Task: Find connections with filter location Chhātak with filter topic #Indiawith filter profile language German with filter current company Russell Reynolds Associates with filter school Rajiv Gandhi University of Knowledge Technologies, RKValley (RAA) with filter industry Human Resources Services with filter service category Family Law with filter keywords title Motion Picture Director
Action: Mouse moved to (612, 123)
Screenshot: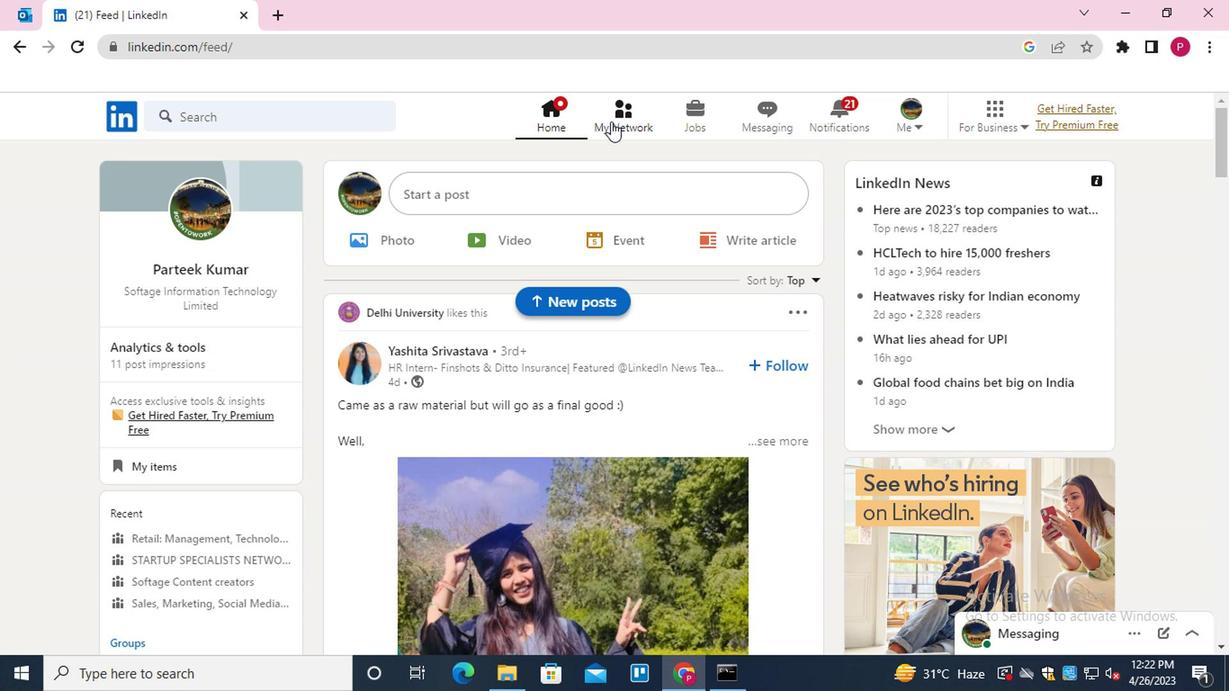 
Action: Mouse pressed left at (612, 123)
Screenshot: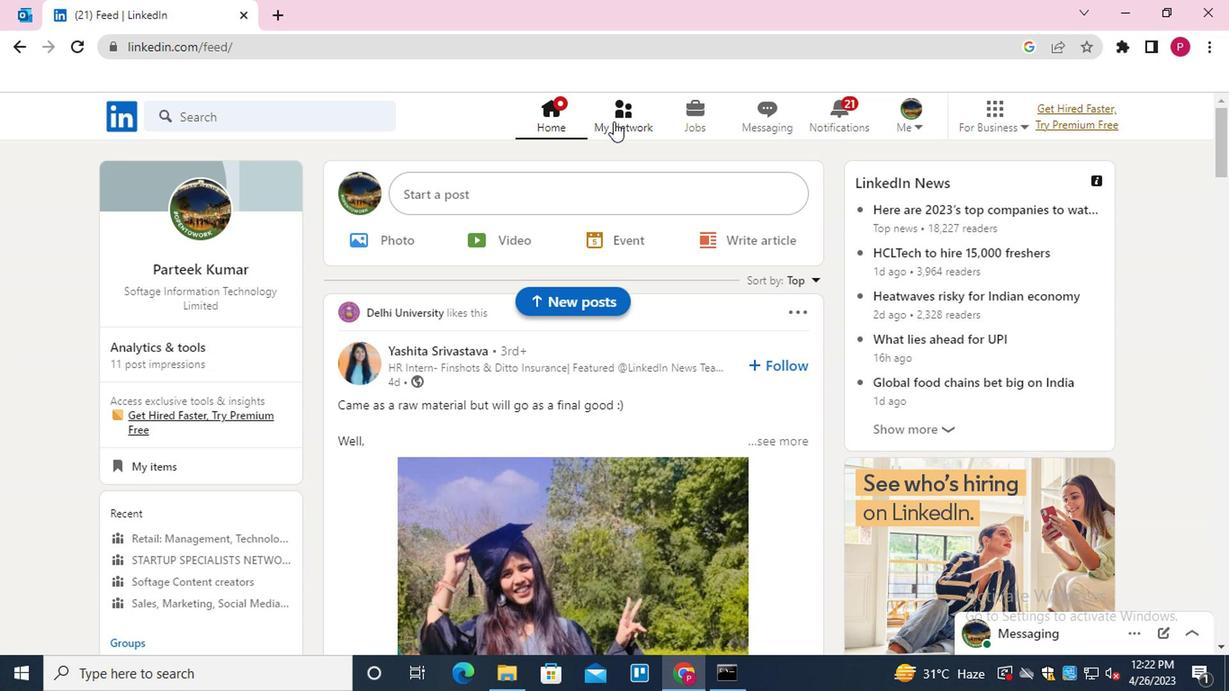 
Action: Mouse moved to (222, 219)
Screenshot: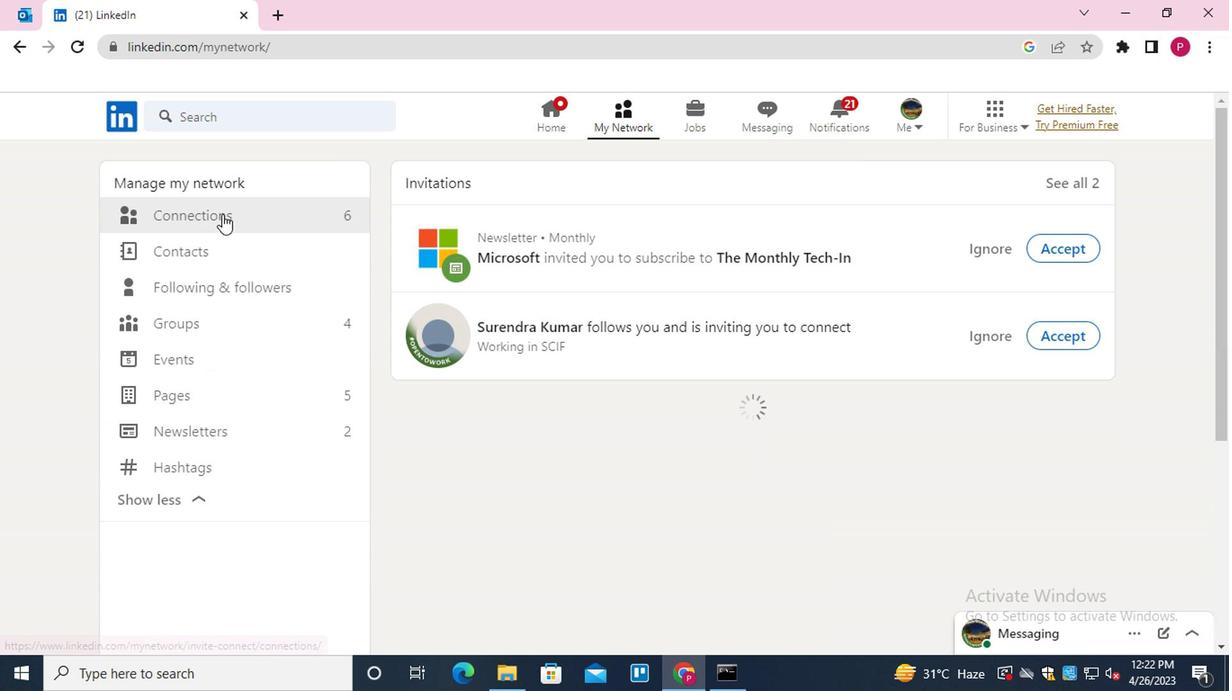 
Action: Mouse pressed left at (222, 219)
Screenshot: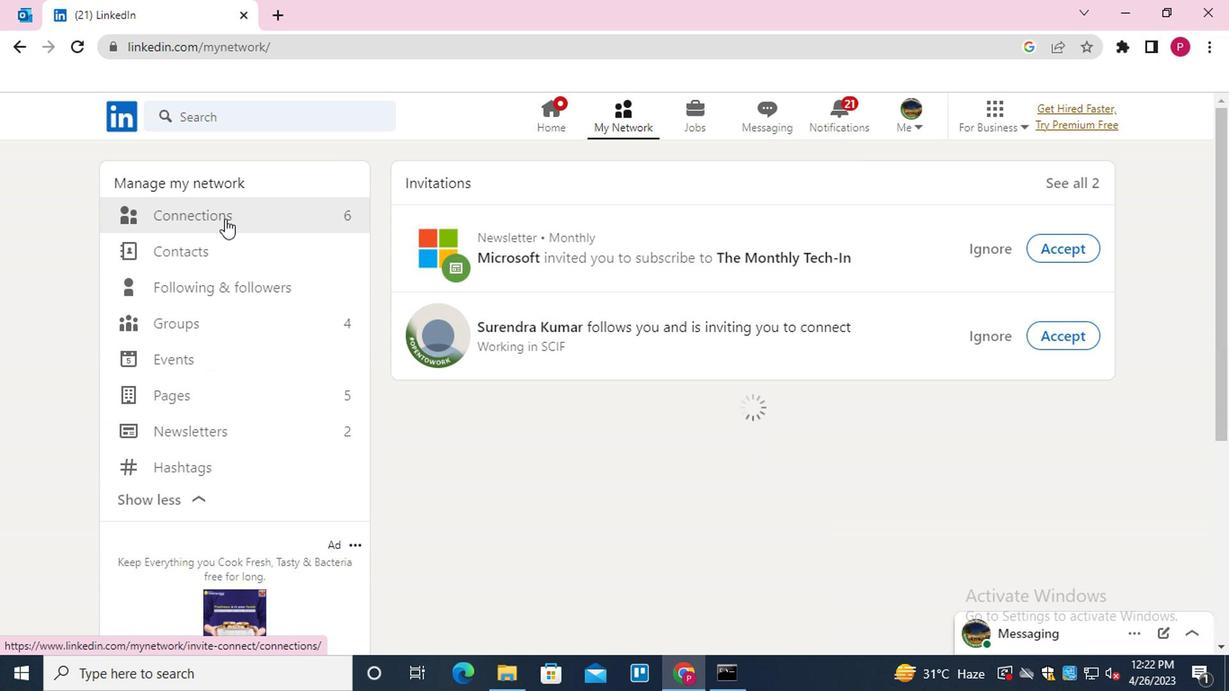 
Action: Mouse moved to (788, 219)
Screenshot: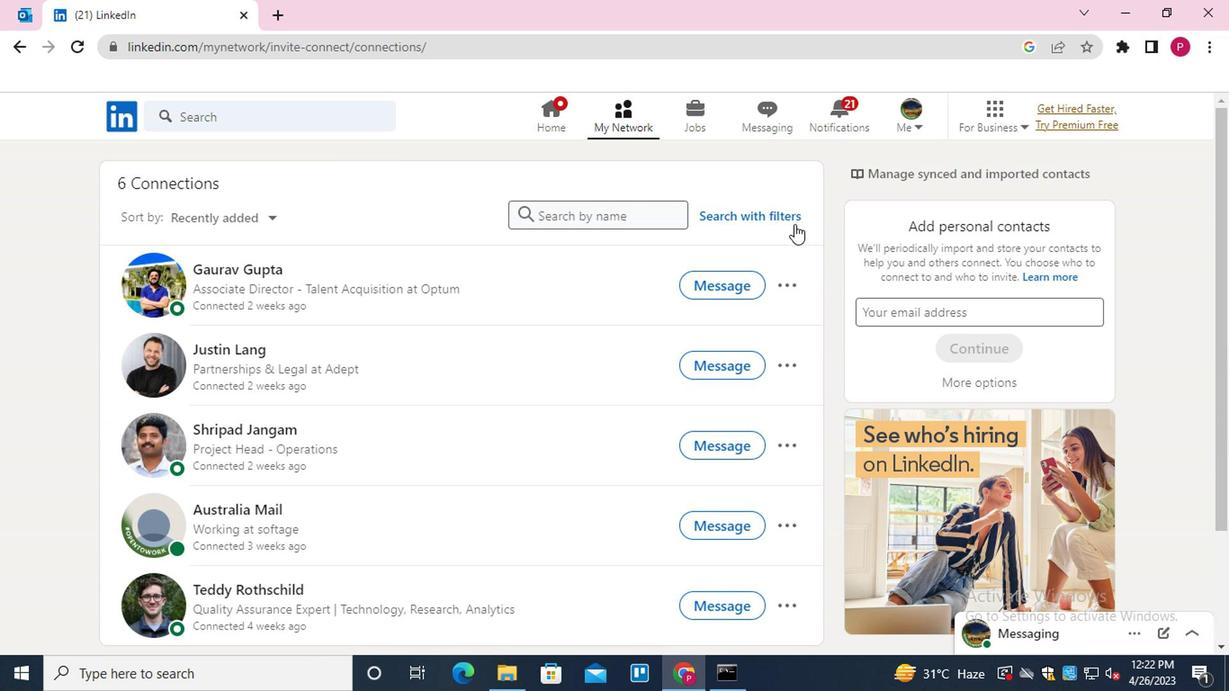 
Action: Mouse pressed left at (788, 219)
Screenshot: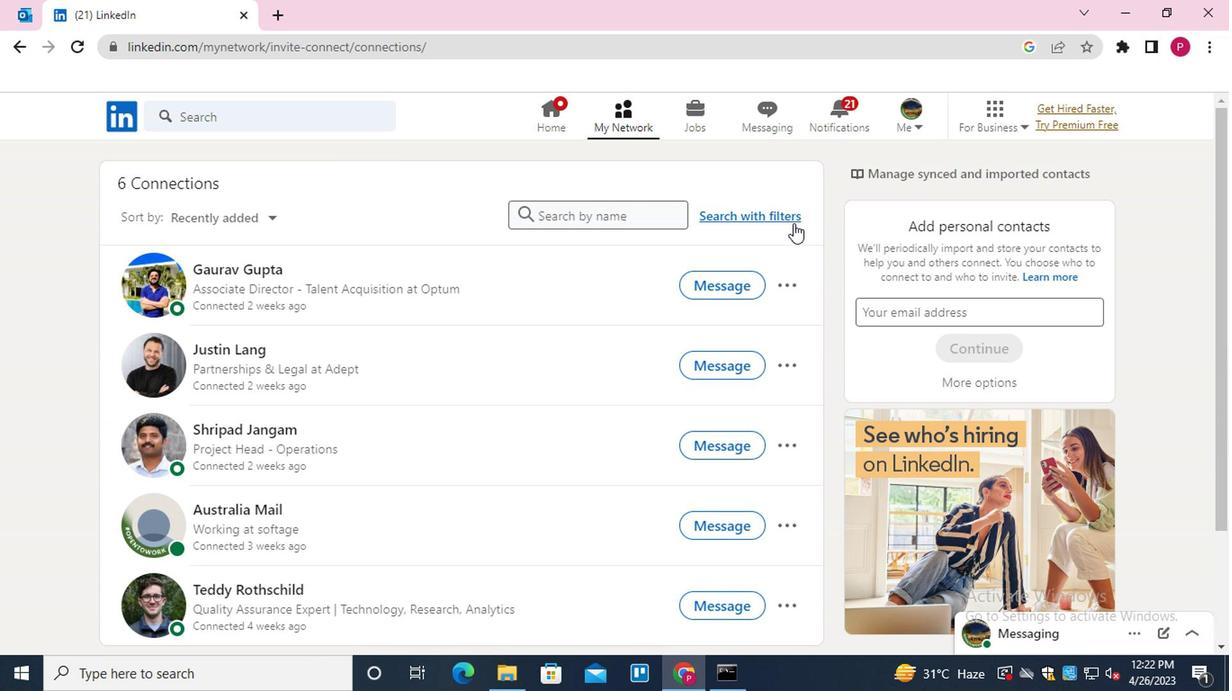 
Action: Mouse moved to (583, 166)
Screenshot: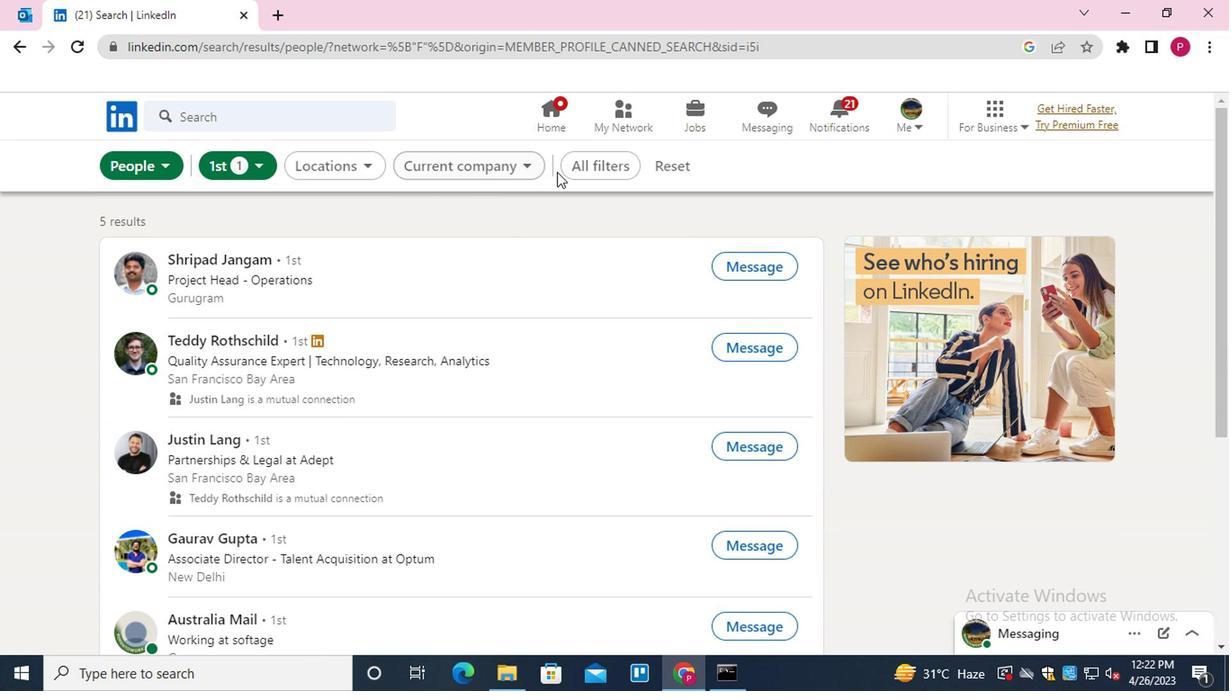 
Action: Mouse pressed left at (583, 166)
Screenshot: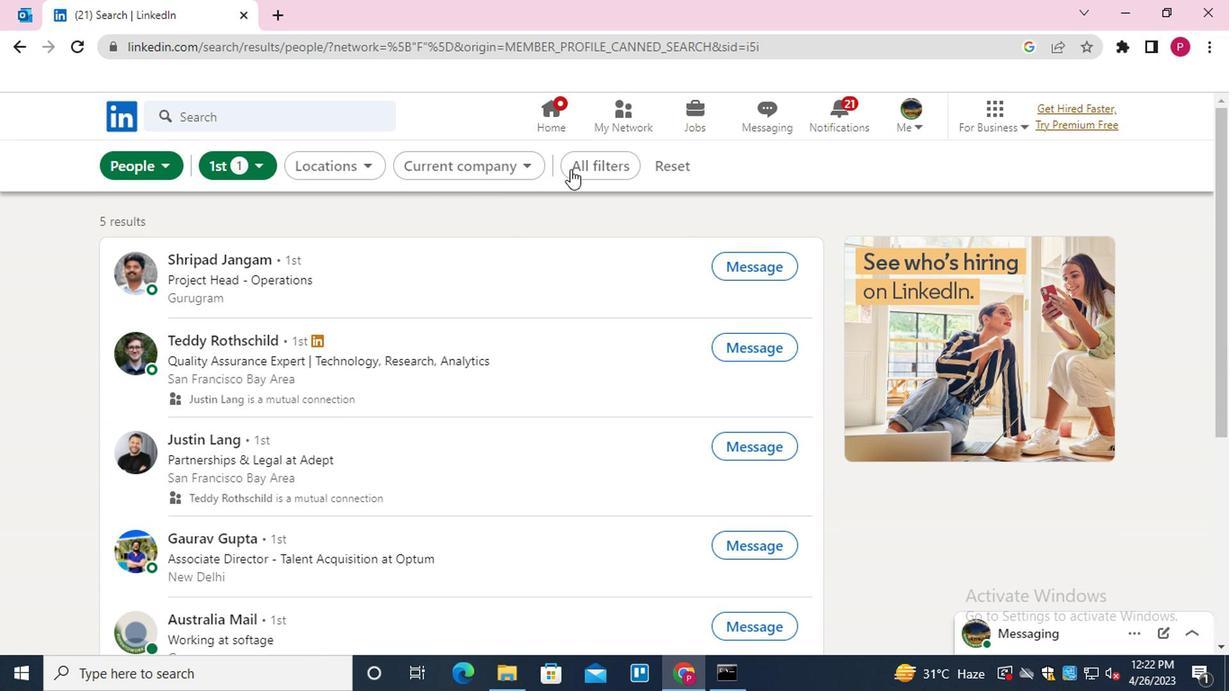 
Action: Mouse moved to (860, 401)
Screenshot: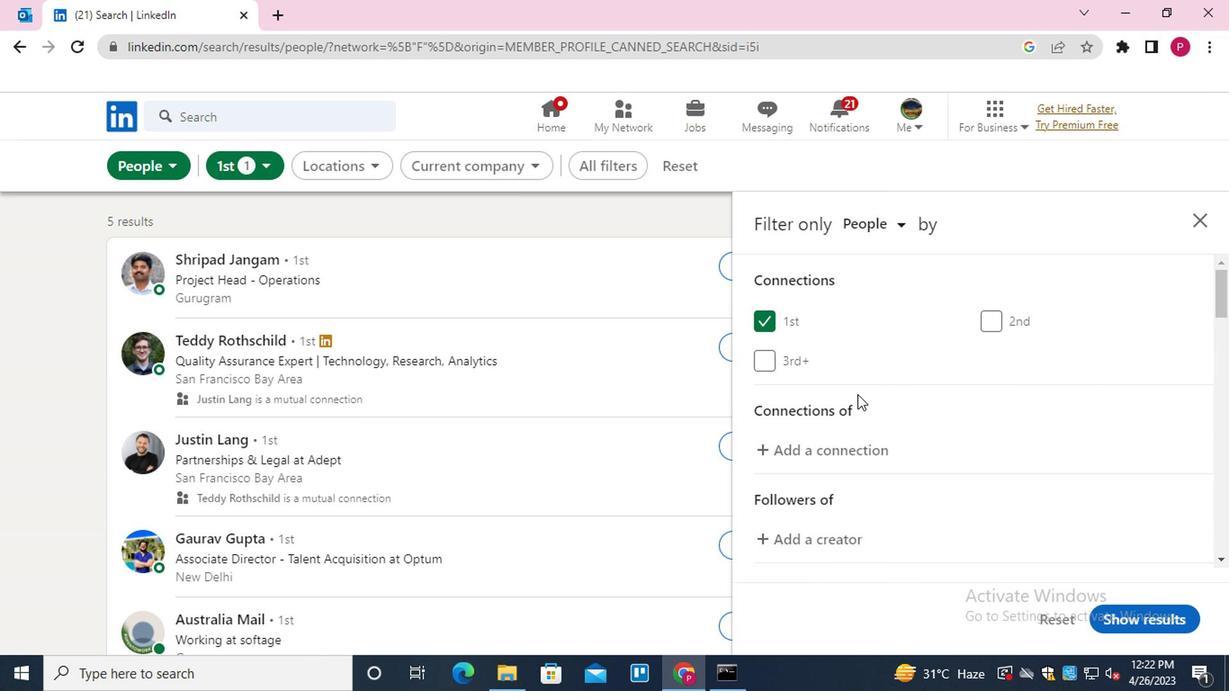 
Action: Mouse scrolled (860, 400) with delta (0, -1)
Screenshot: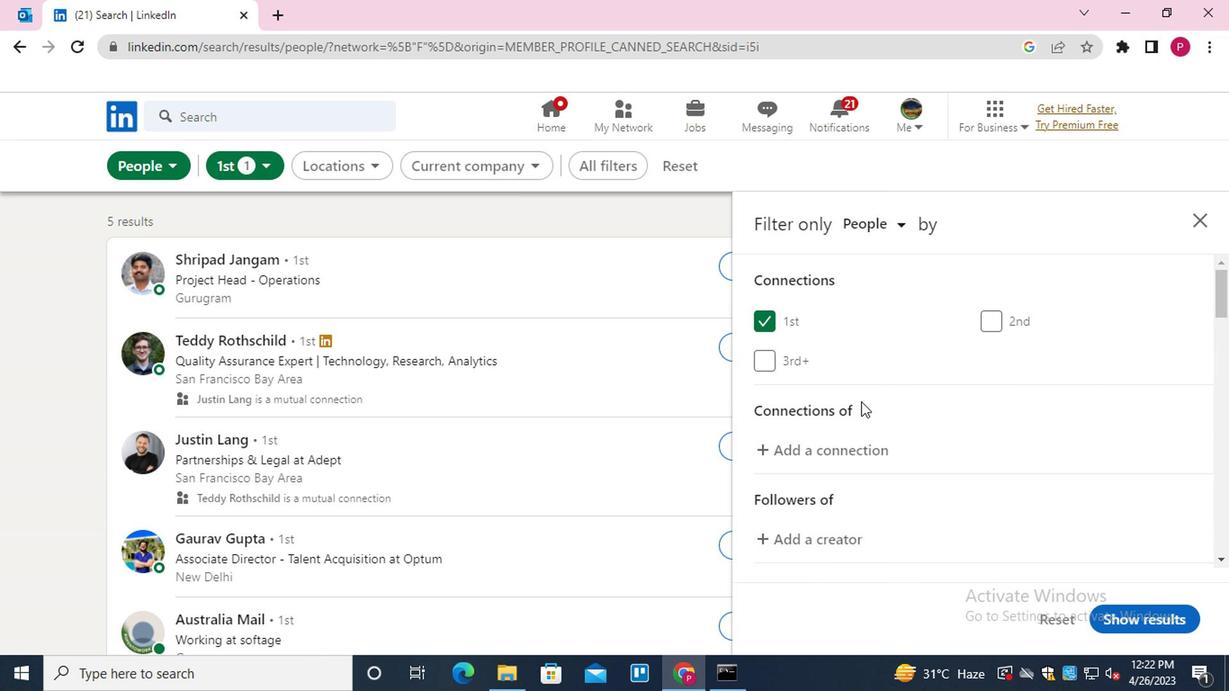 
Action: Mouse moved to (866, 401)
Screenshot: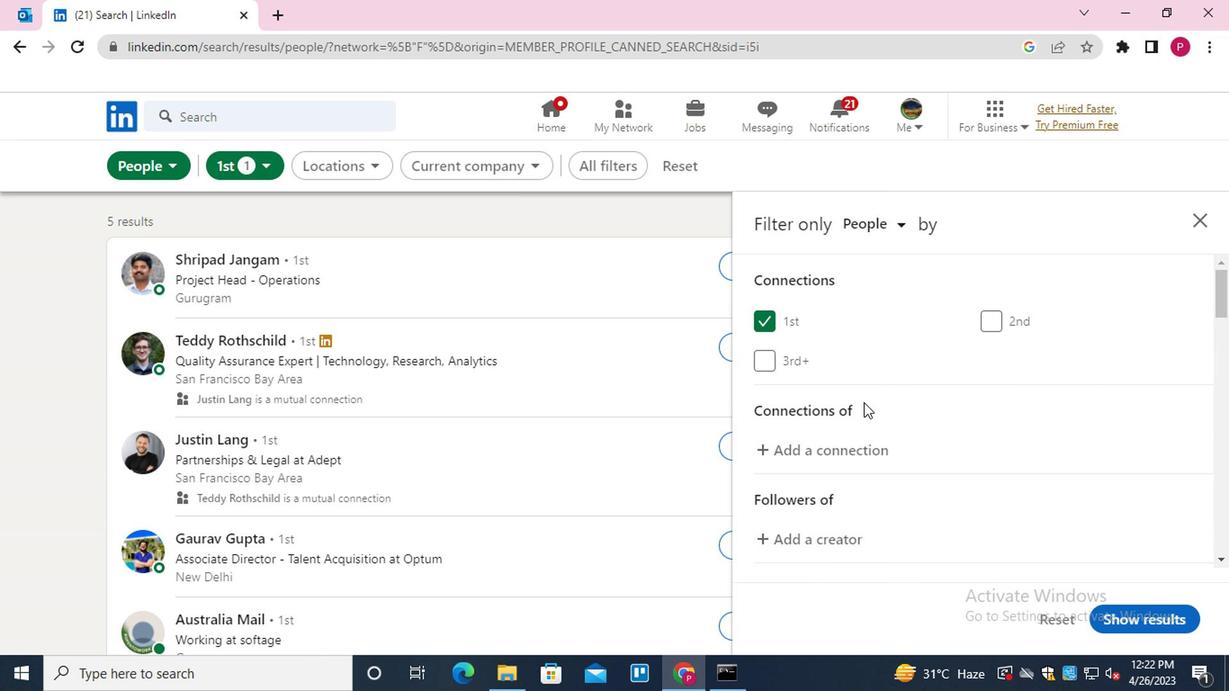 
Action: Mouse scrolled (866, 400) with delta (0, -1)
Screenshot: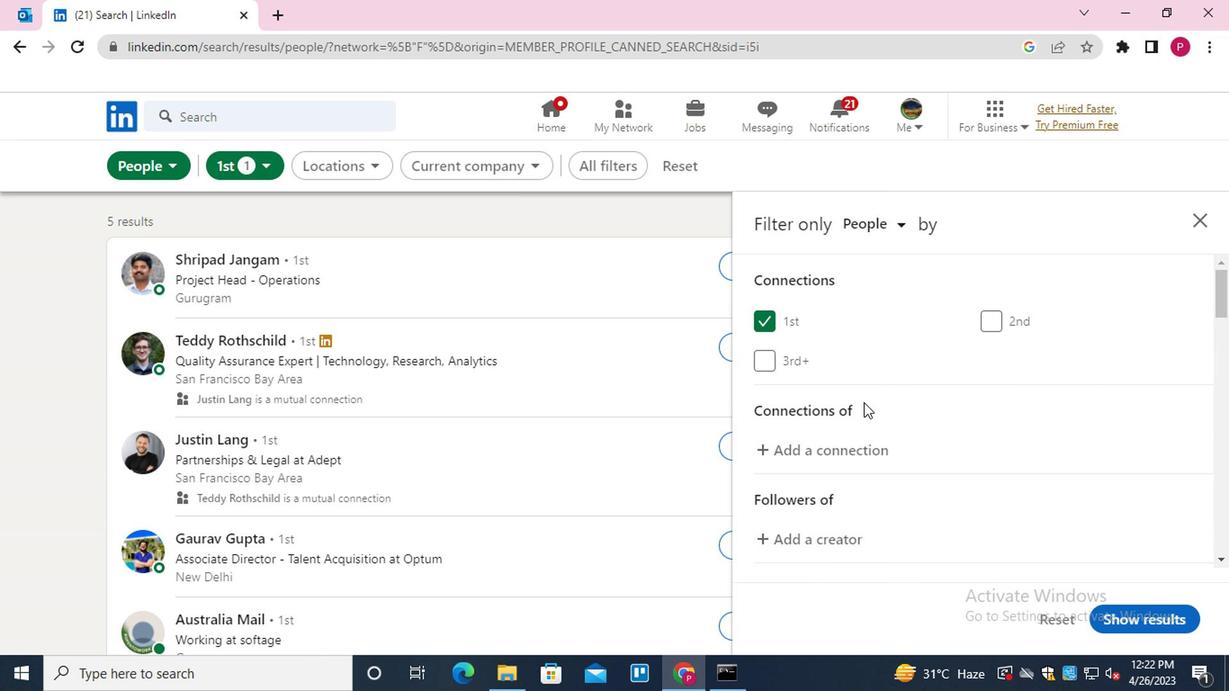 
Action: Mouse moved to (842, 393)
Screenshot: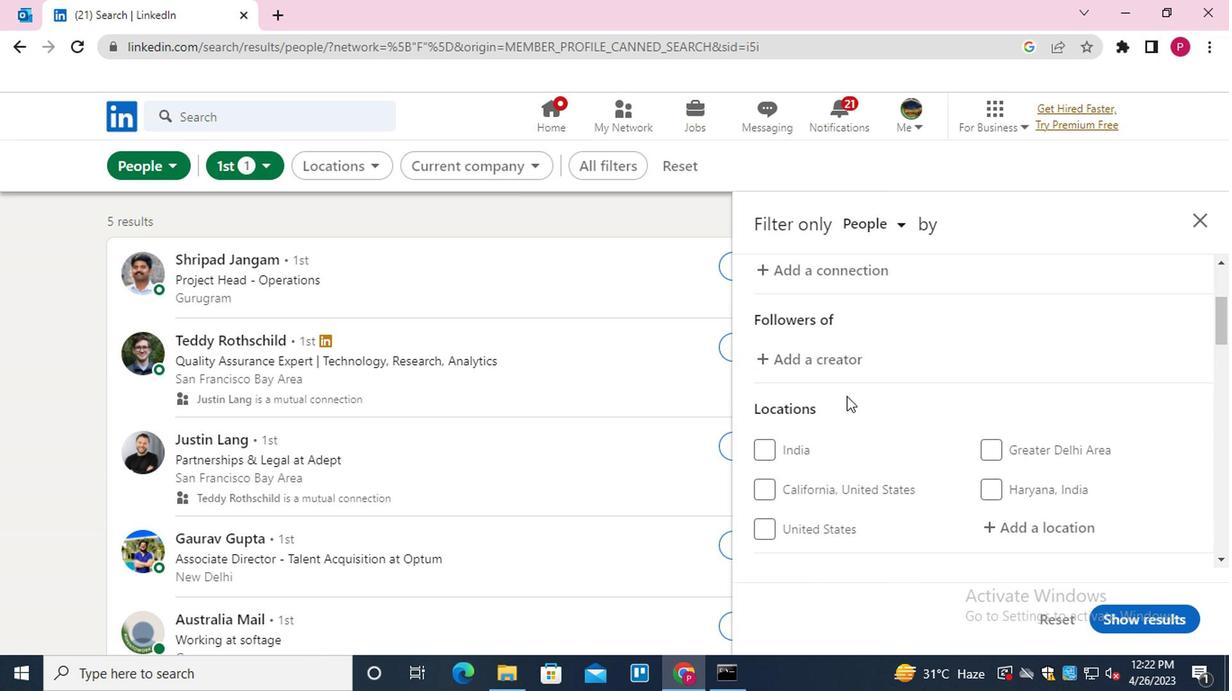 
Action: Mouse scrolled (842, 394) with delta (0, 1)
Screenshot: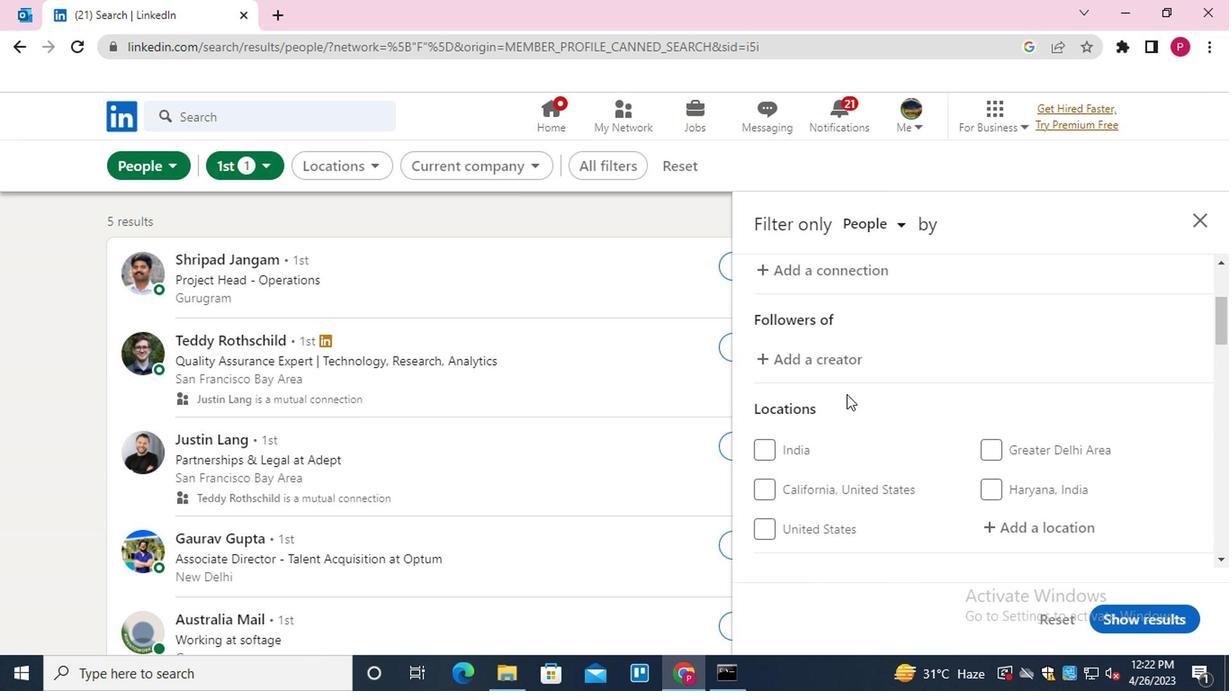 
Action: Mouse scrolled (842, 394) with delta (0, 1)
Screenshot: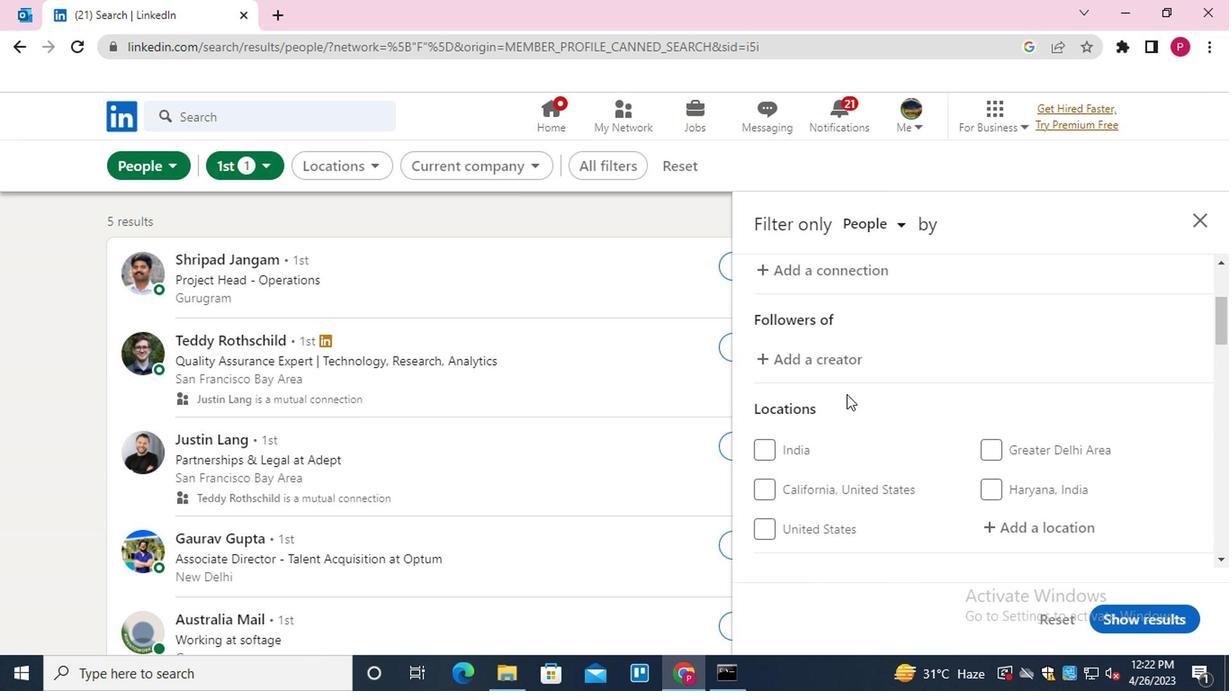 
Action: Mouse scrolled (842, 394) with delta (0, 1)
Screenshot: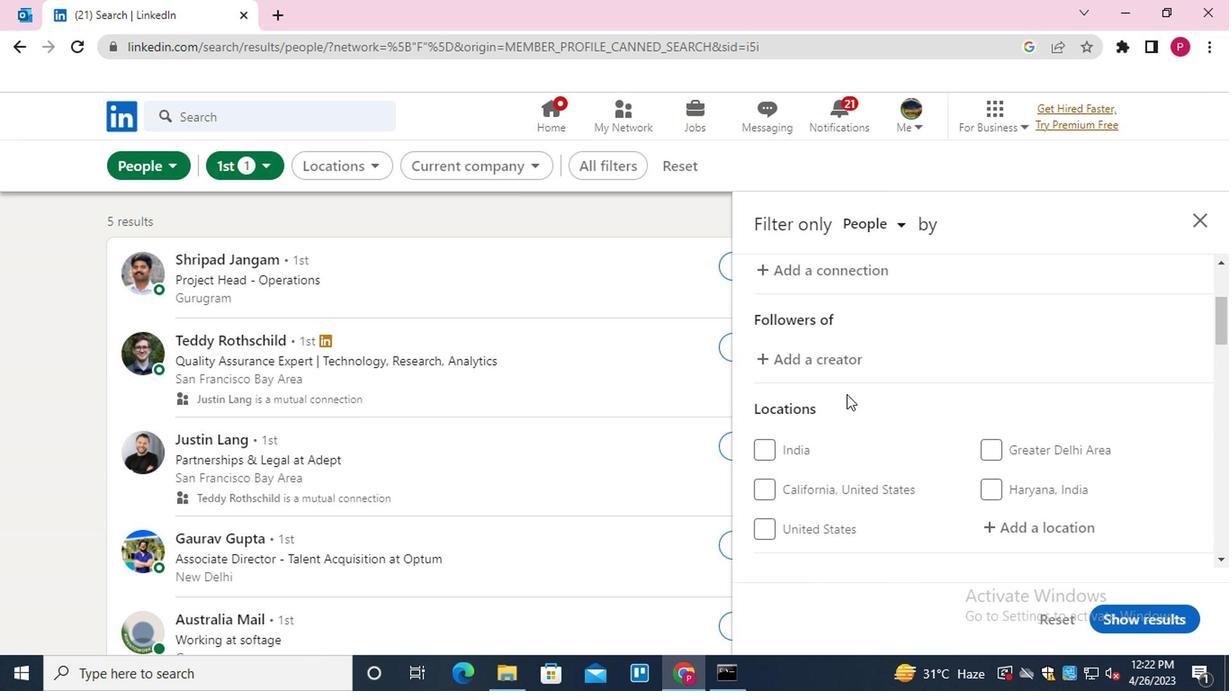 
Action: Mouse moved to (842, 392)
Screenshot: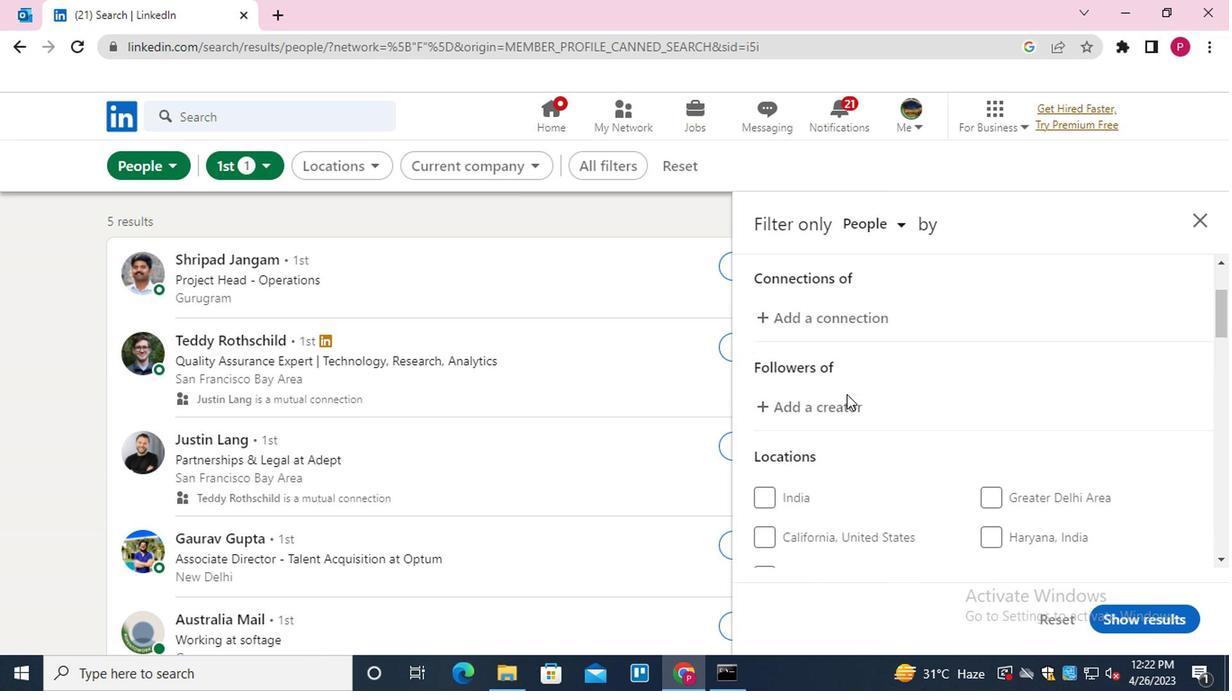 
Action: Mouse scrolled (842, 391) with delta (0, 0)
Screenshot: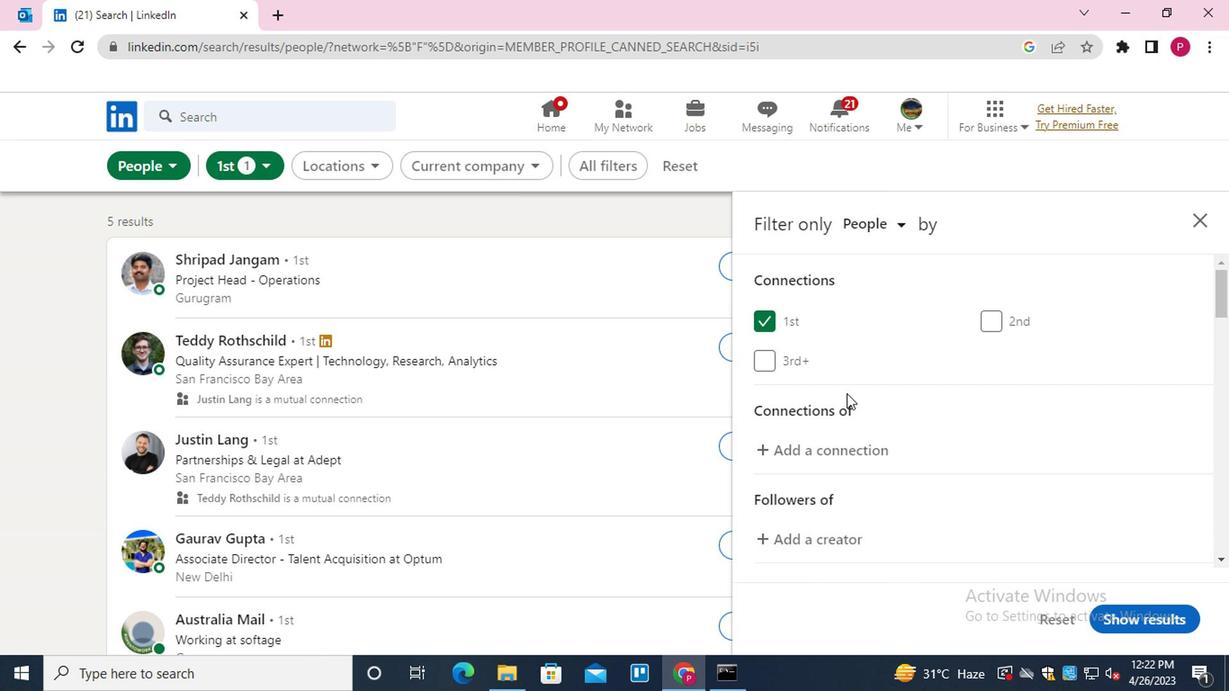 
Action: Mouse scrolled (842, 391) with delta (0, 0)
Screenshot: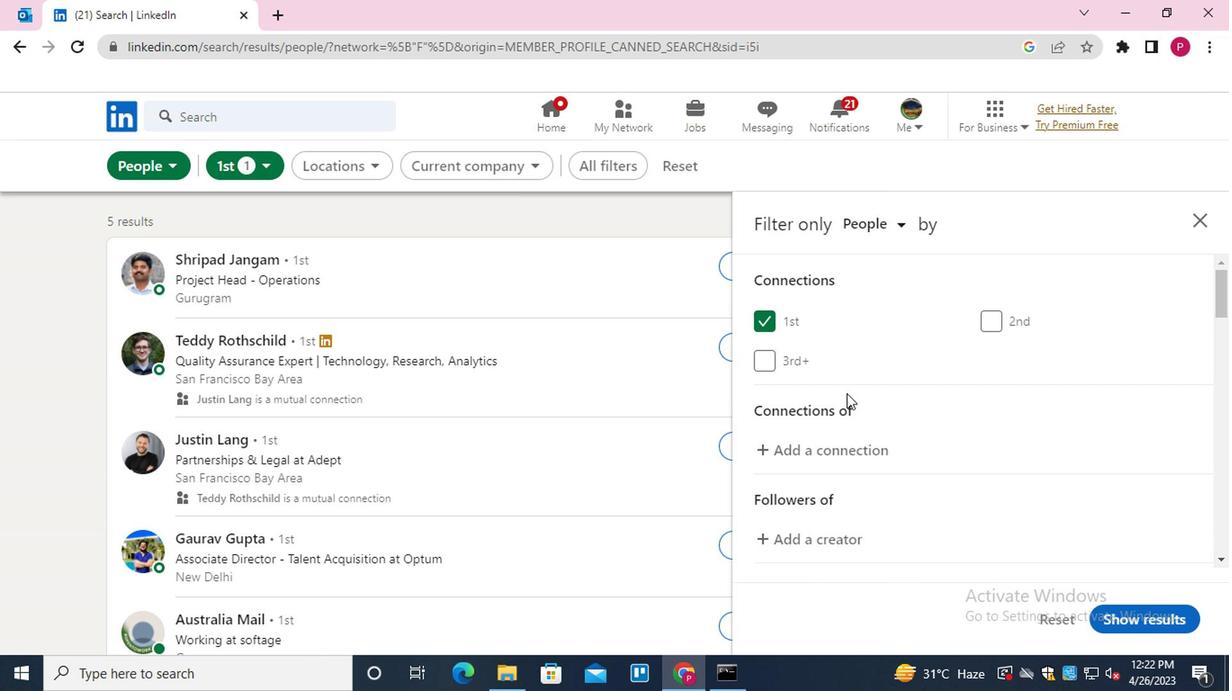 
Action: Mouse moved to (849, 392)
Screenshot: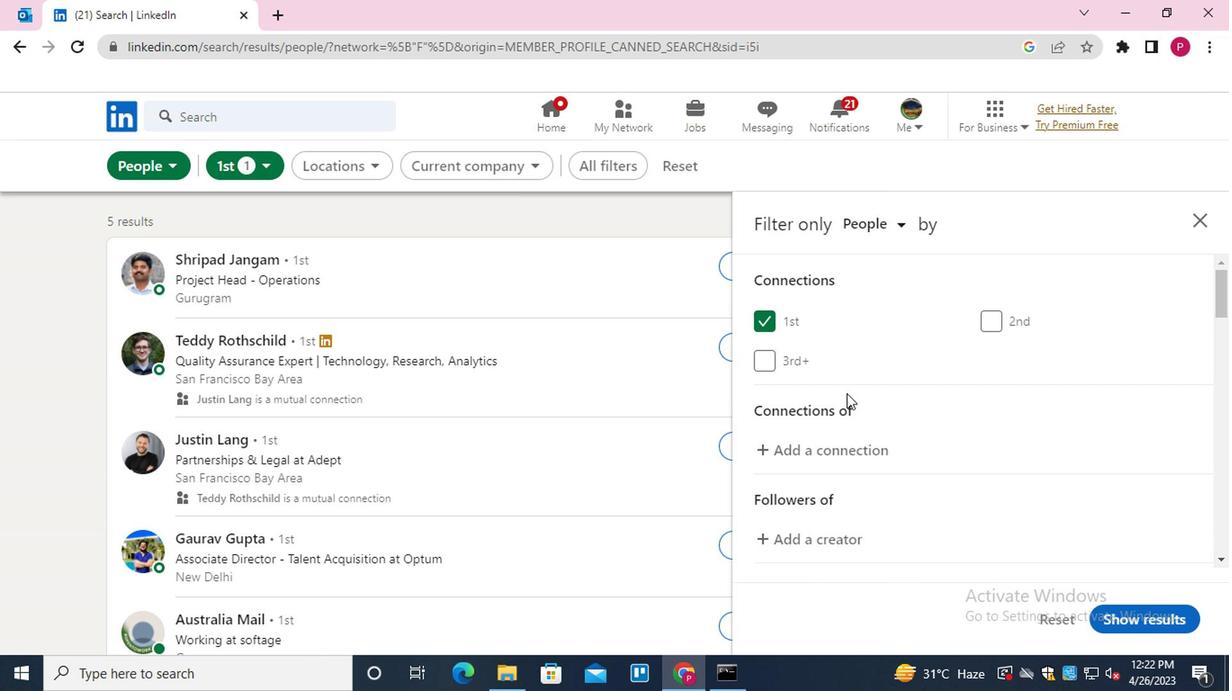 
Action: Mouse scrolled (849, 391) with delta (0, 0)
Screenshot: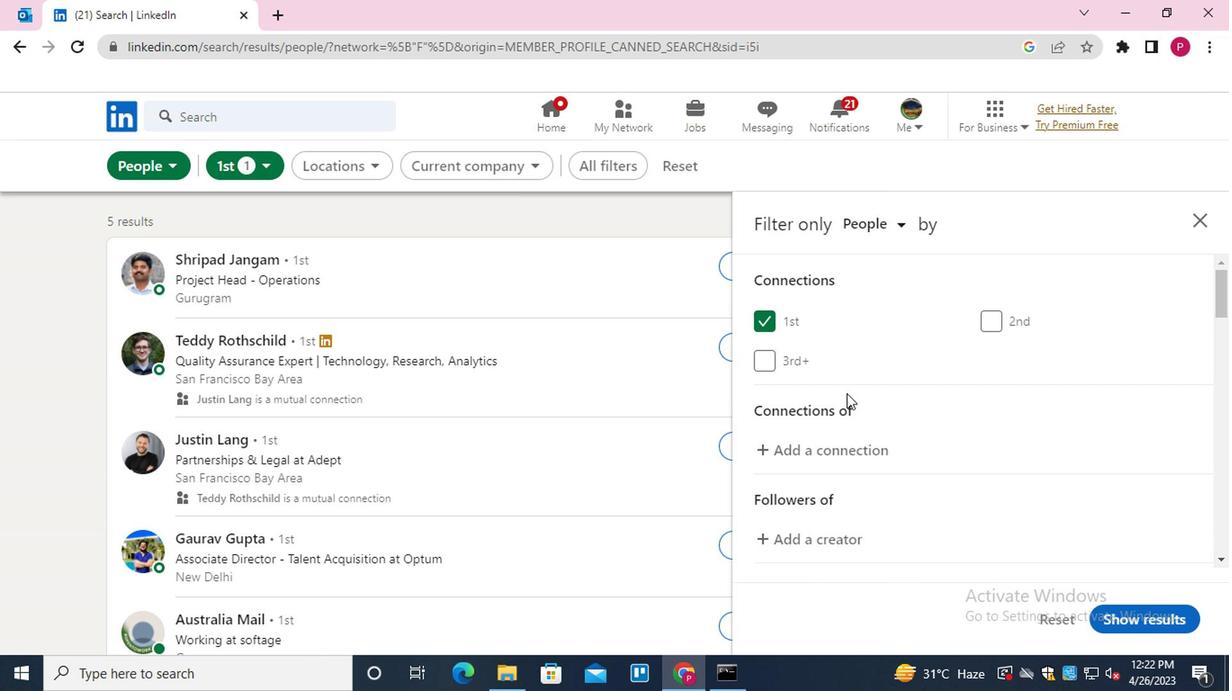 
Action: Mouse moved to (1024, 430)
Screenshot: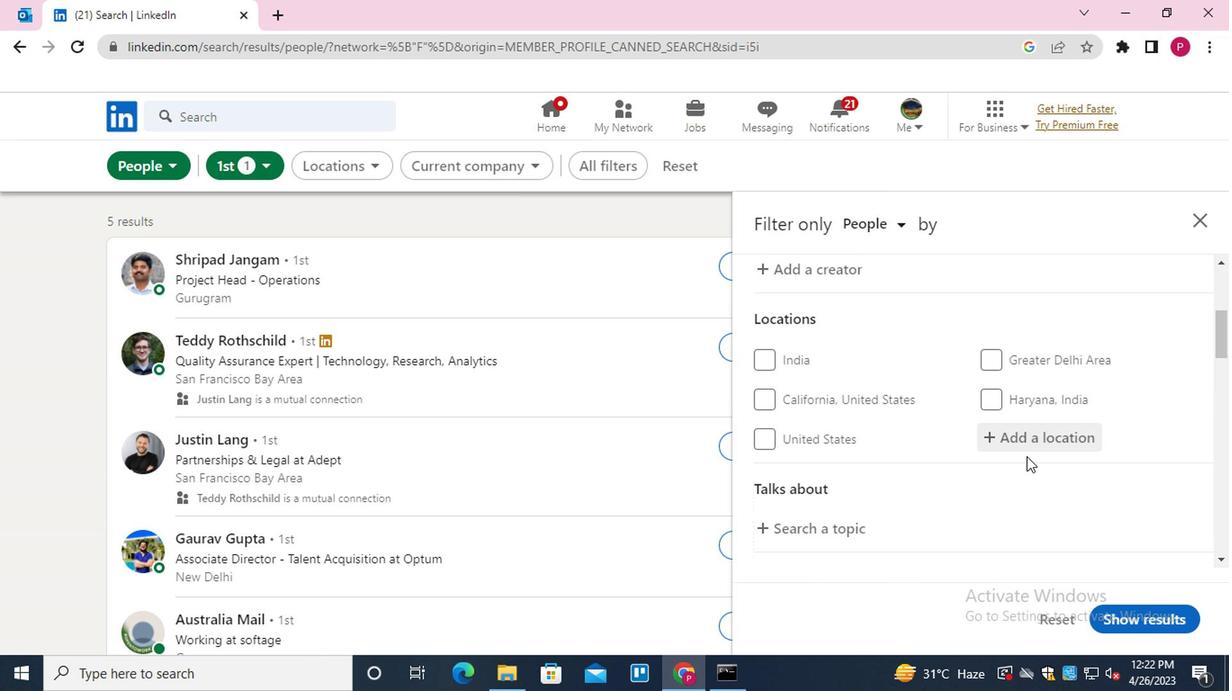 
Action: Mouse pressed left at (1024, 430)
Screenshot: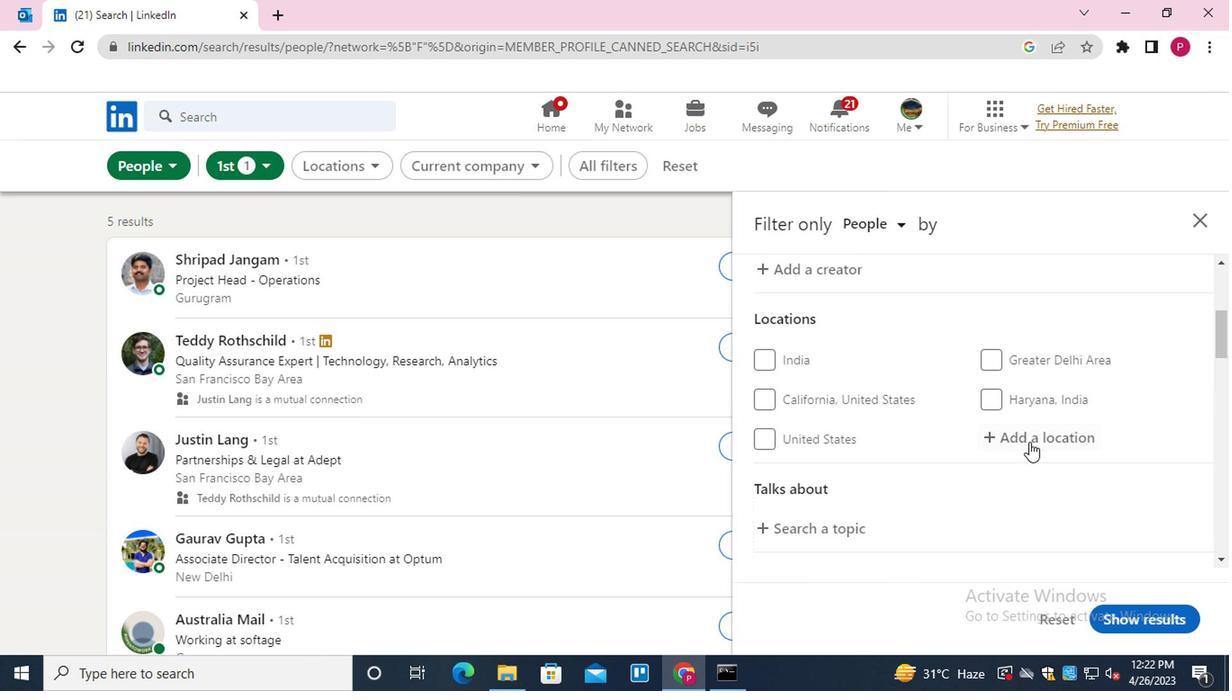 
Action: Mouse moved to (1013, 415)
Screenshot: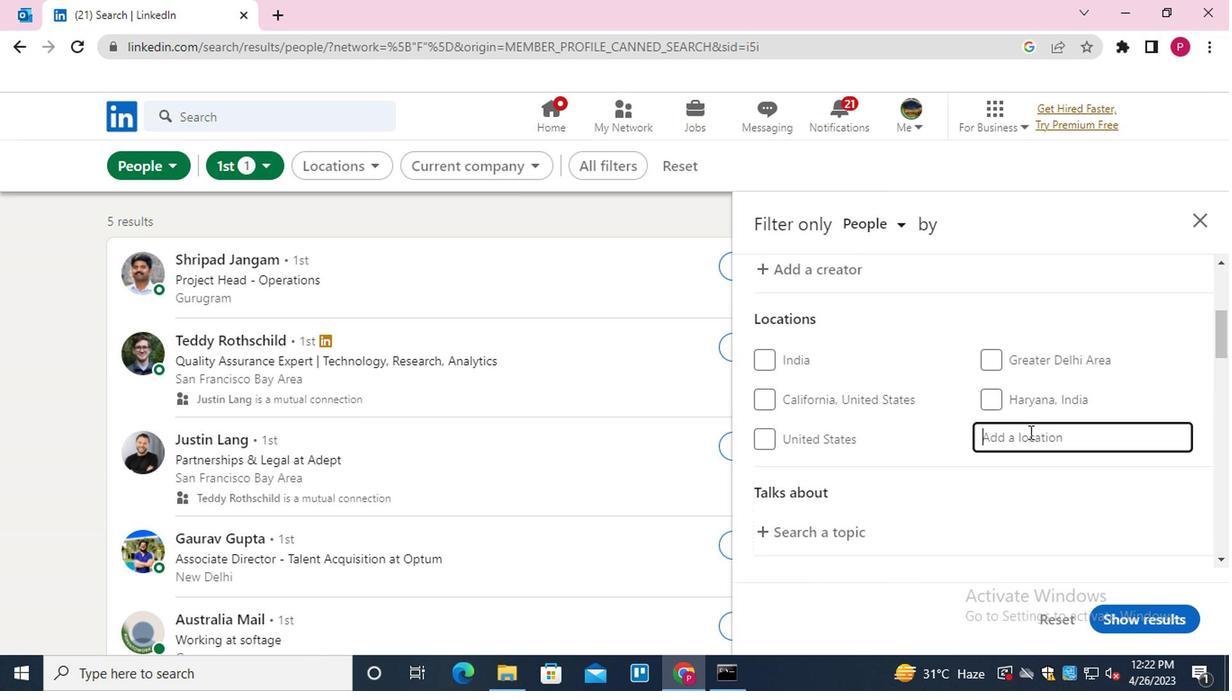 
Action: Key pressed <Key.shift>
Screenshot: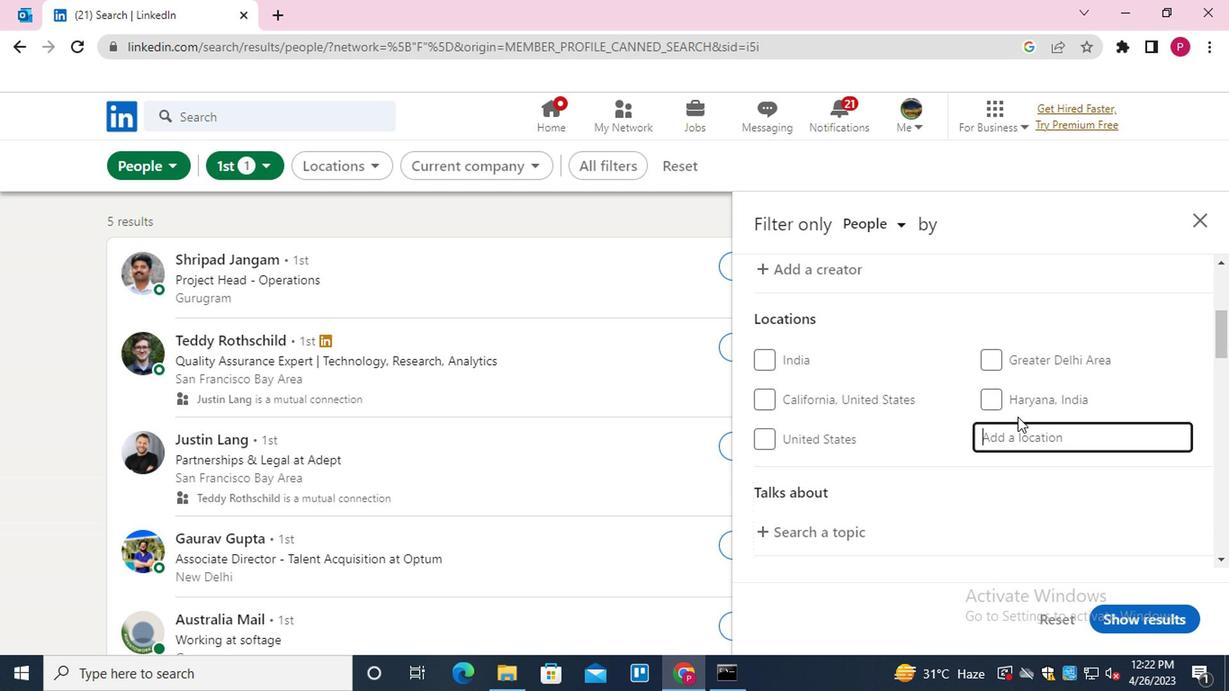 
Action: Mouse moved to (1013, 414)
Screenshot: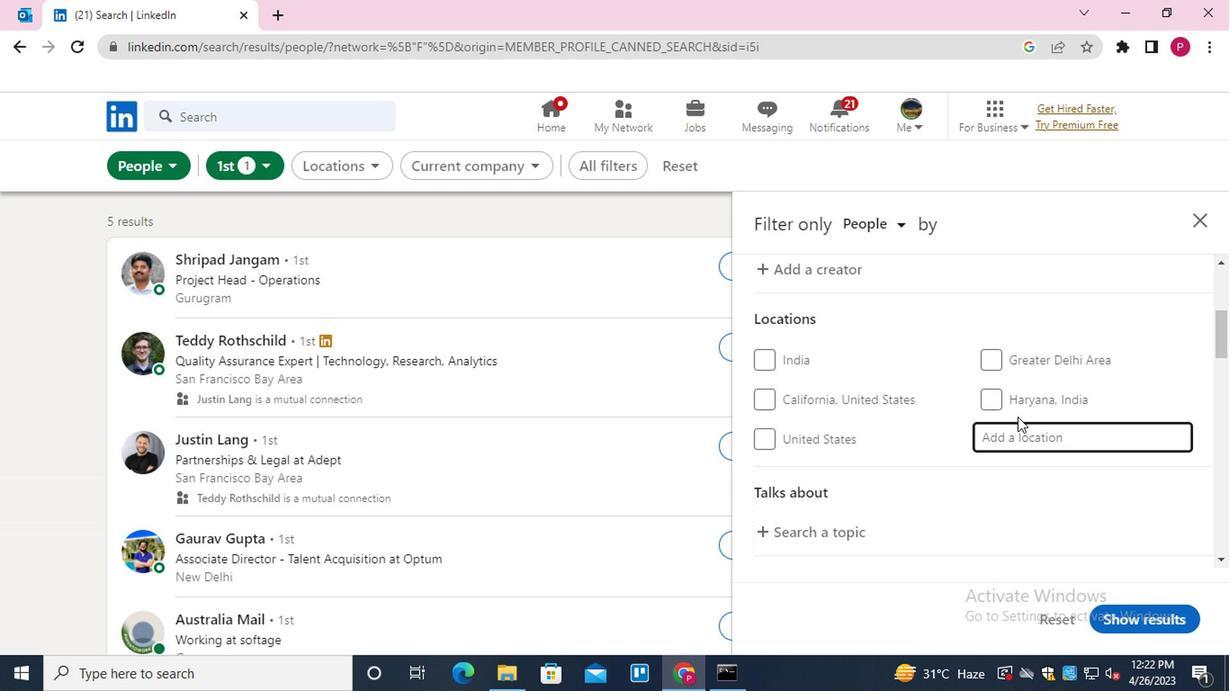 
Action: Key pressed CHHATAK
Screenshot: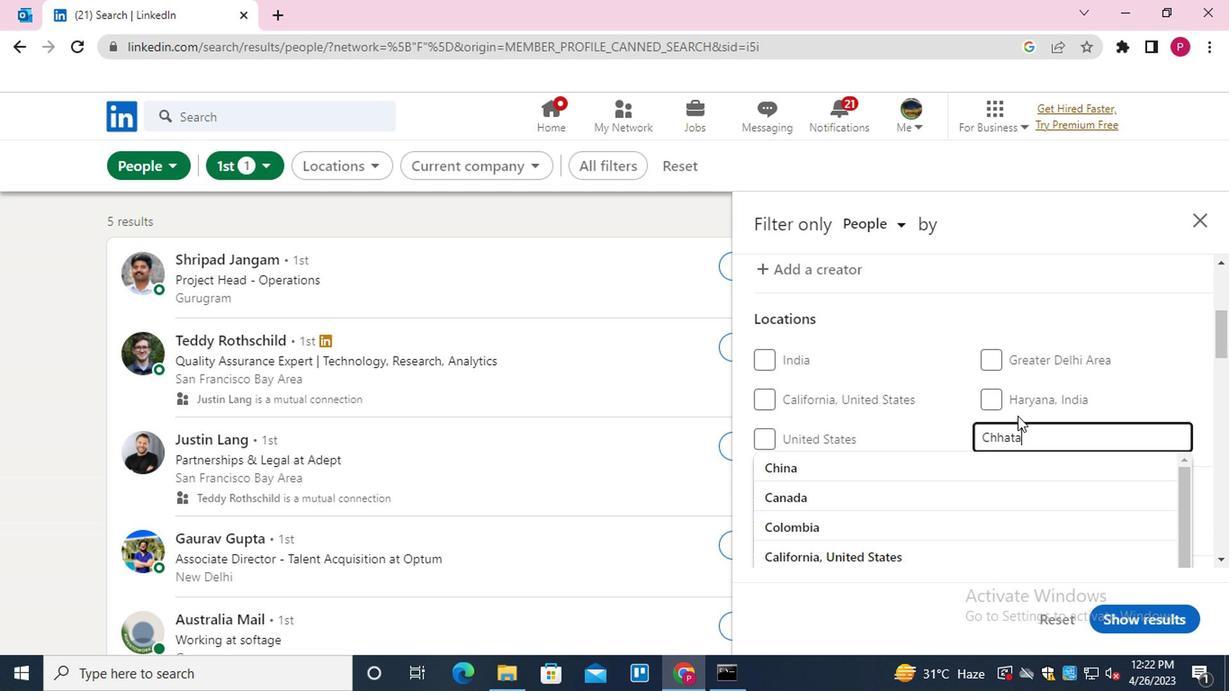 
Action: Mouse moved to (844, 524)
Screenshot: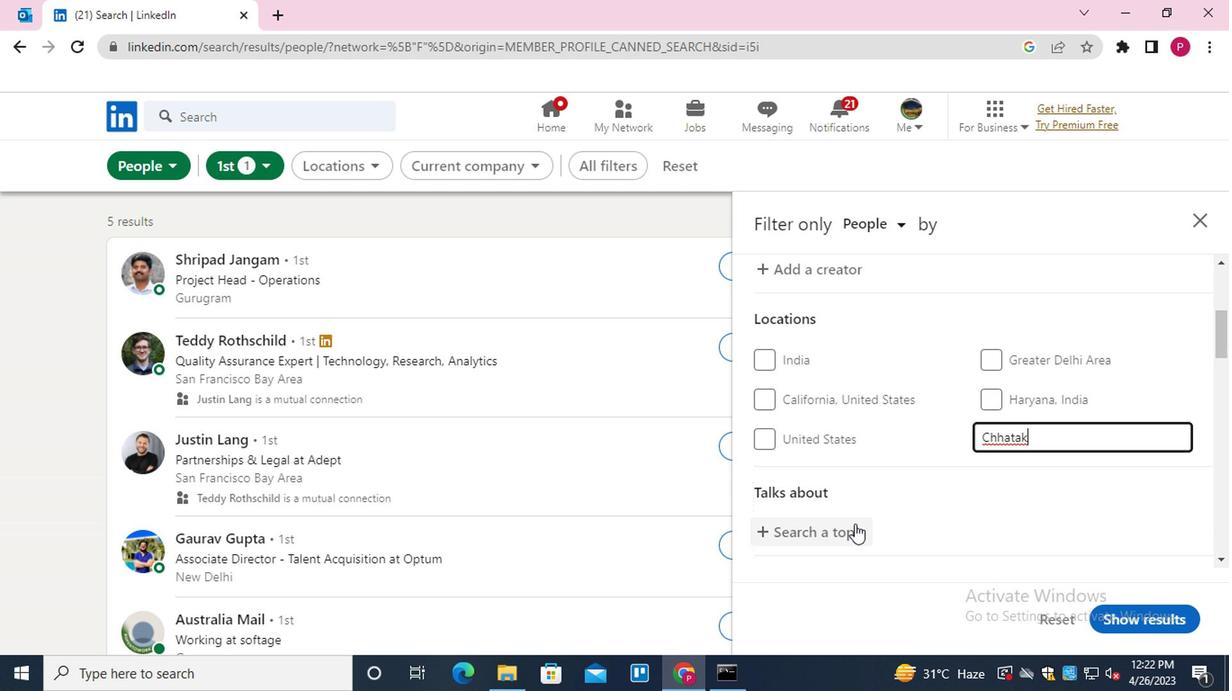 
Action: Mouse pressed left at (844, 524)
Screenshot: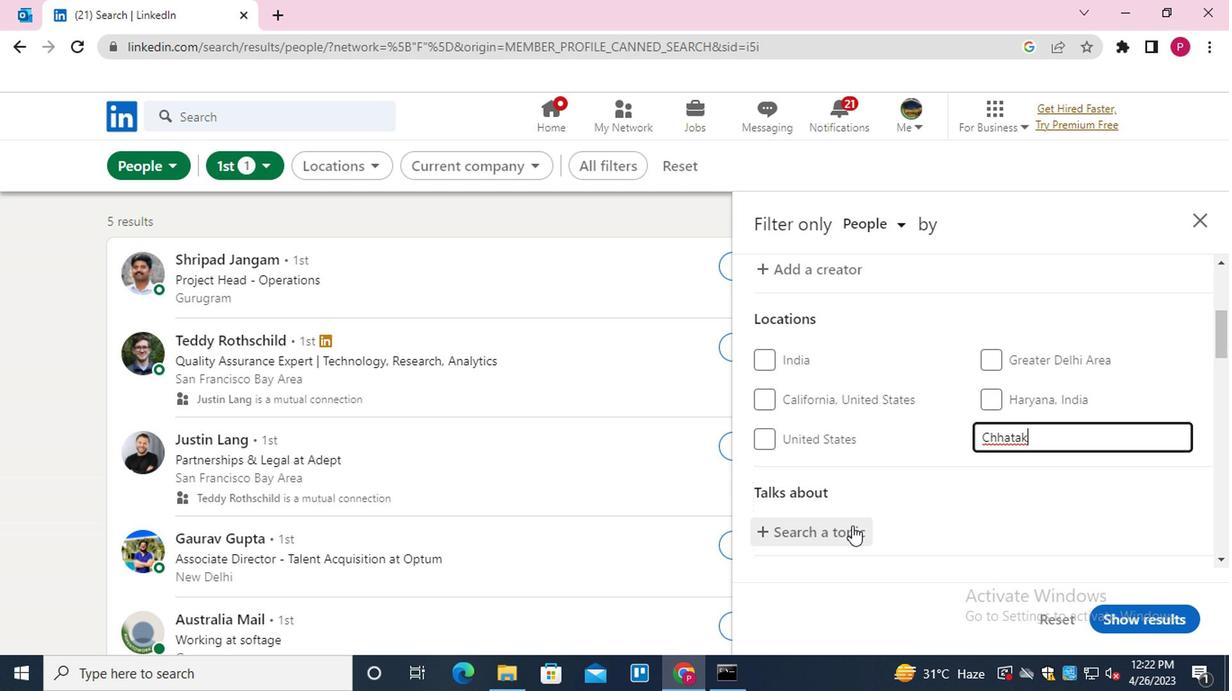 
Action: Mouse moved to (866, 444)
Screenshot: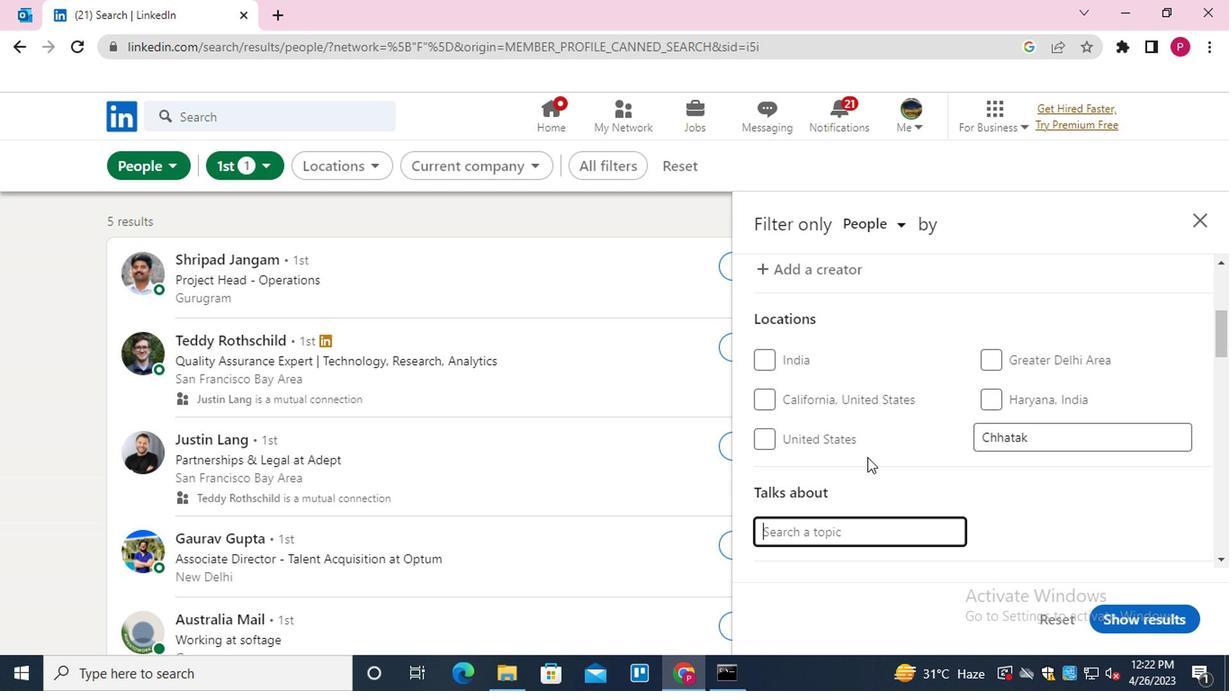 
Action: Mouse scrolled (866, 443) with delta (0, -1)
Screenshot: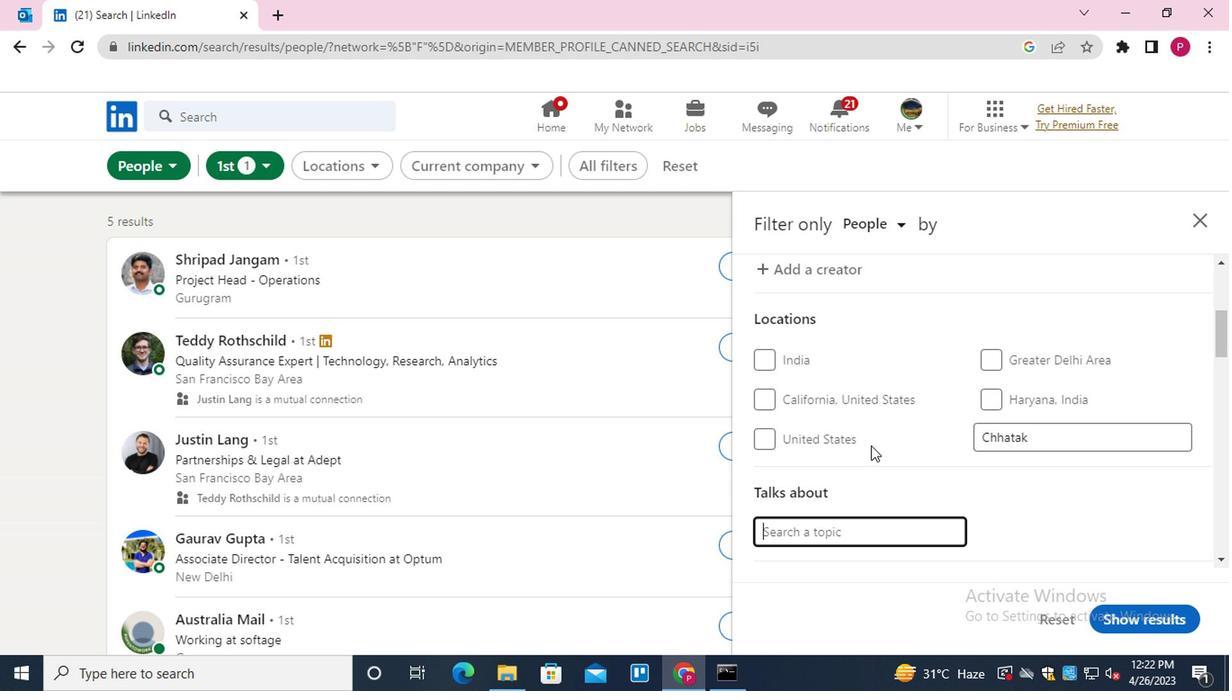 
Action: Mouse scrolled (866, 443) with delta (0, -1)
Screenshot: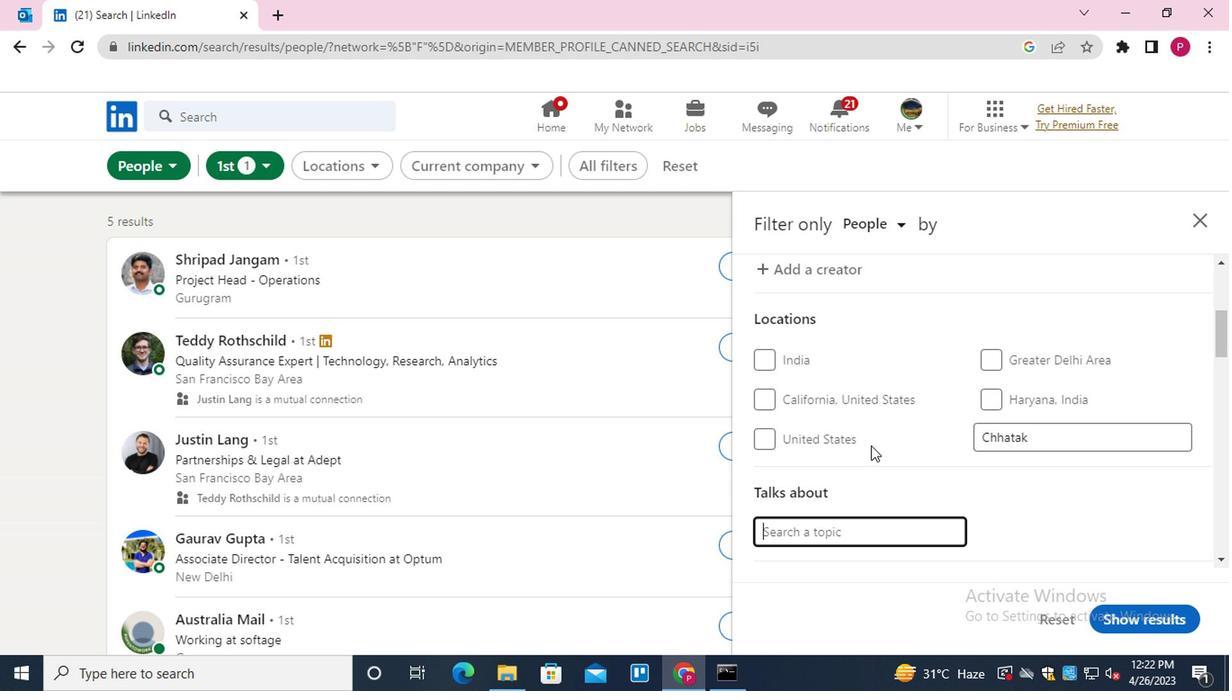 
Action: Key pressed <Key.shift>RUSSELL<Key.down><Key.enter>
Screenshot: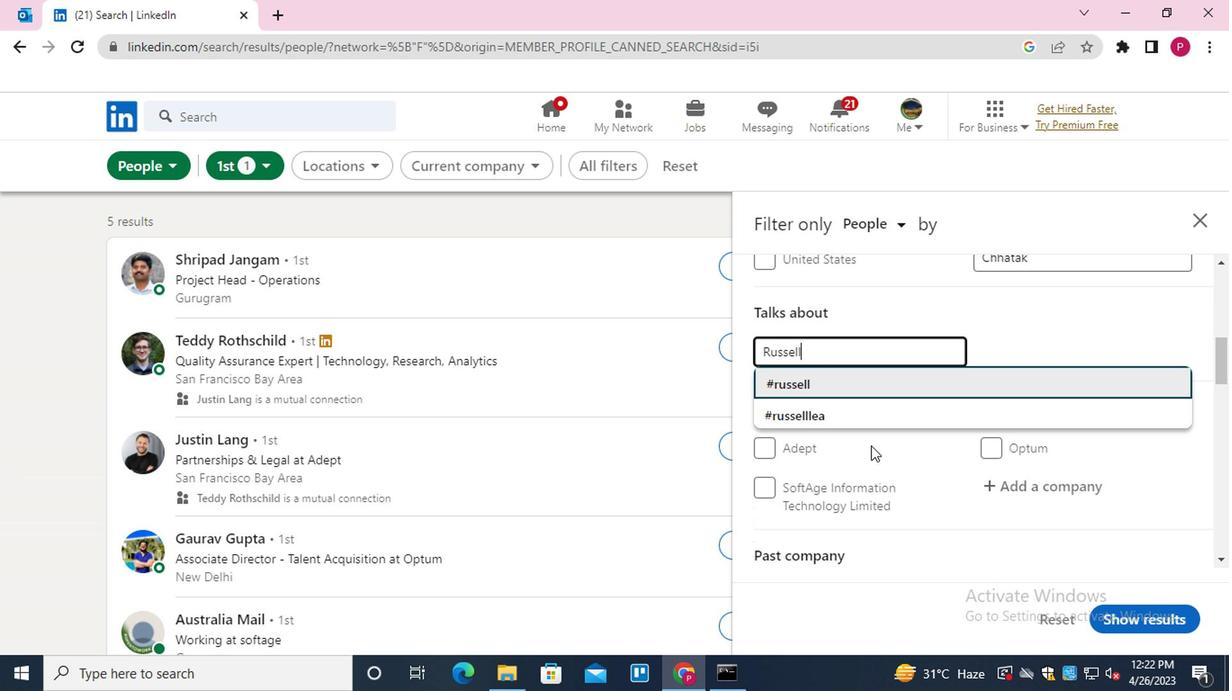 
Action: Mouse moved to (996, 346)
Screenshot: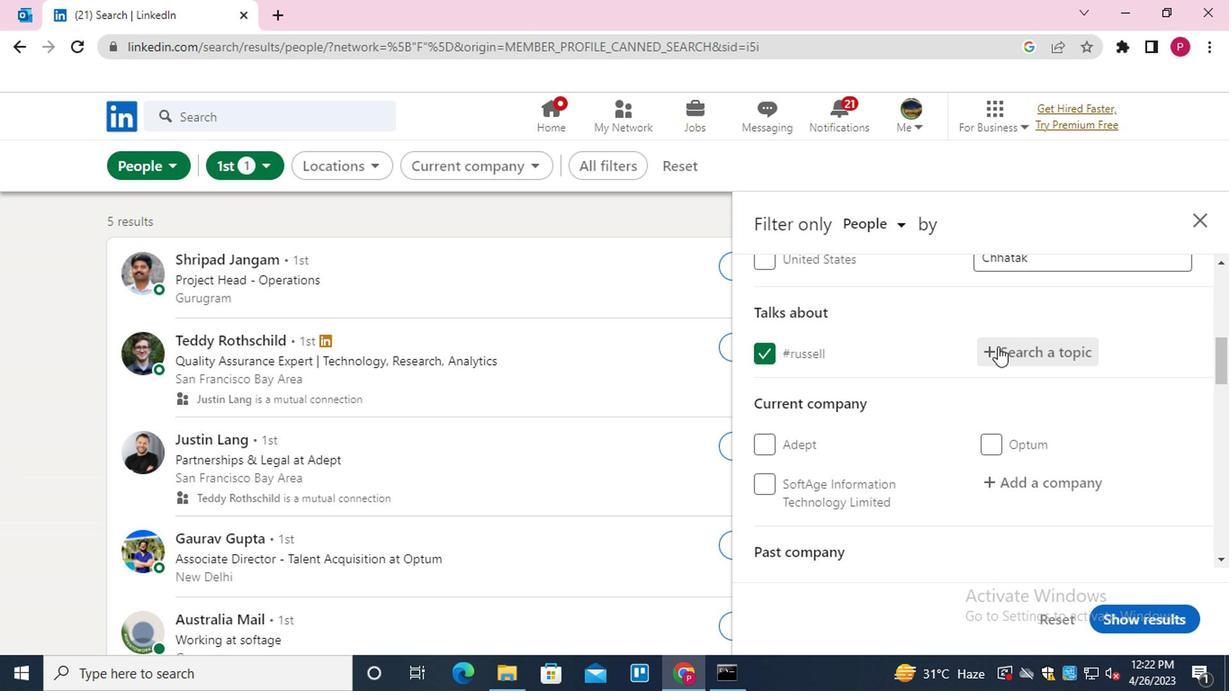 
Action: Mouse pressed left at (996, 346)
Screenshot: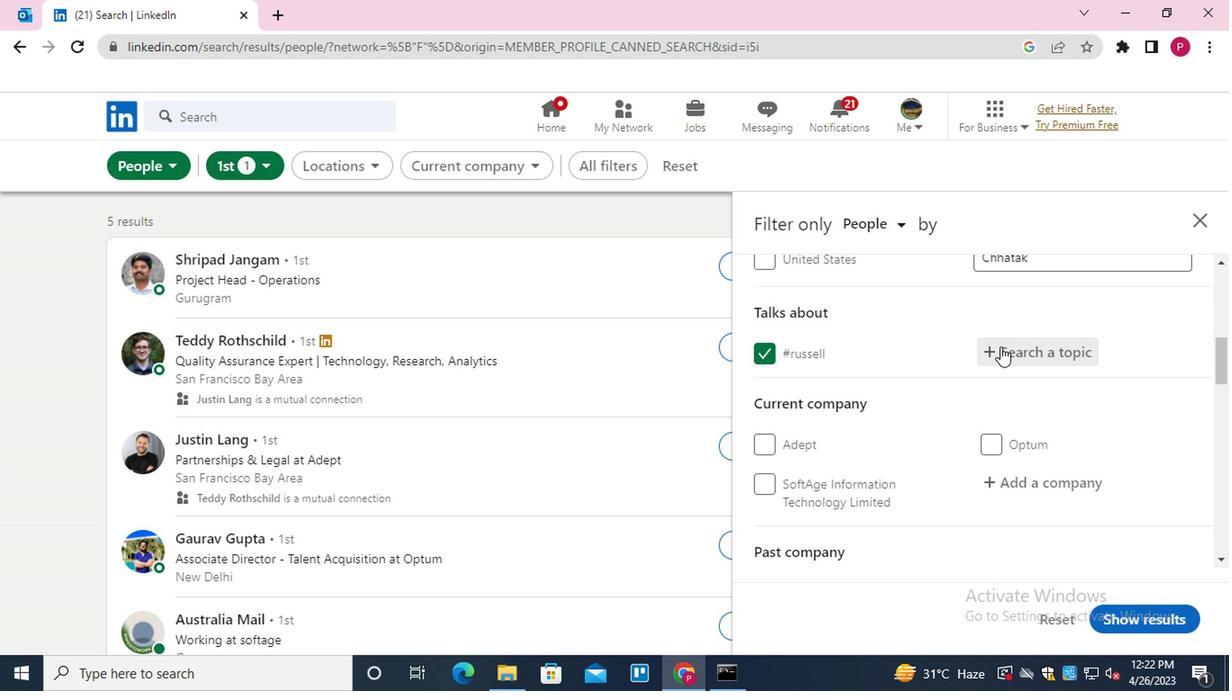 
Action: Mouse moved to (761, 353)
Screenshot: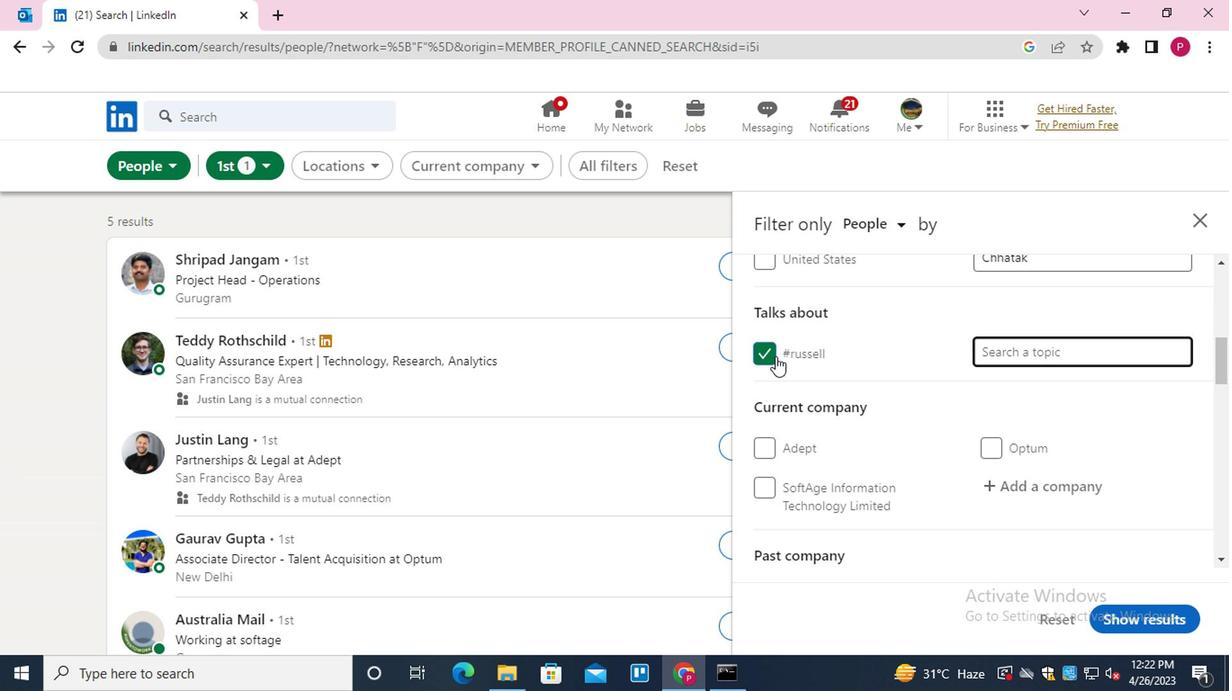 
Action: Mouse pressed left at (761, 353)
Screenshot: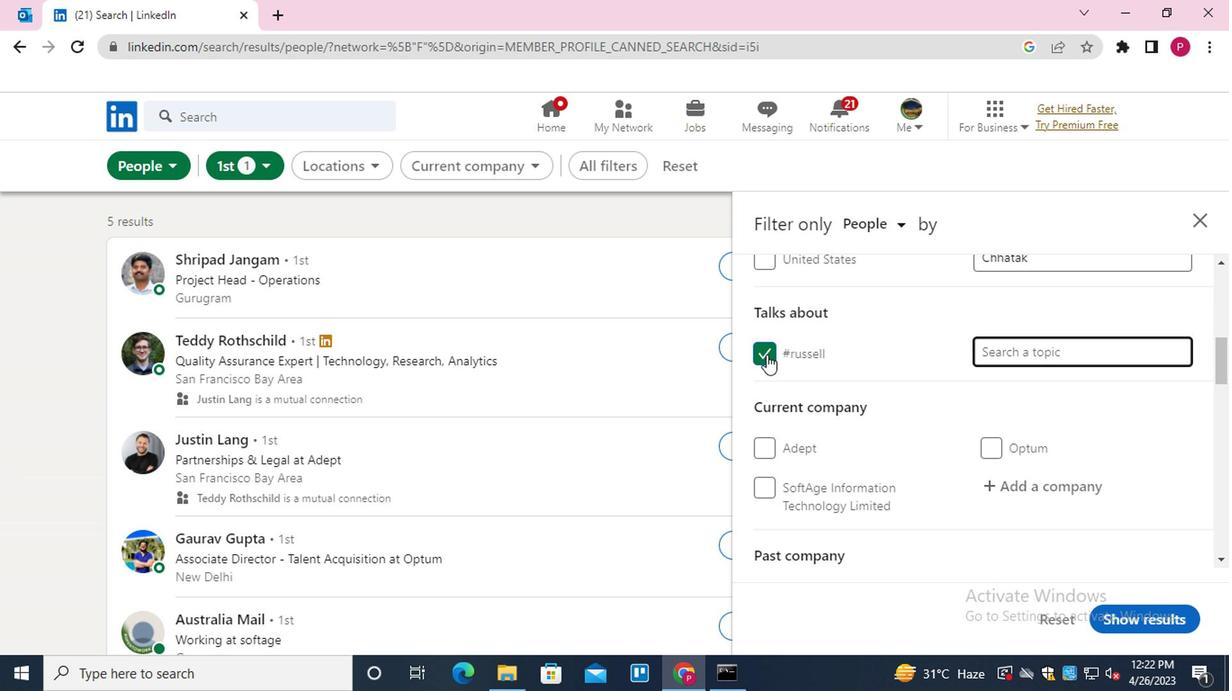 
Action: Mouse moved to (1005, 353)
Screenshot: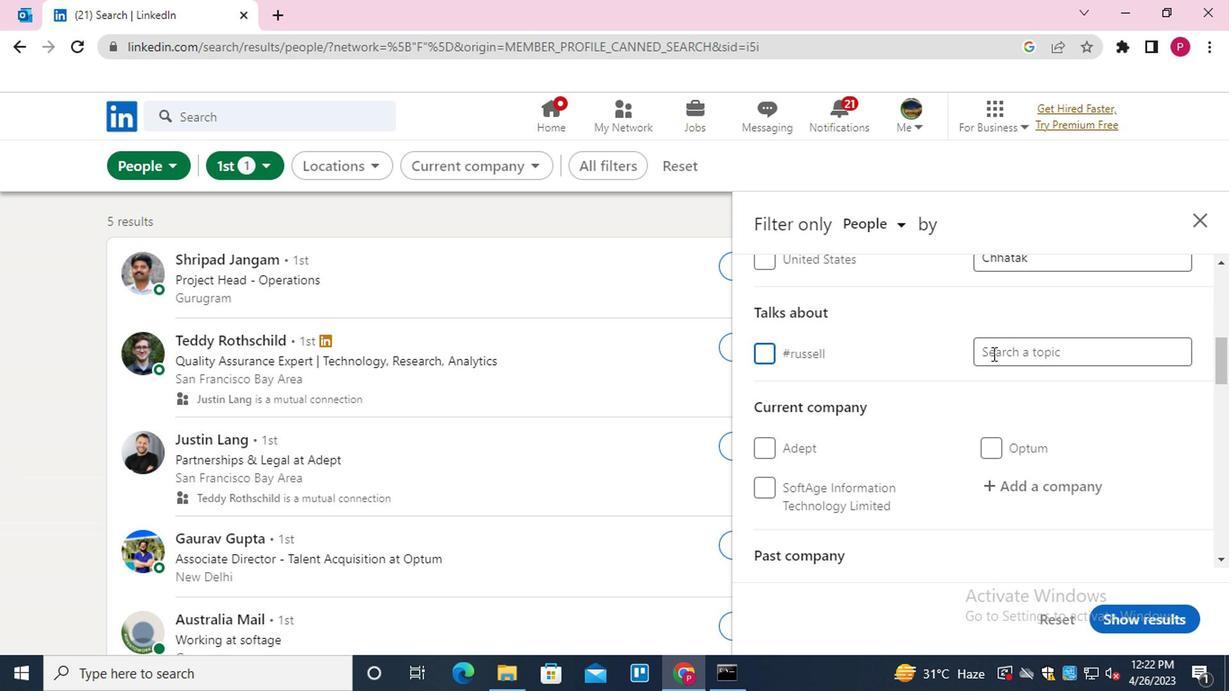 
Action: Mouse pressed left at (1005, 353)
Screenshot: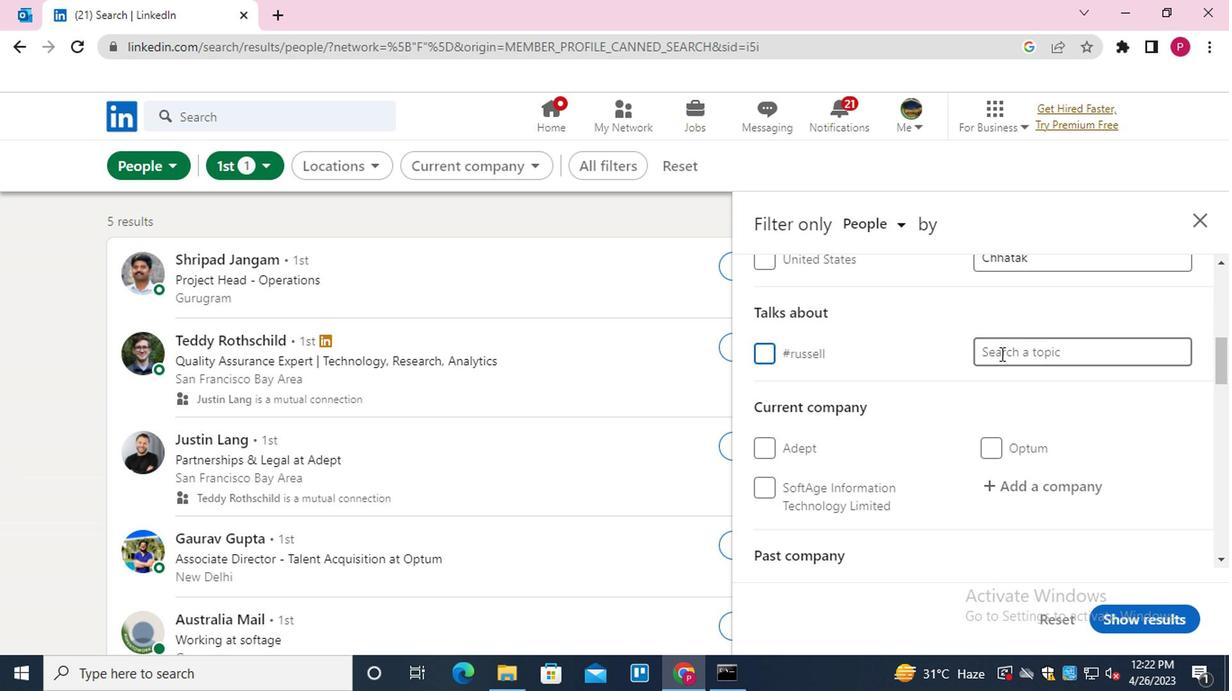 
Action: Mouse moved to (1005, 353)
Screenshot: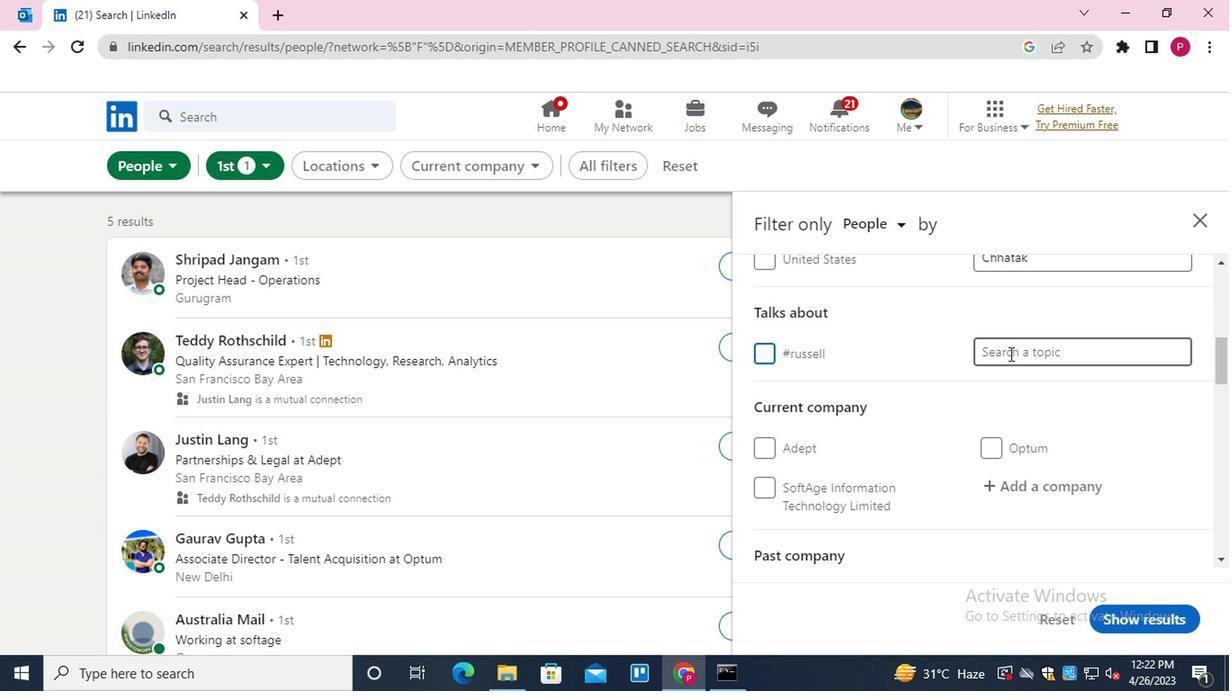
Action: Key pressed INDIA<Key.down><Key.enter>
Screenshot: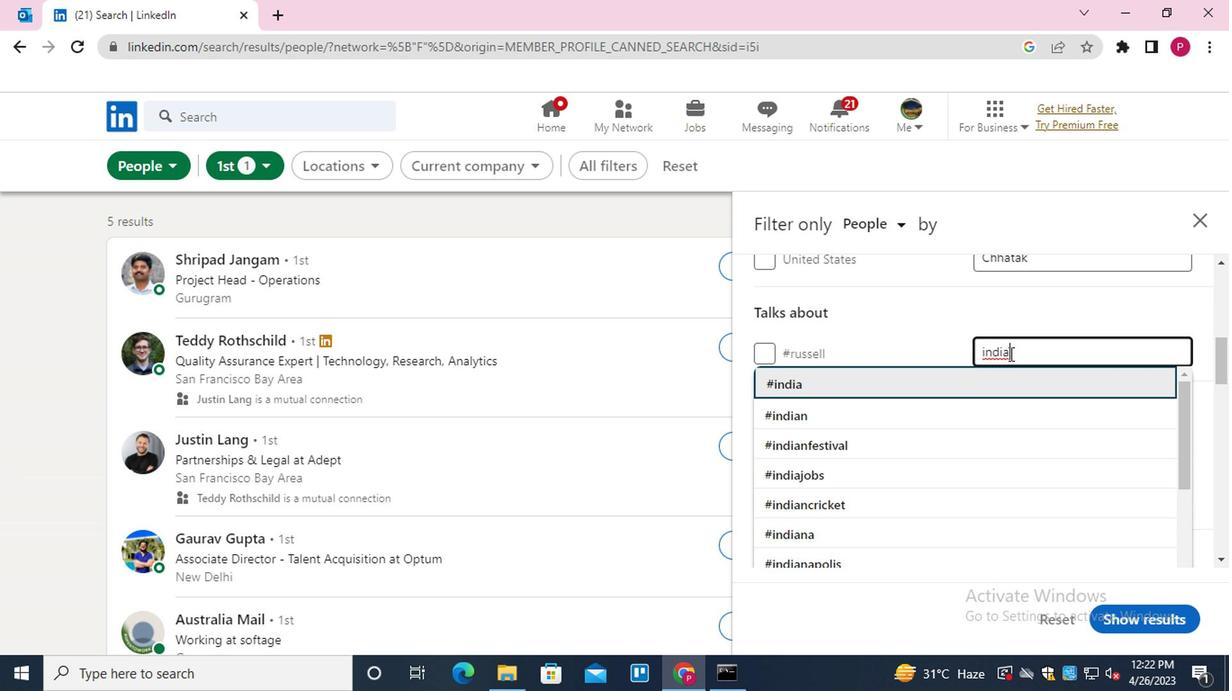 
Action: Mouse moved to (809, 390)
Screenshot: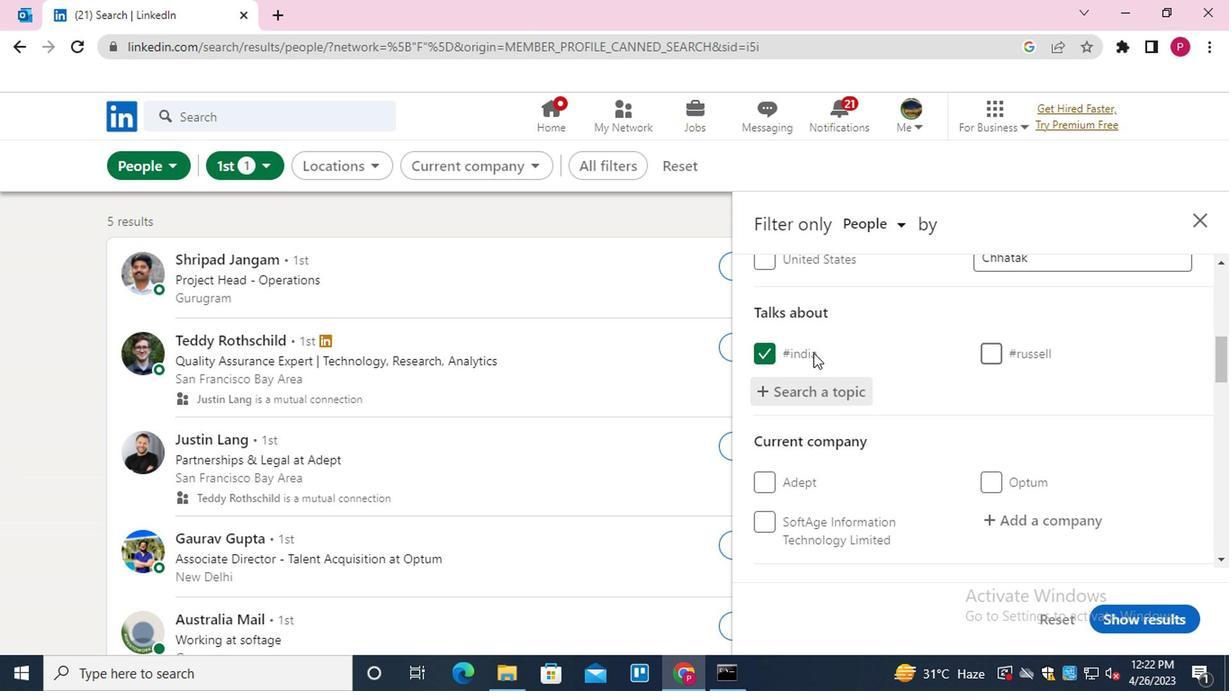 
Action: Mouse scrolled (809, 389) with delta (0, 0)
Screenshot: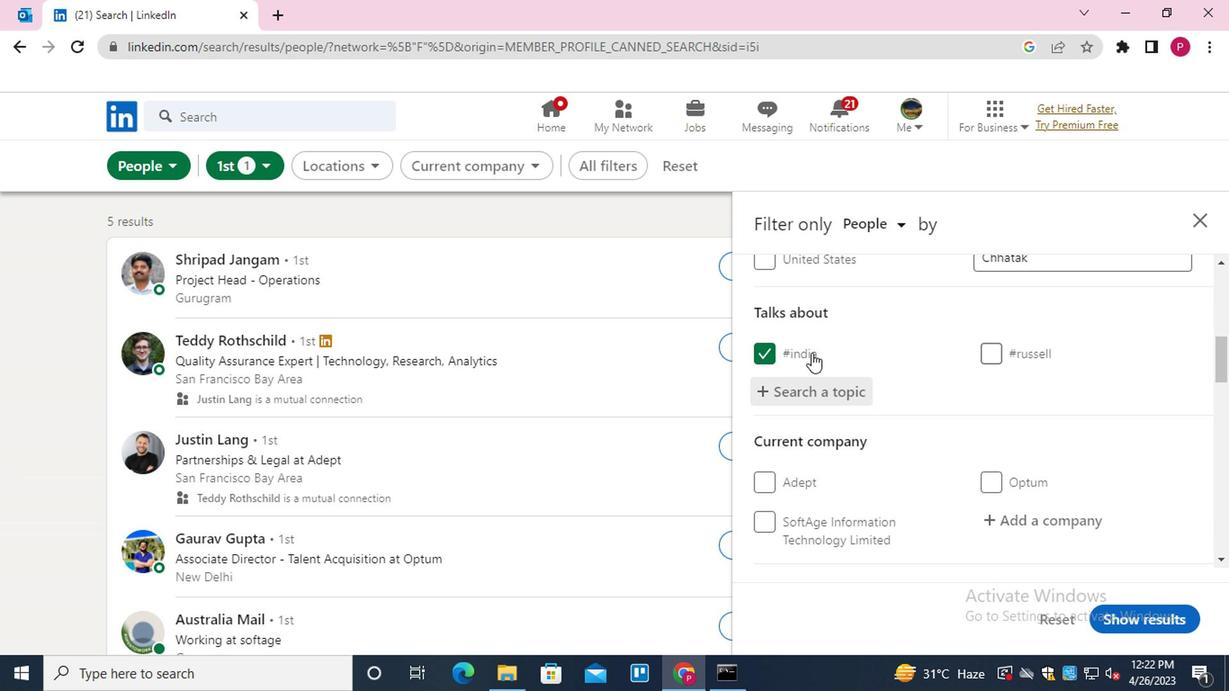 
Action: Mouse moved to (997, 426)
Screenshot: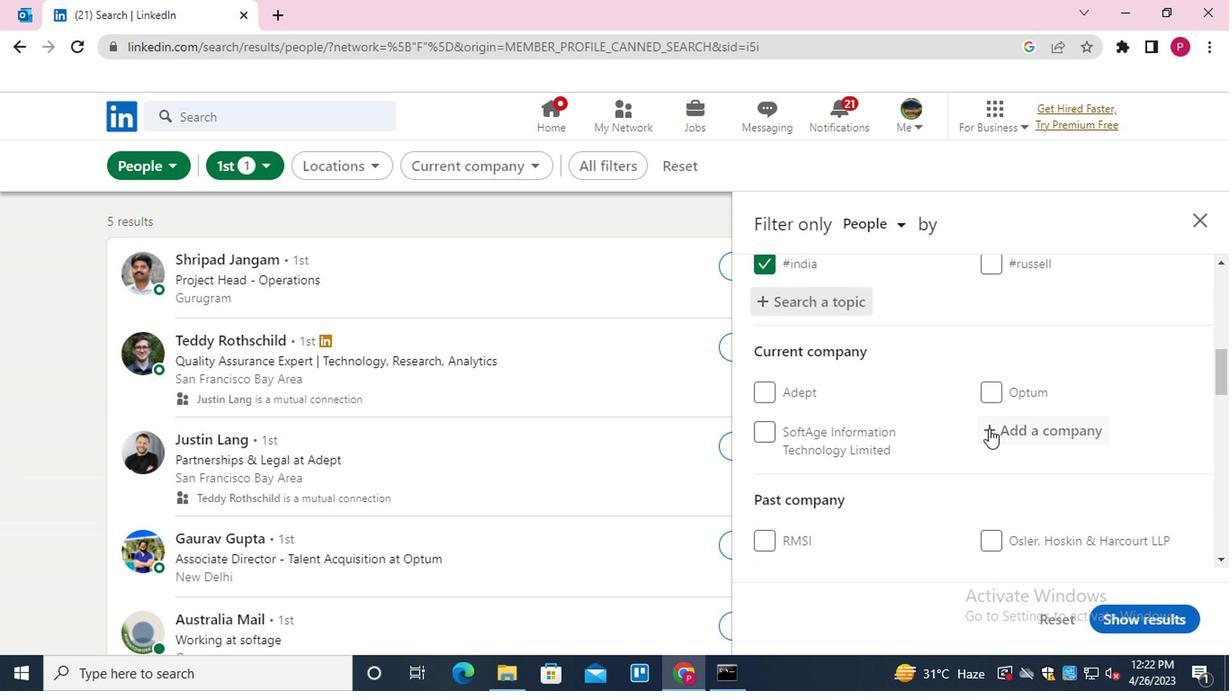 
Action: Mouse pressed left at (997, 426)
Screenshot: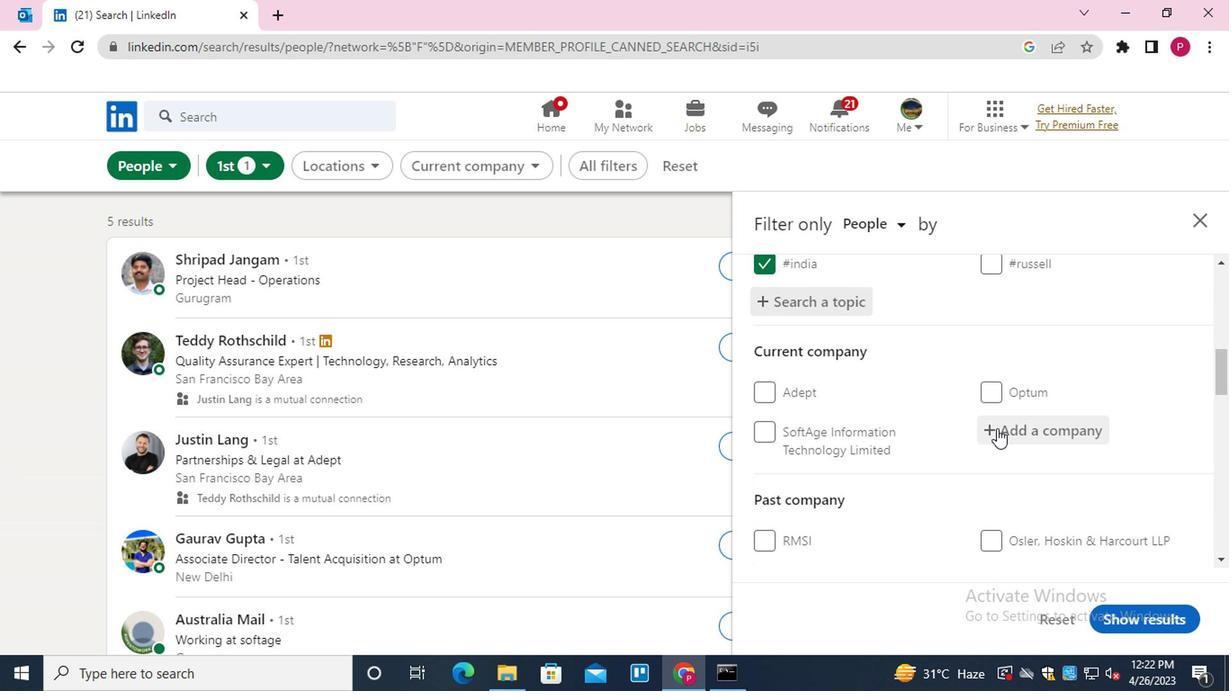 
Action: Mouse moved to (997, 425)
Screenshot: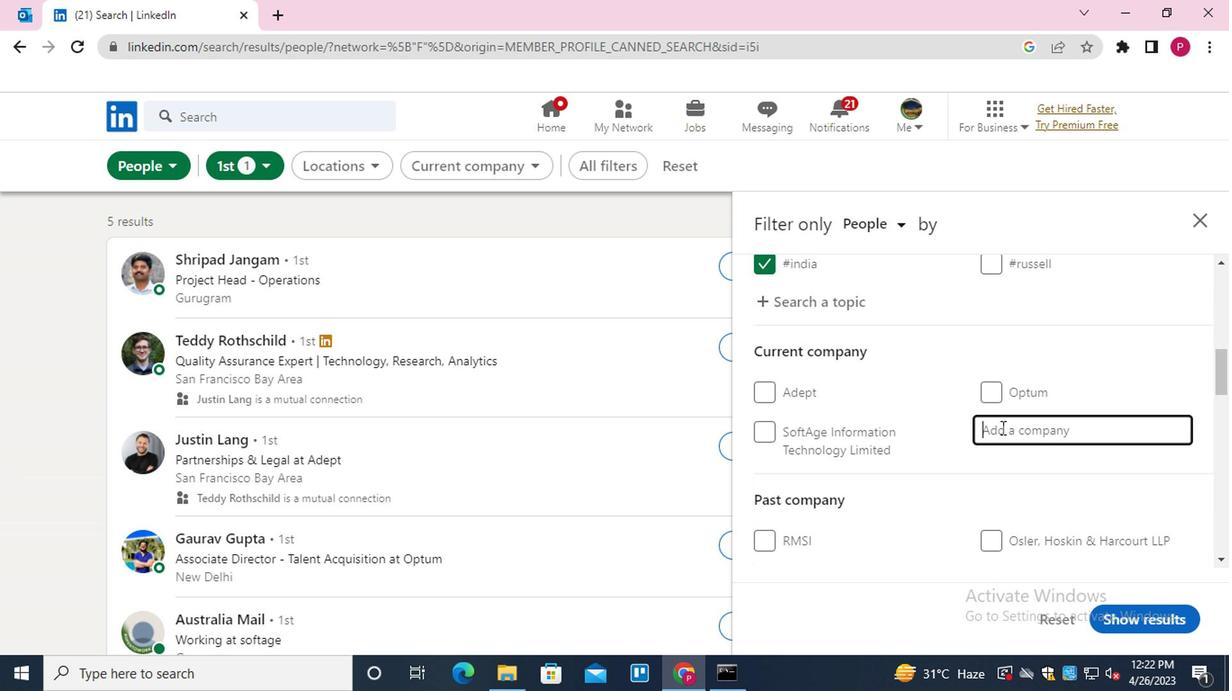 
Action: Key pressed <Key.shift>RUSSELL
Screenshot: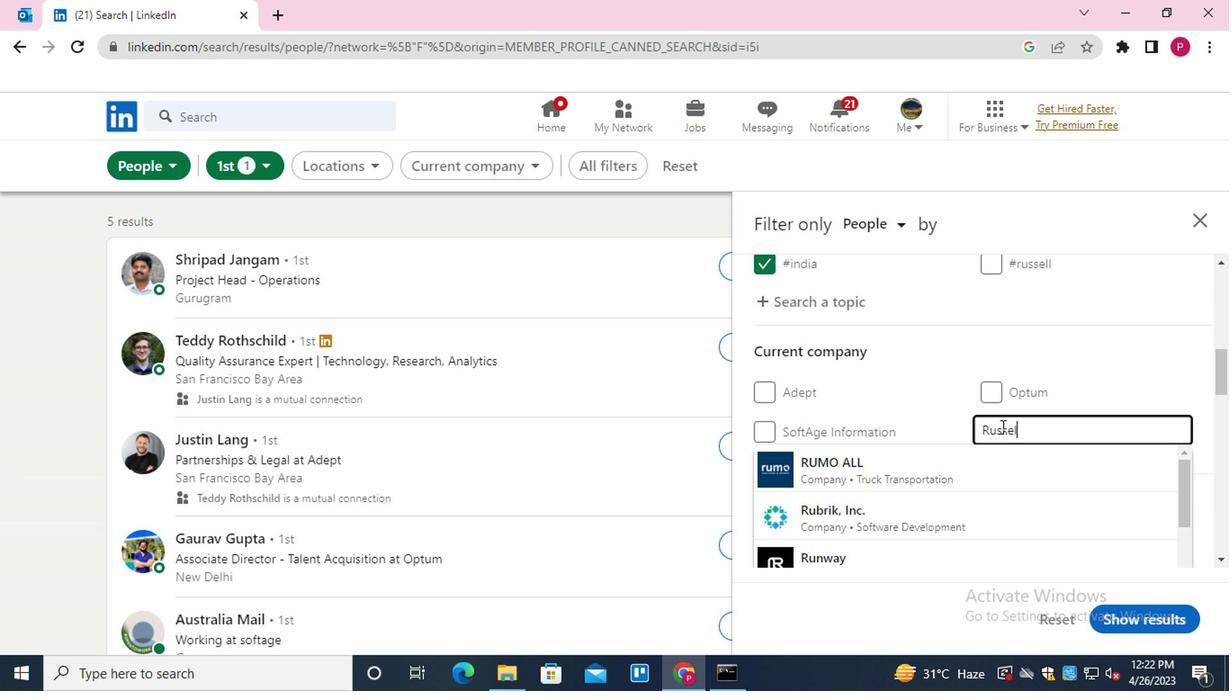 
Action: Mouse moved to (966, 507)
Screenshot: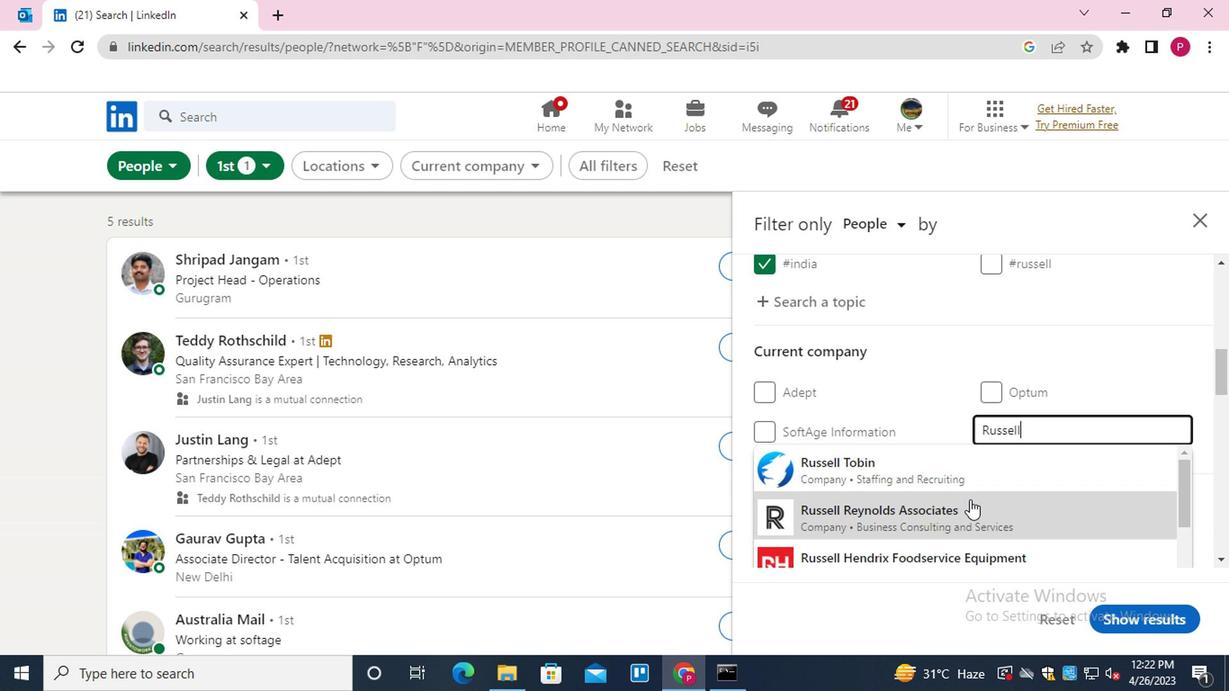 
Action: Mouse pressed left at (966, 507)
Screenshot: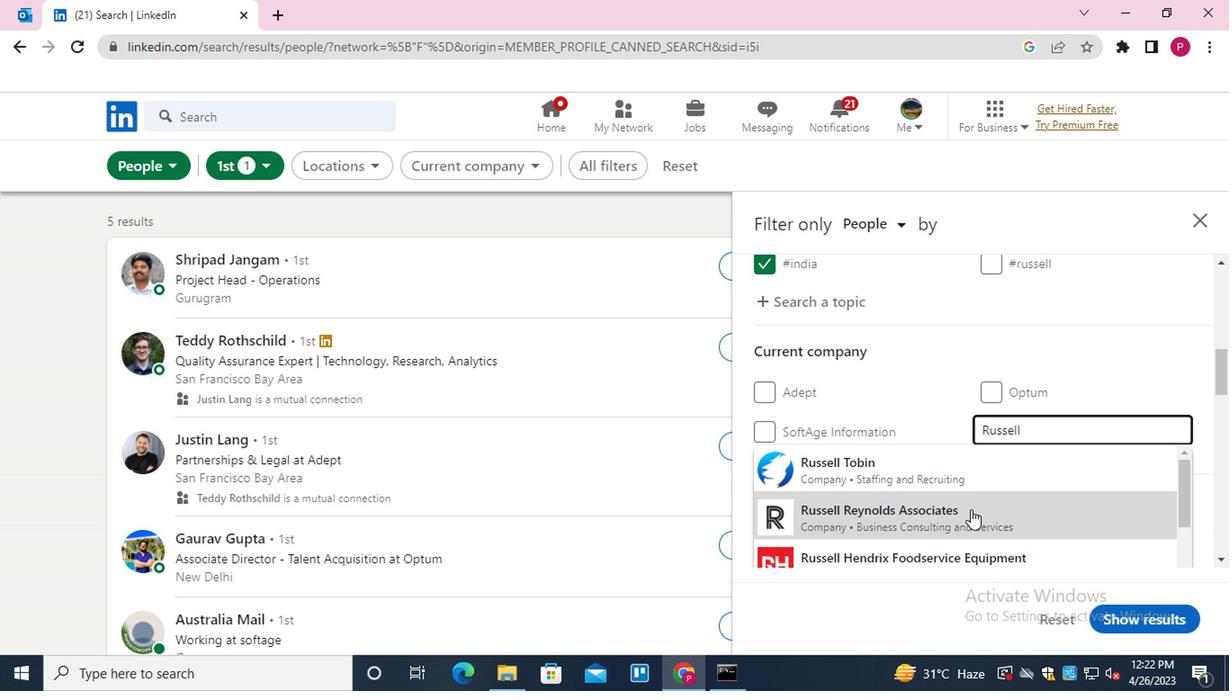 
Action: Mouse moved to (1001, 436)
Screenshot: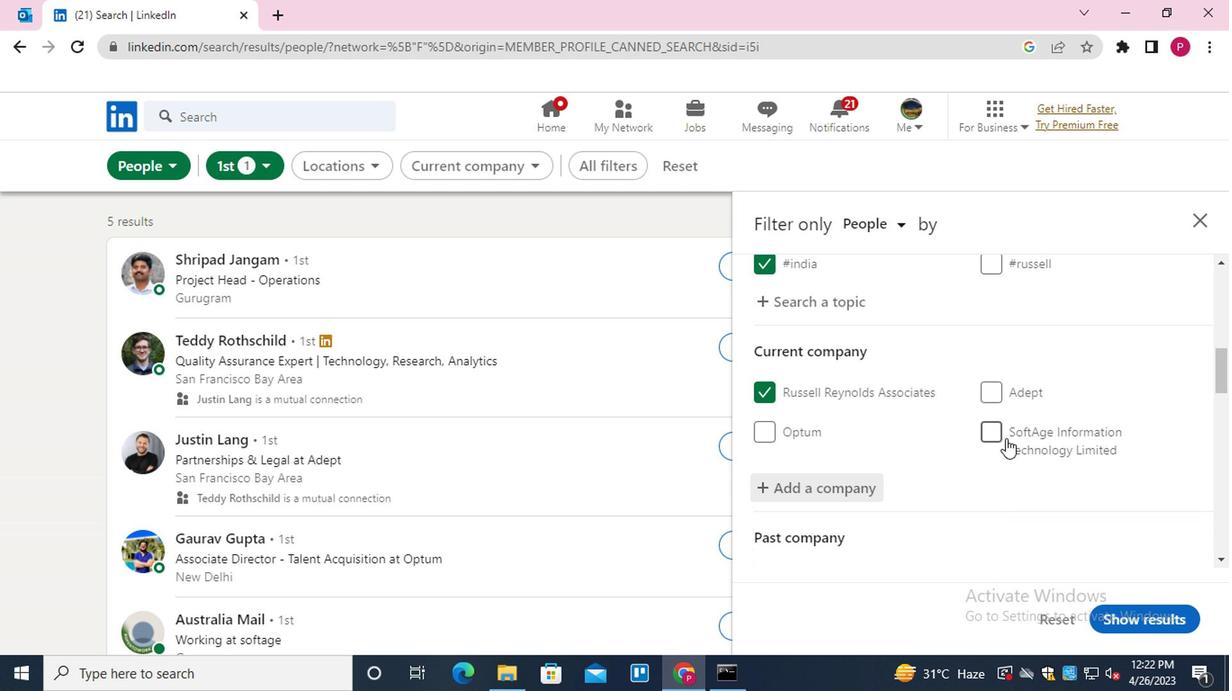 
Action: Mouse scrolled (1001, 435) with delta (0, 0)
Screenshot: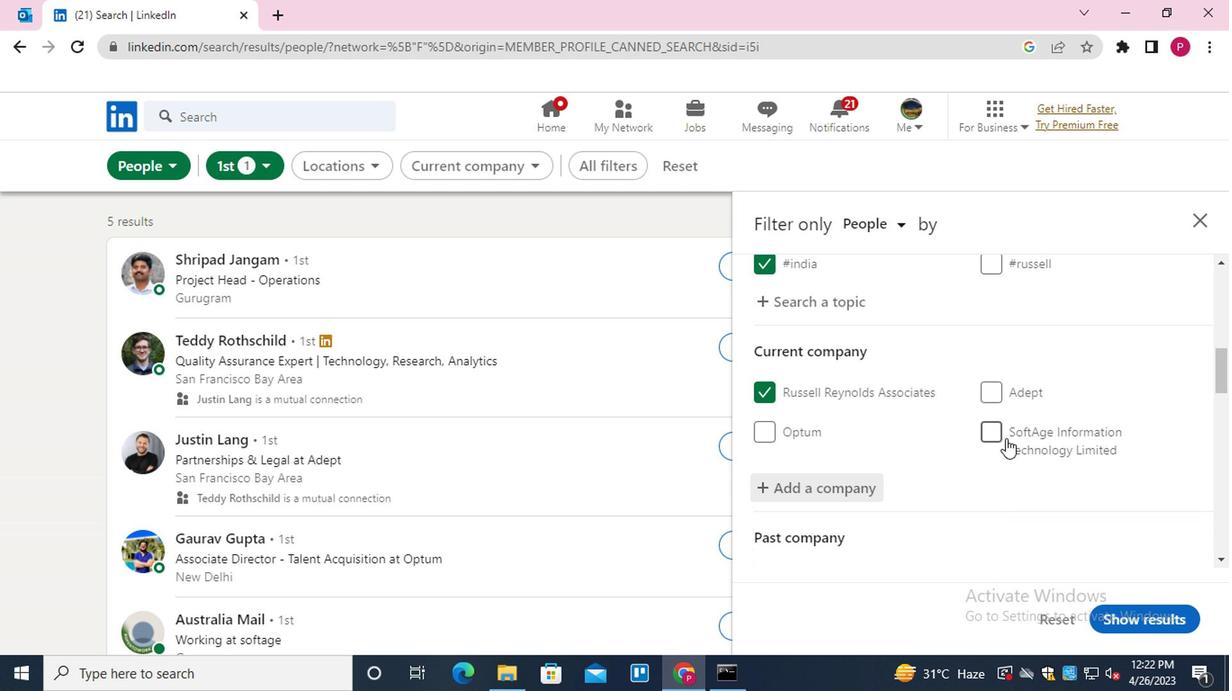 
Action: Mouse moved to (1001, 437)
Screenshot: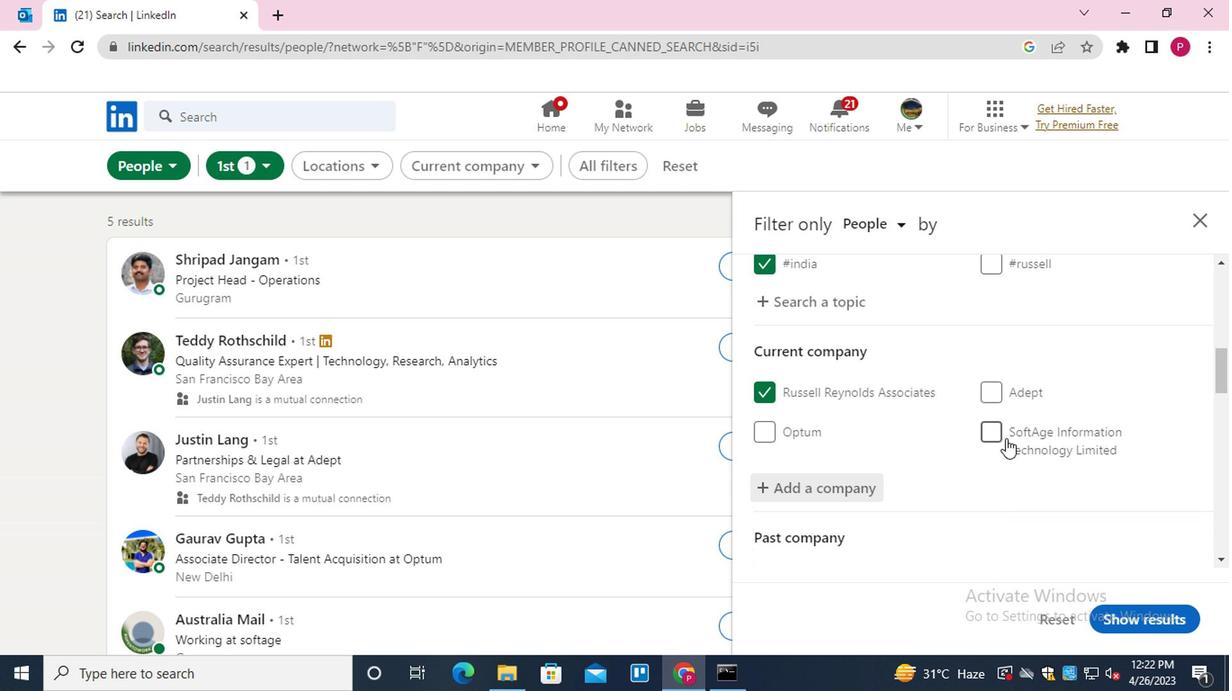 
Action: Mouse scrolled (1001, 436) with delta (0, -1)
Screenshot: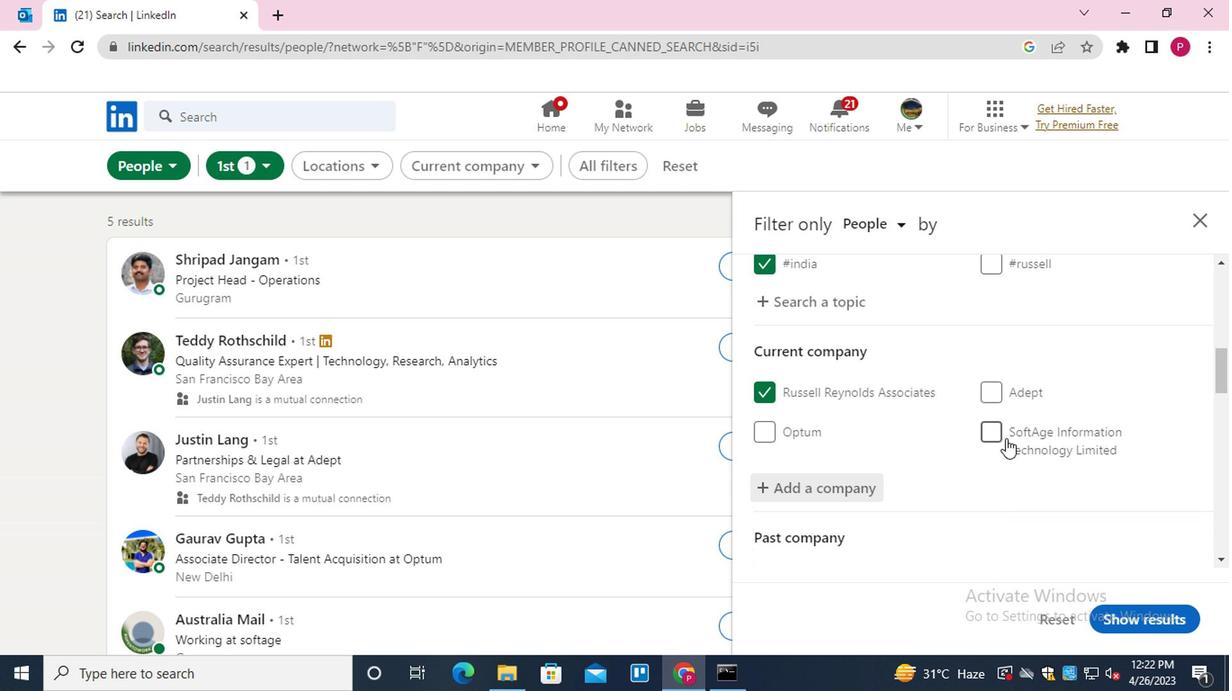 
Action: Mouse moved to (882, 382)
Screenshot: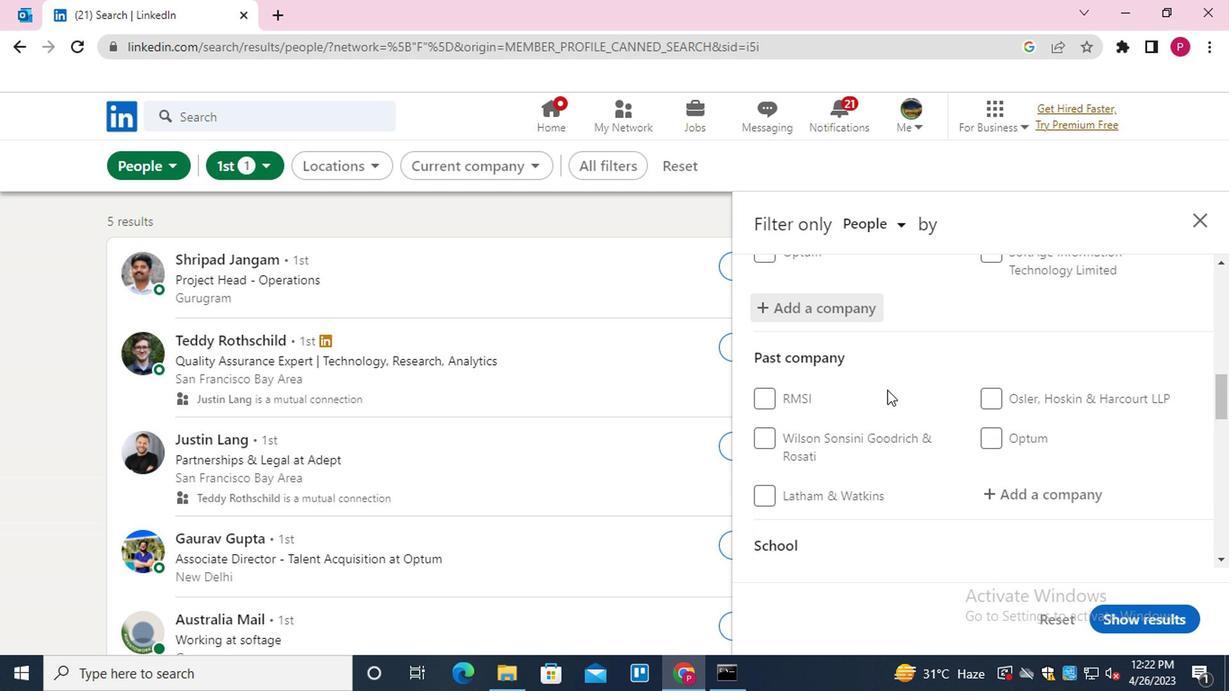 
Action: Mouse scrolled (882, 381) with delta (0, -1)
Screenshot: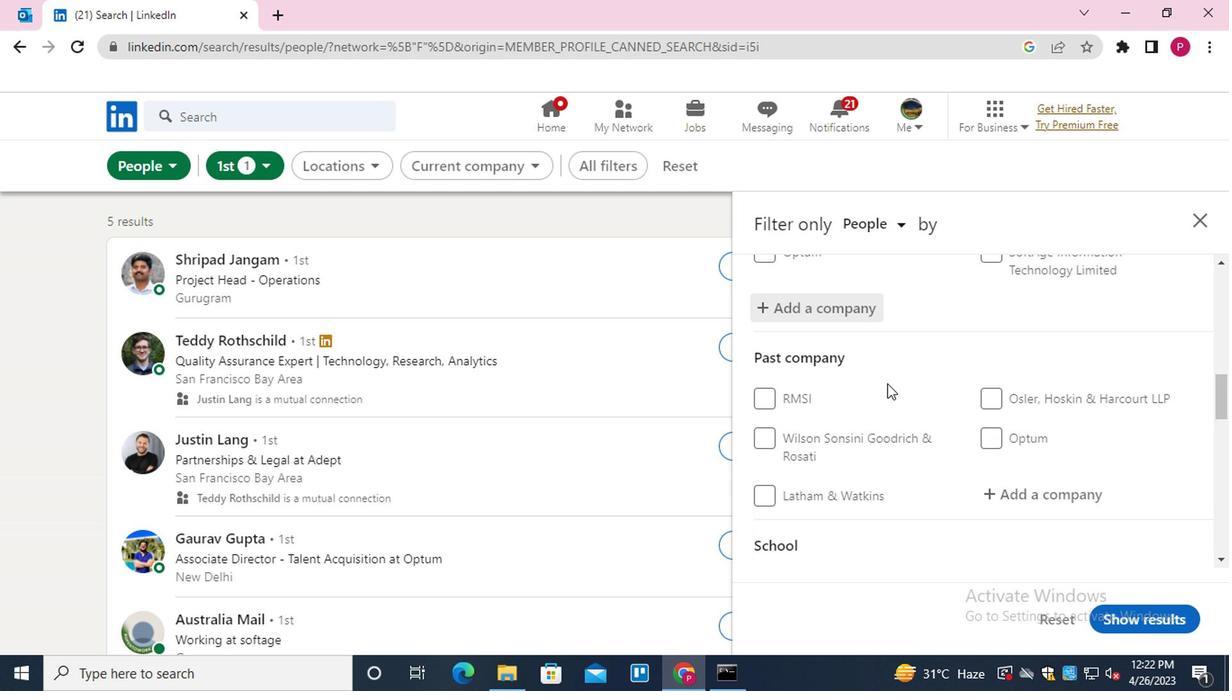 
Action: Mouse scrolled (882, 381) with delta (0, -1)
Screenshot: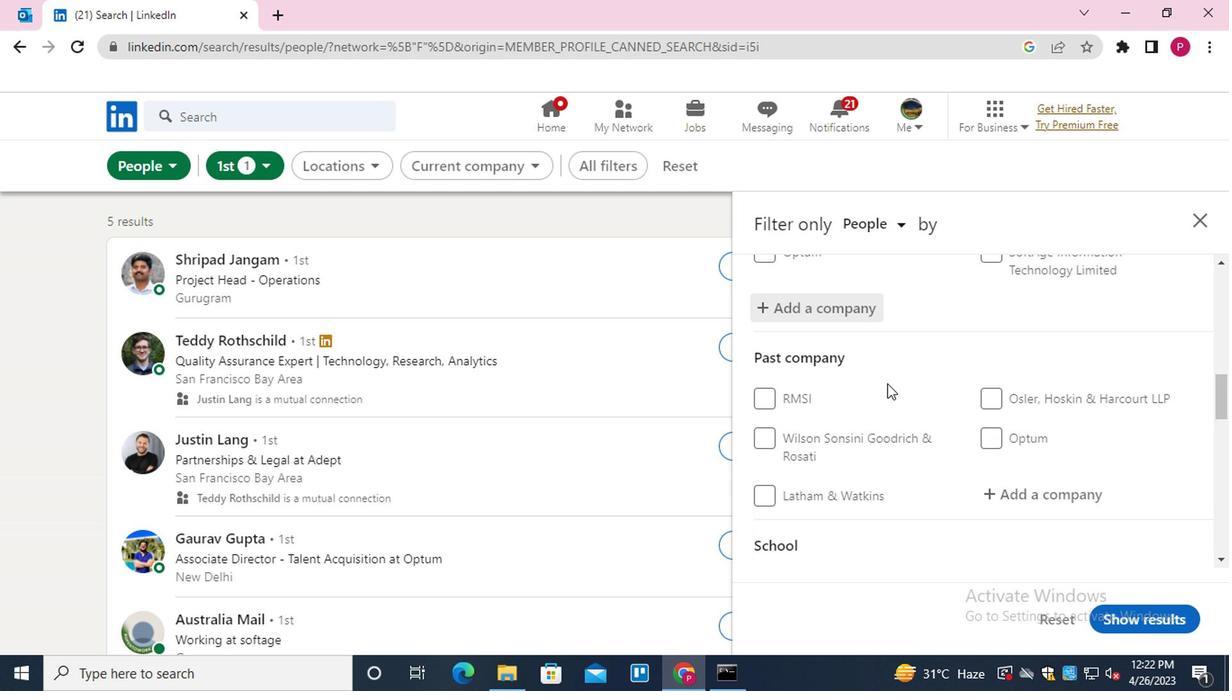 
Action: Mouse scrolled (882, 381) with delta (0, -1)
Screenshot: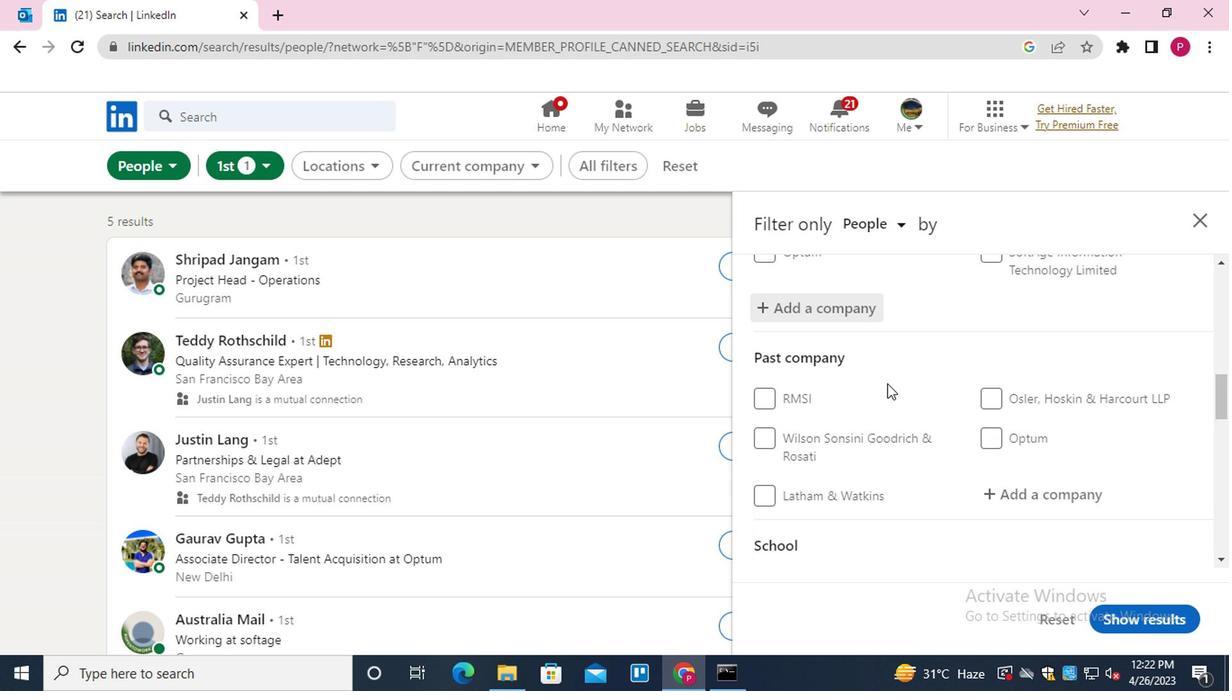 
Action: Mouse moved to (1053, 431)
Screenshot: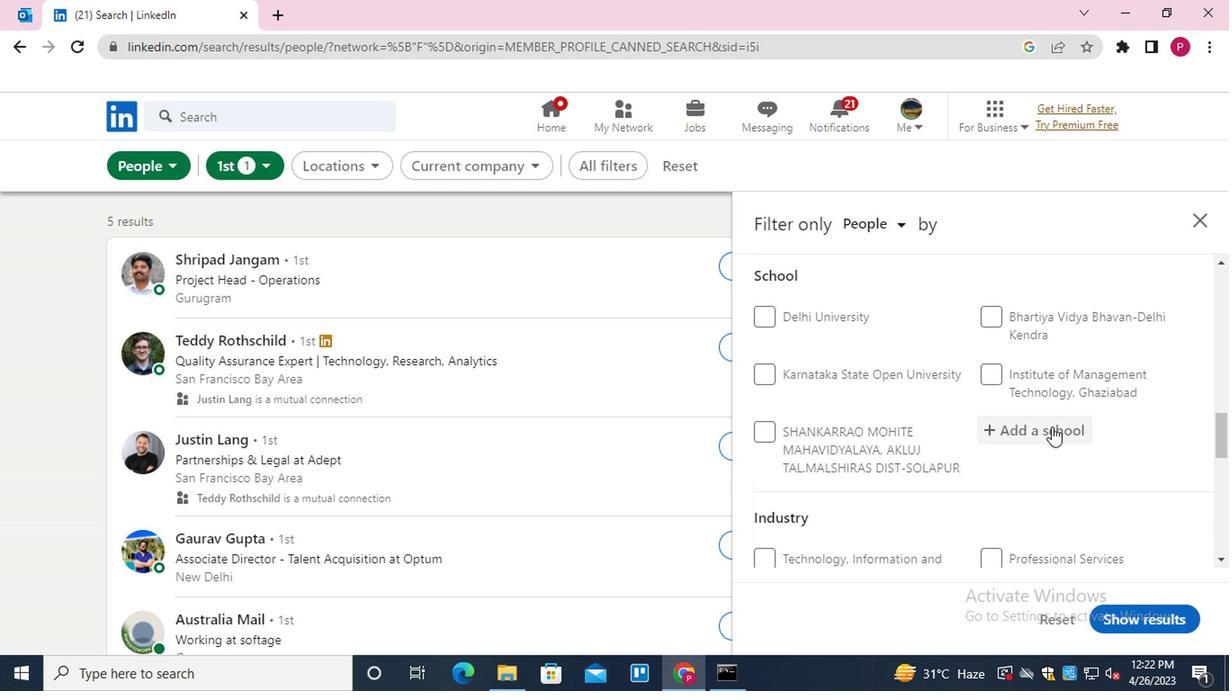 
Action: Mouse pressed left at (1053, 431)
Screenshot: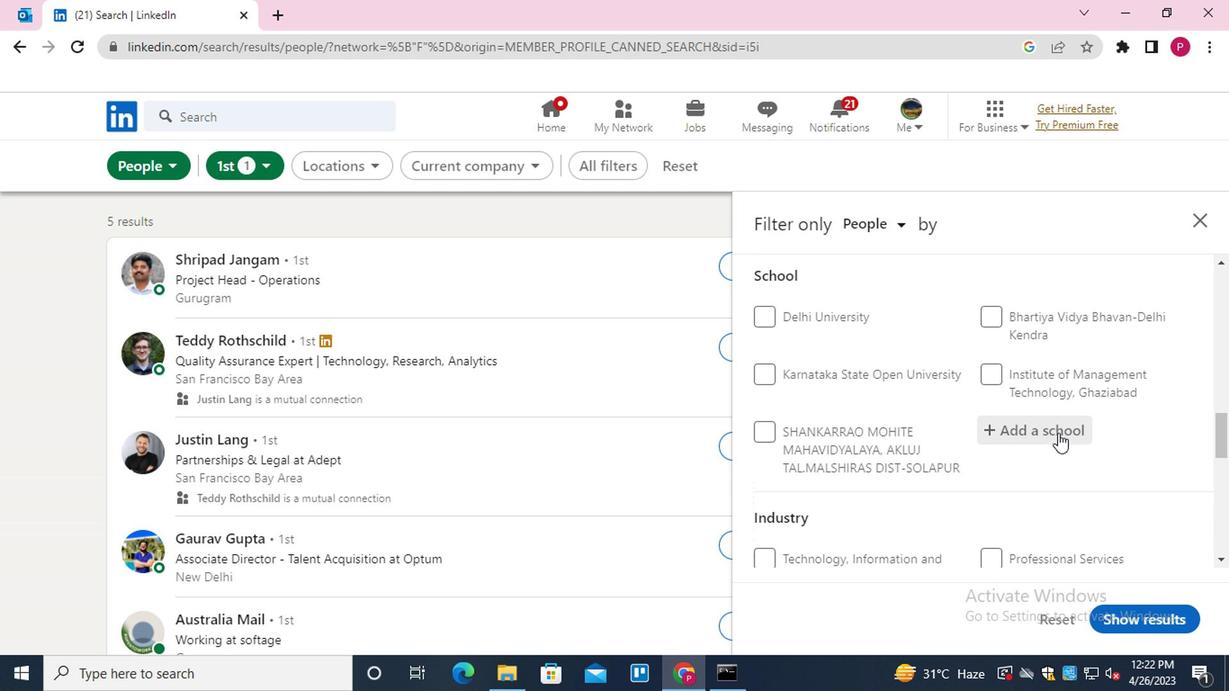 
Action: Key pressed <Key.shift>RAJIV<Key.space><Key.shift>GHANDHI
Screenshot: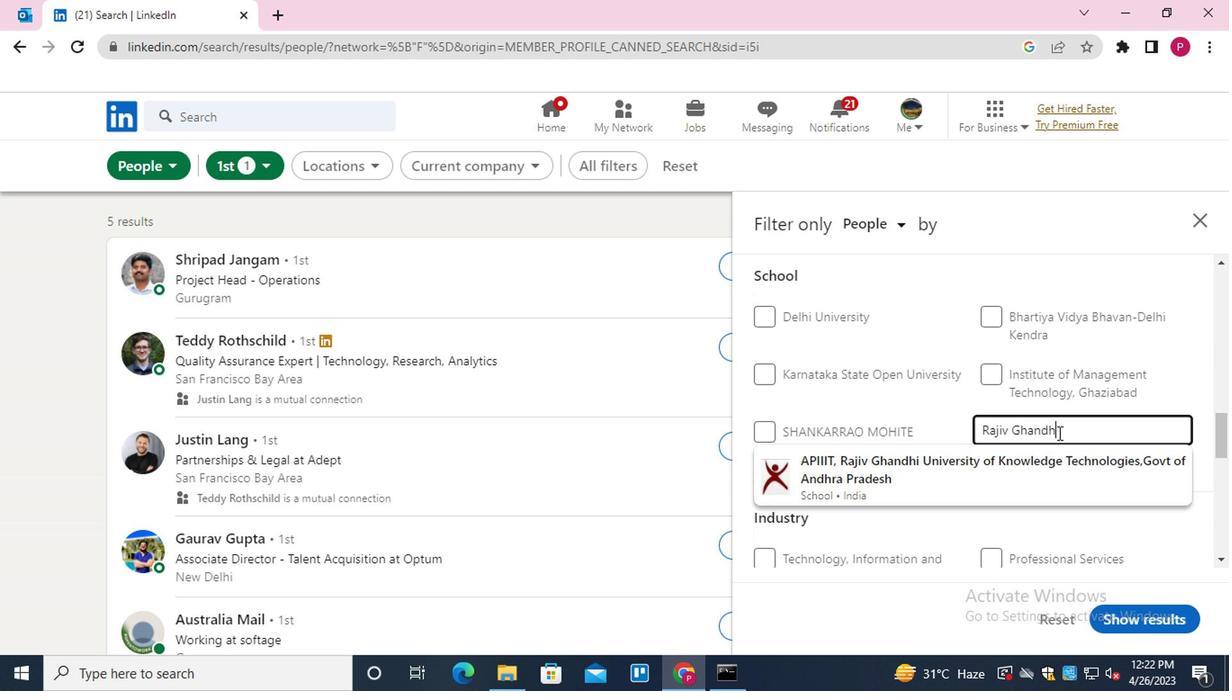 
Action: Mouse moved to (1048, 457)
Screenshot: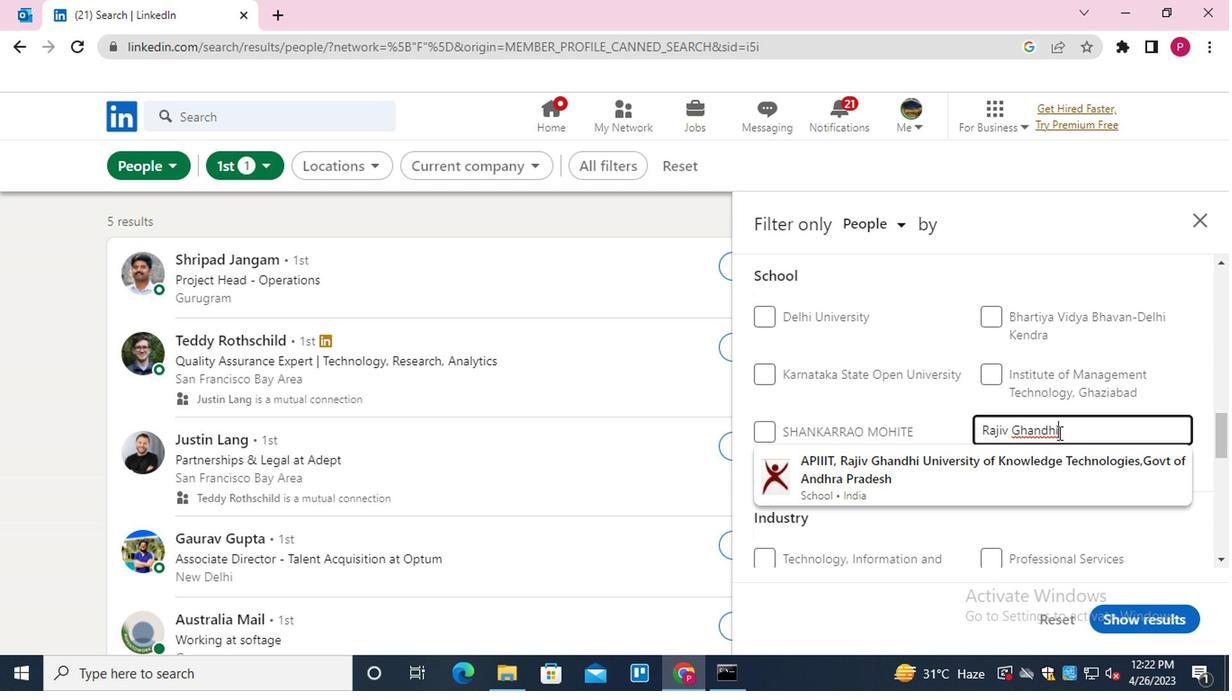 
Action: Mouse pressed left at (1048, 457)
Screenshot: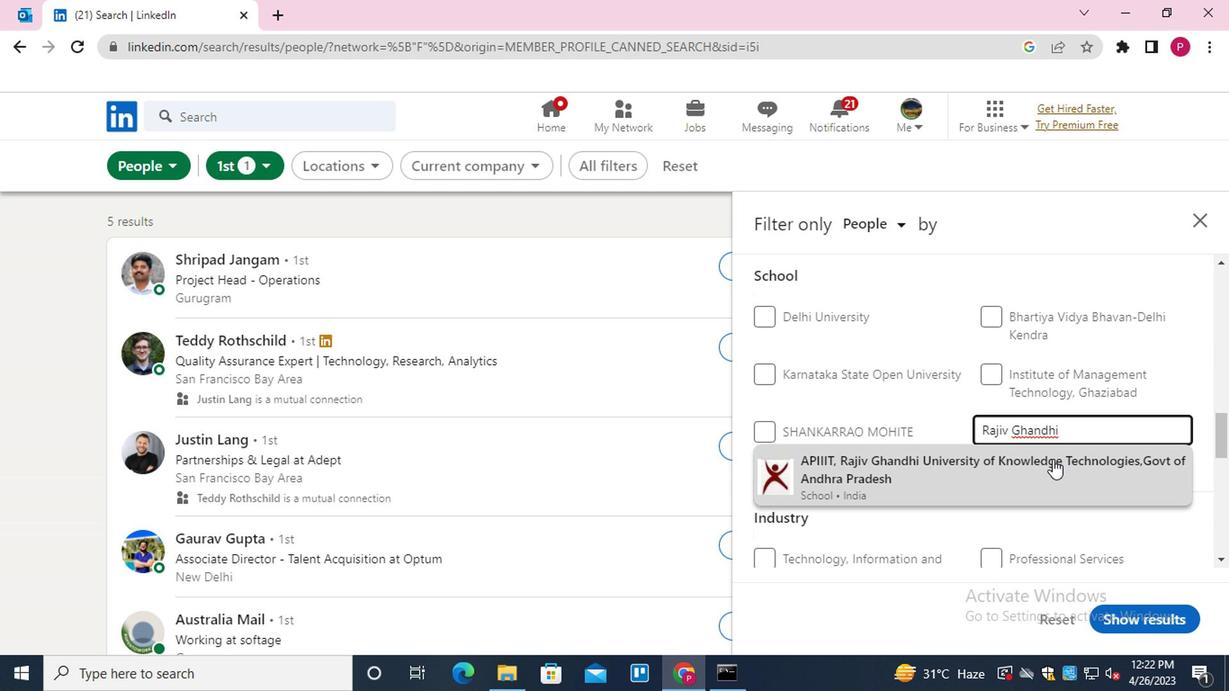 
Action: Mouse moved to (880, 406)
Screenshot: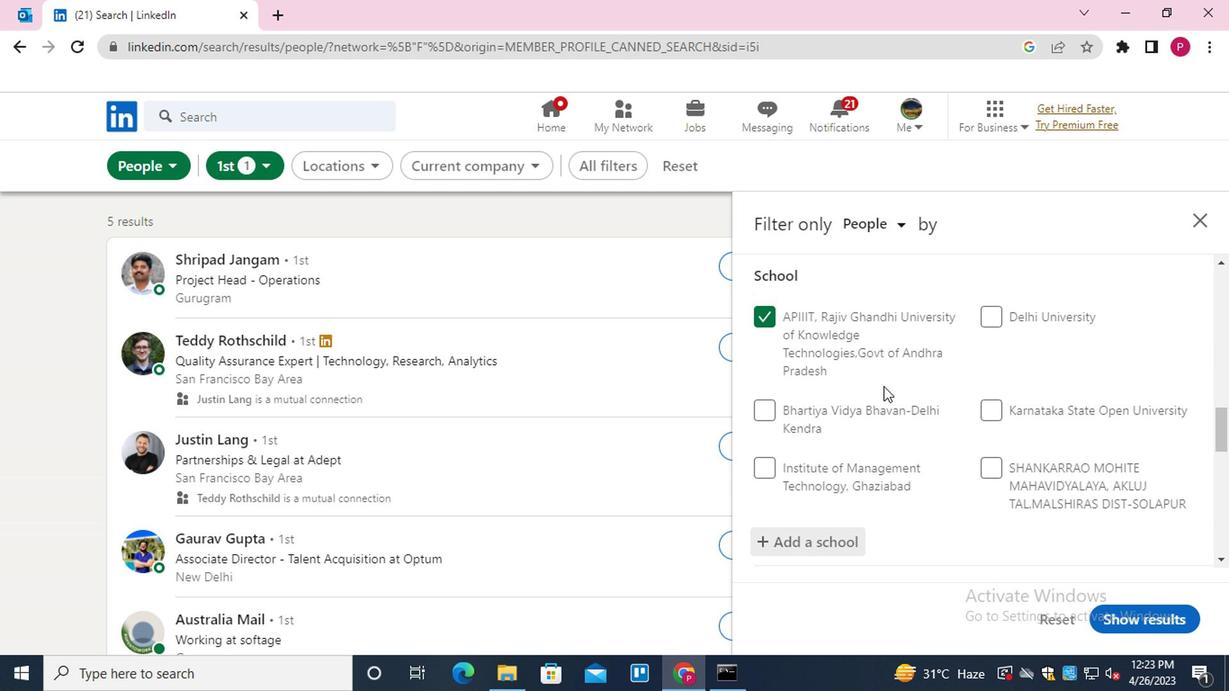 
Action: Mouse scrolled (880, 405) with delta (0, 0)
Screenshot: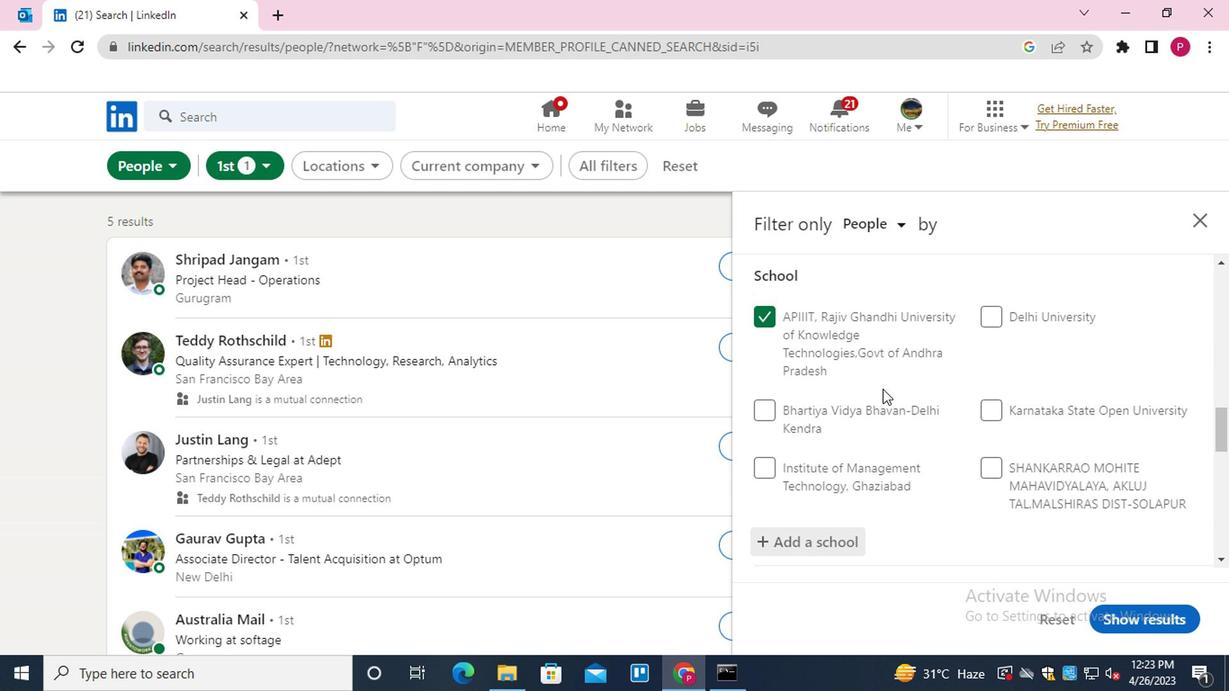 
Action: Mouse moved to (880, 409)
Screenshot: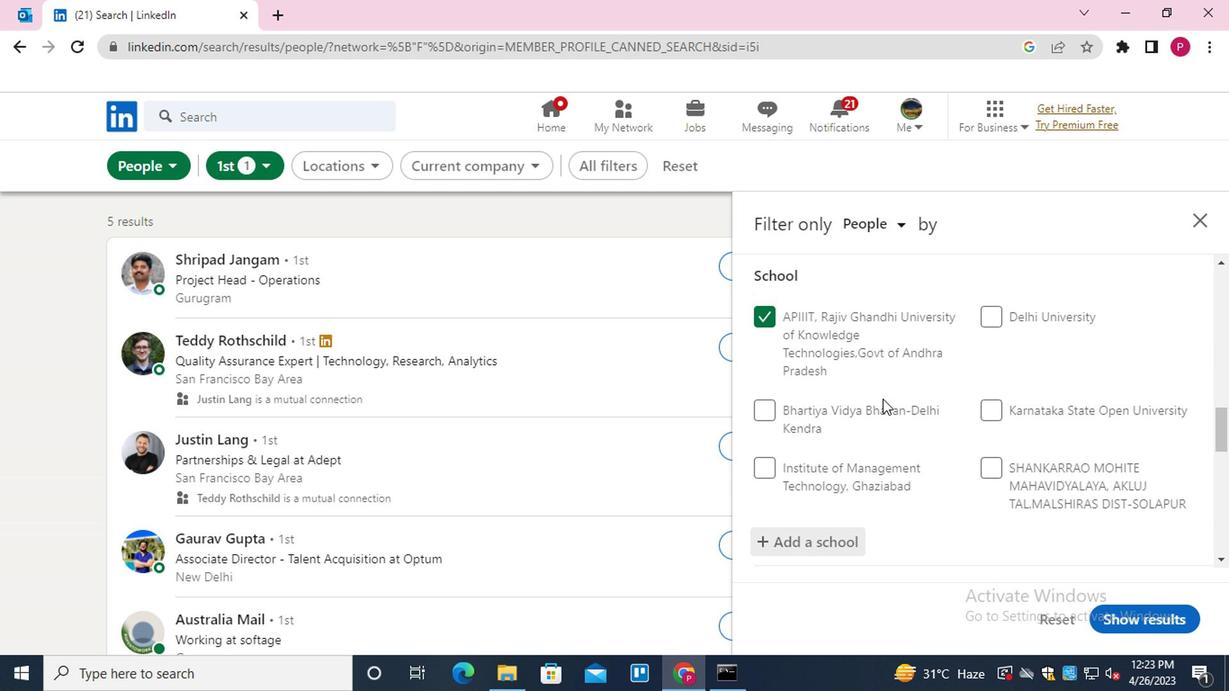 
Action: Mouse scrolled (880, 408) with delta (0, 0)
Screenshot: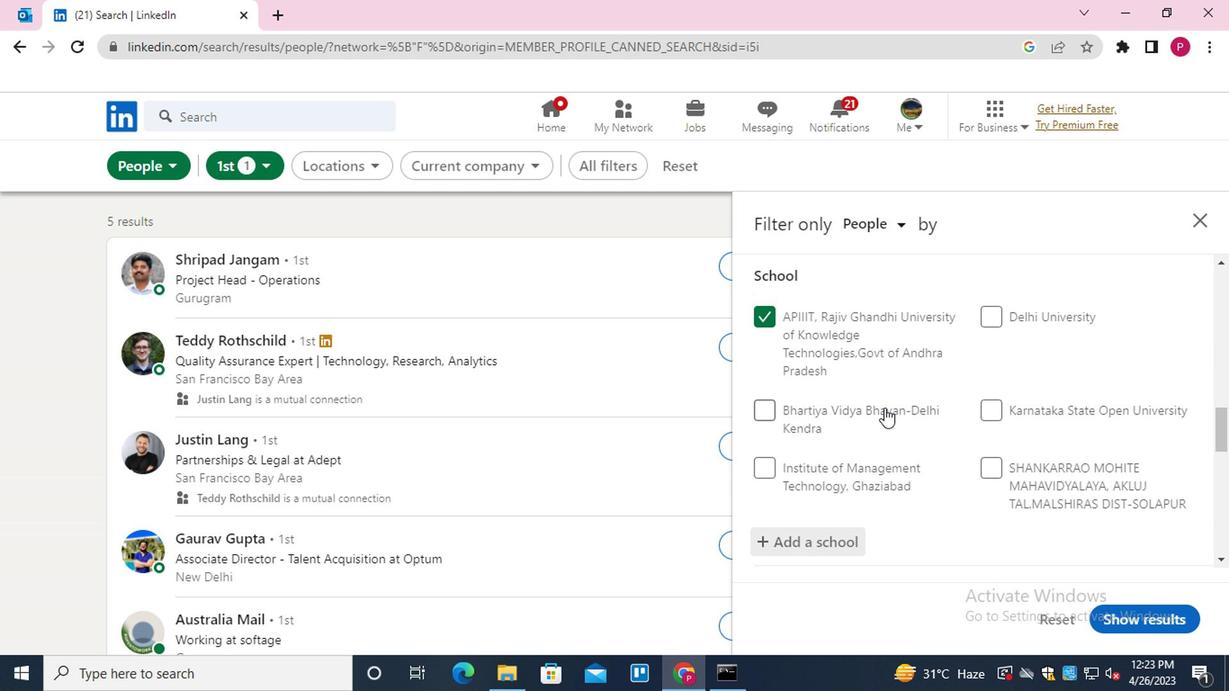 
Action: Mouse moved to (881, 410)
Screenshot: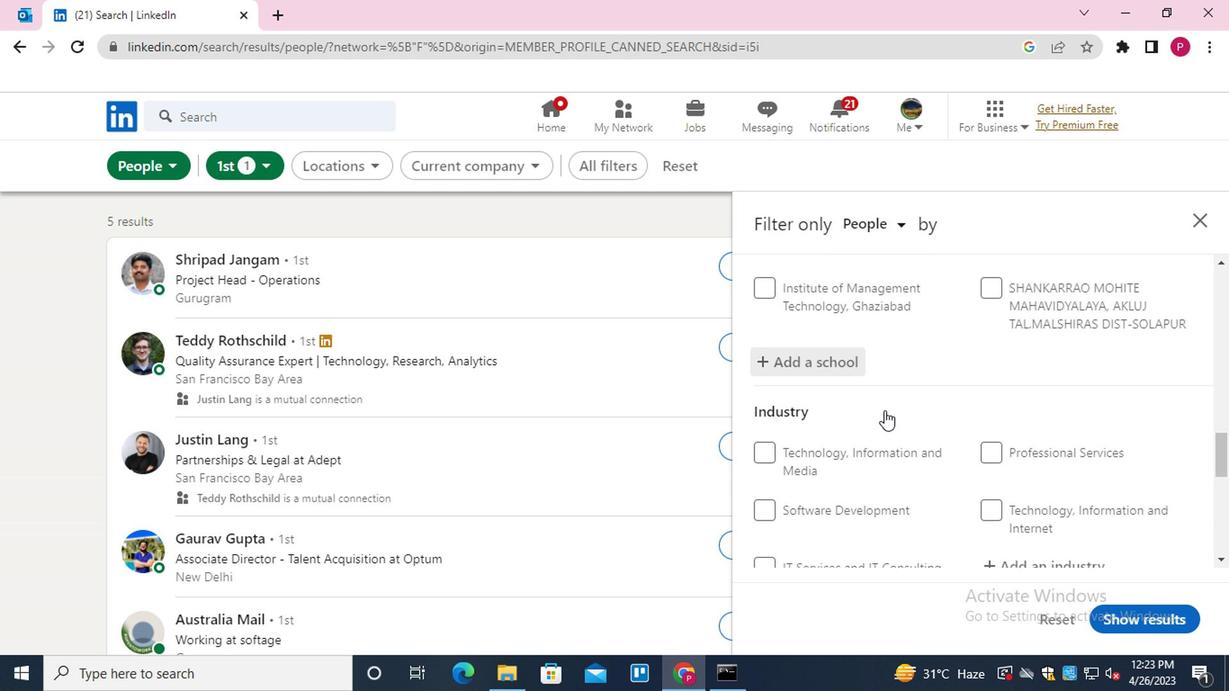 
Action: Mouse scrolled (881, 409) with delta (0, -1)
Screenshot: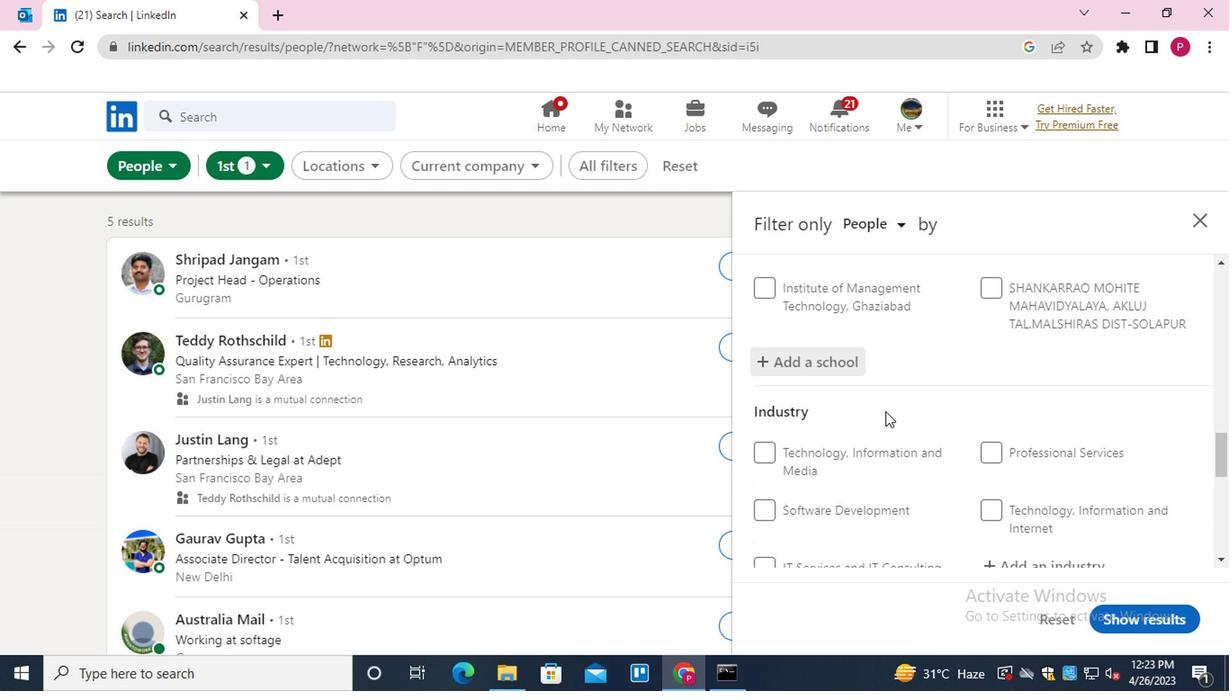 
Action: Mouse scrolled (881, 409) with delta (0, -1)
Screenshot: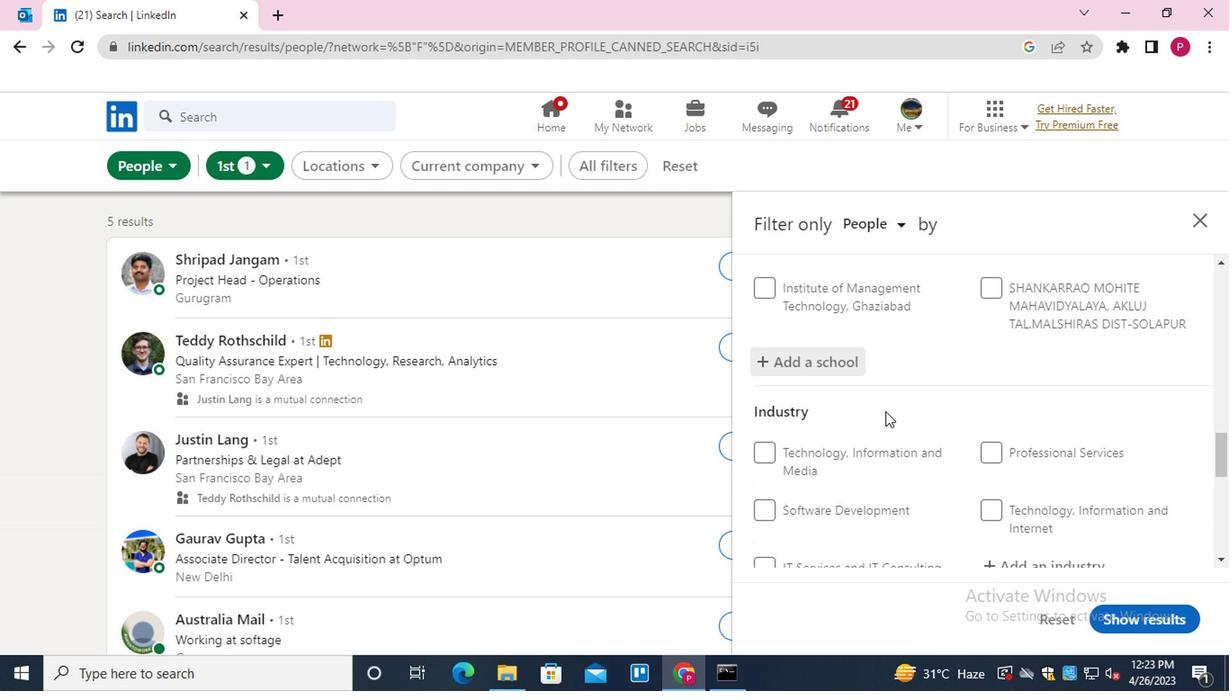 
Action: Mouse moved to (1026, 392)
Screenshot: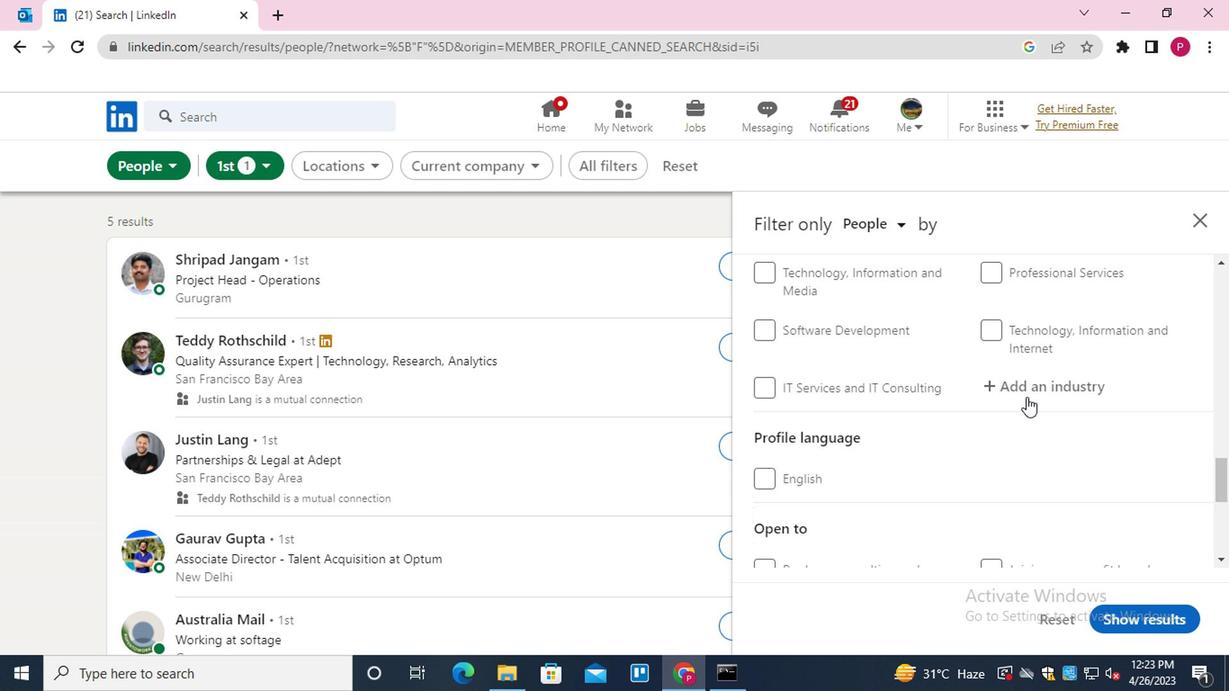 
Action: Mouse pressed left at (1026, 392)
Screenshot: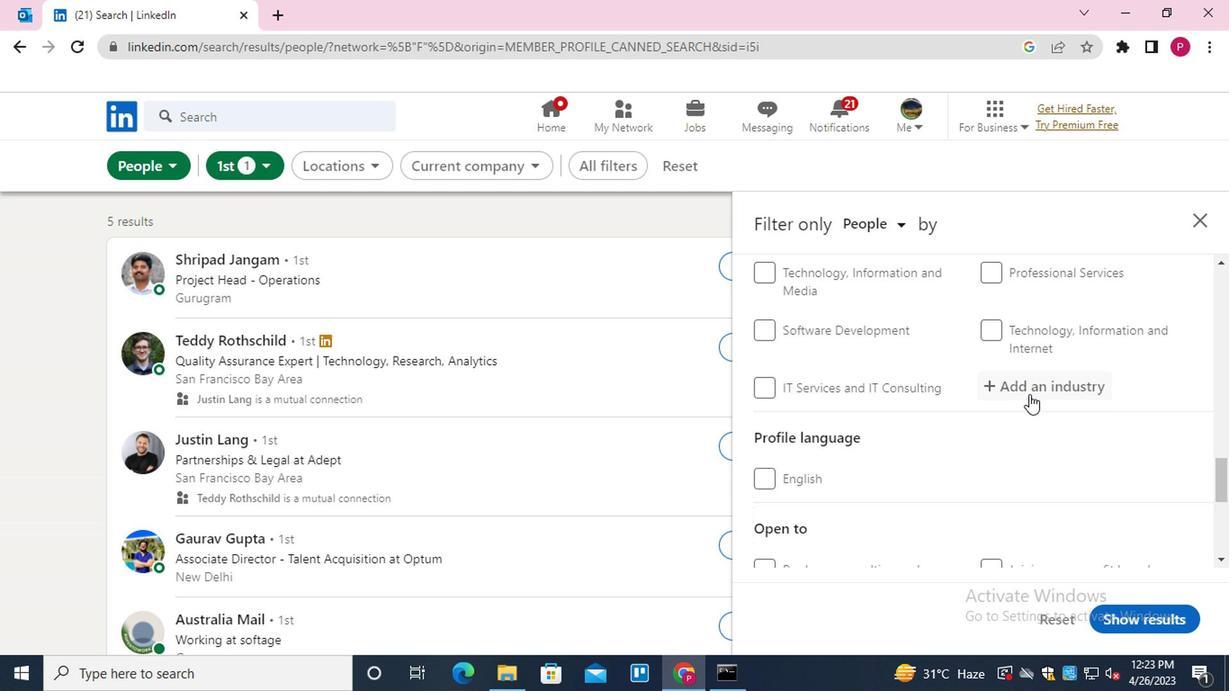
Action: Key pressed <Key.shift>HUMAN<Key.down><Key.enter>
Screenshot: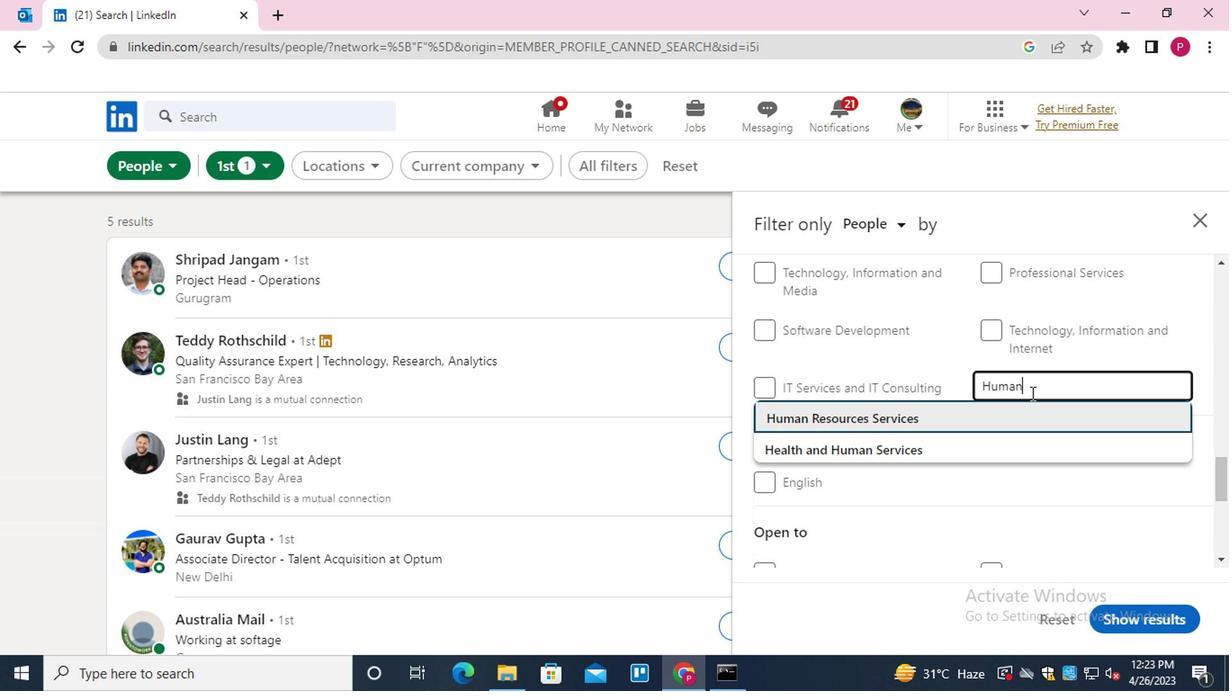 
Action: Mouse moved to (1026, 391)
Screenshot: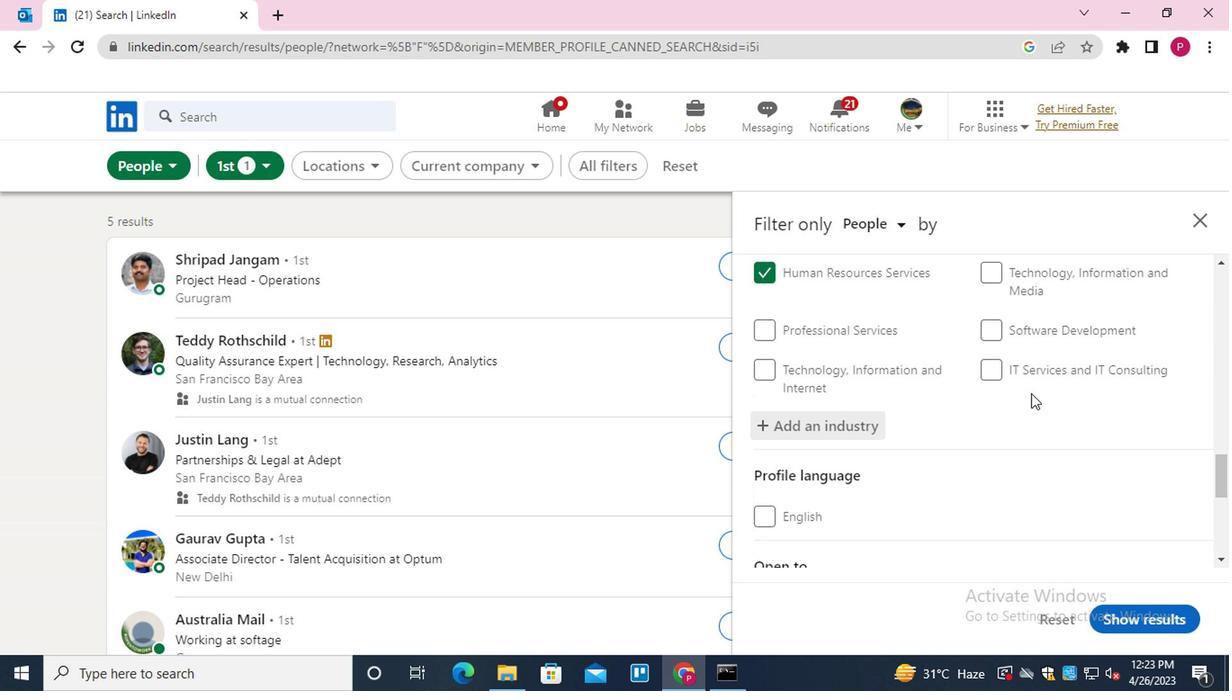 
Action: Mouse scrolled (1026, 390) with delta (0, -1)
Screenshot: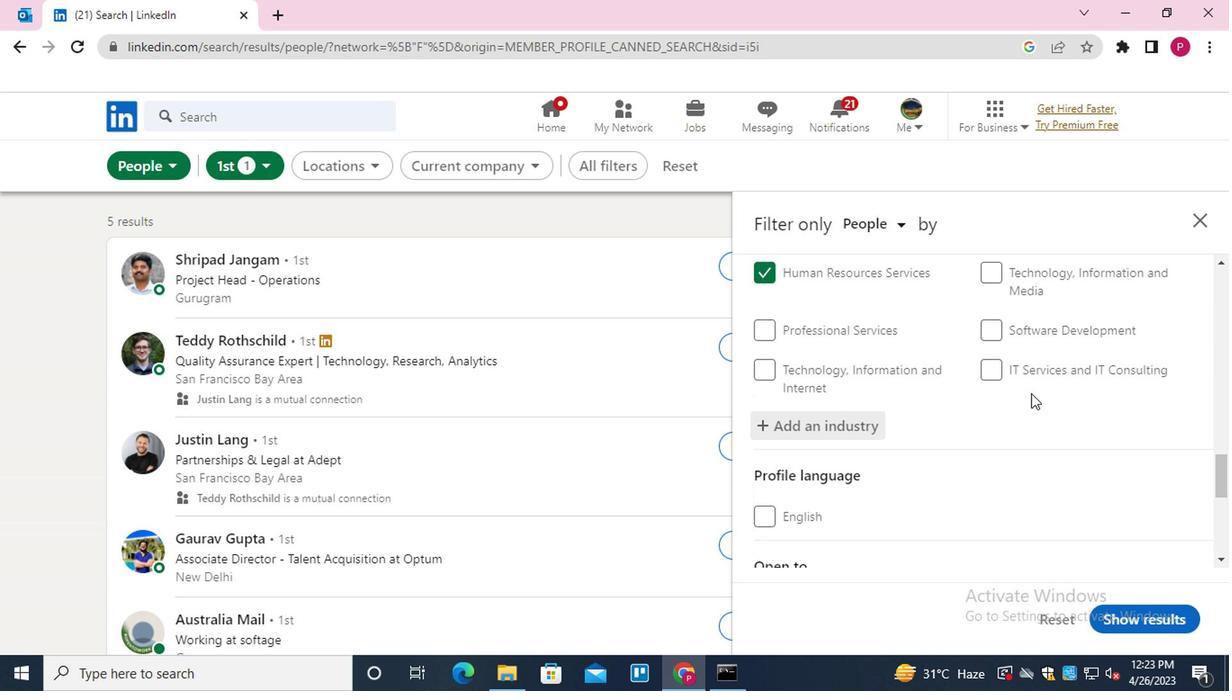 
Action: Mouse scrolled (1026, 390) with delta (0, -1)
Screenshot: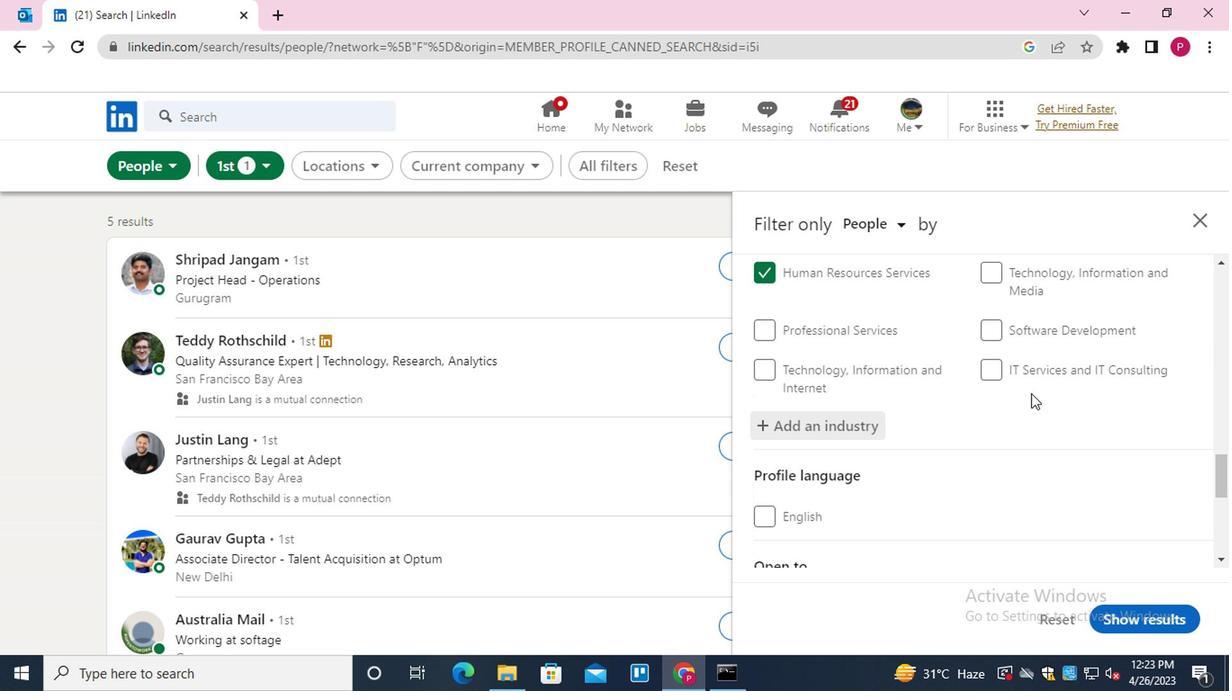 
Action: Mouse moved to (1024, 394)
Screenshot: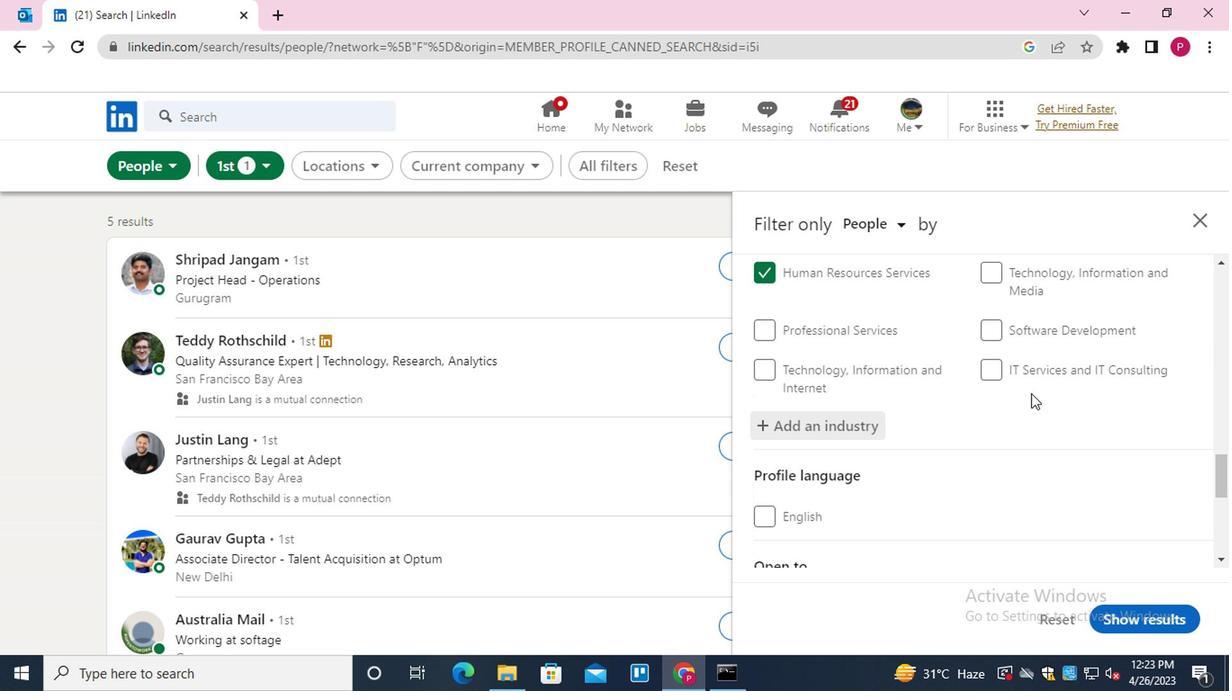 
Action: Mouse scrolled (1024, 394) with delta (0, 0)
Screenshot: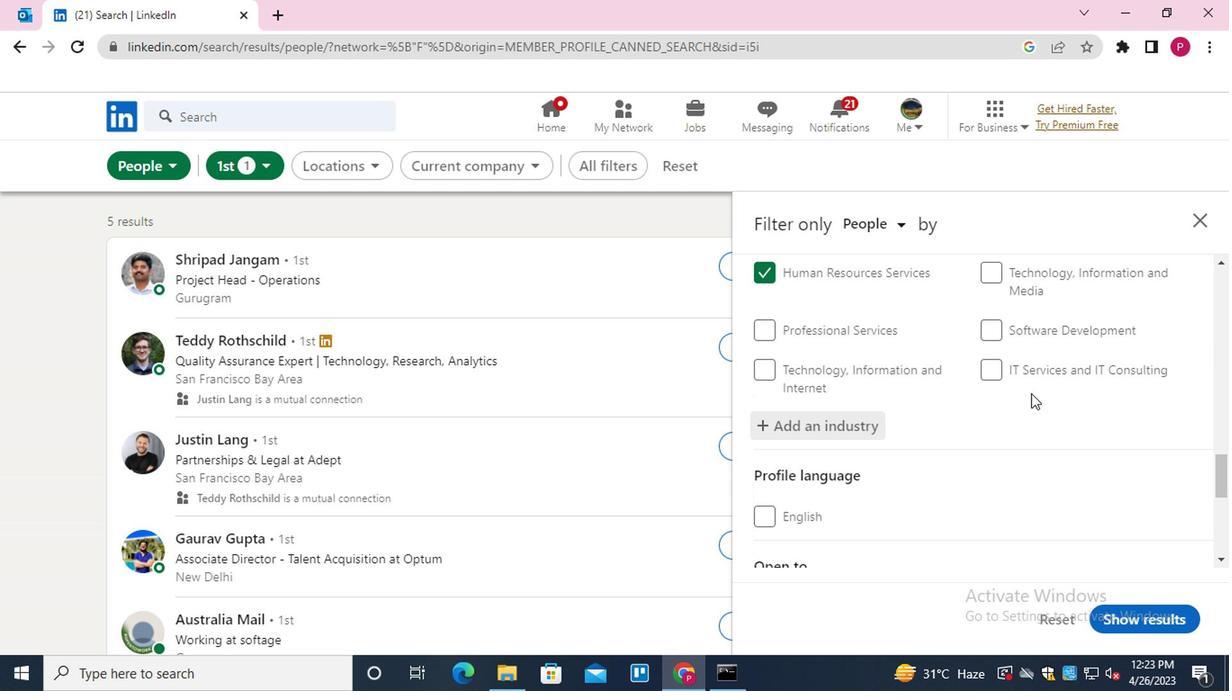 
Action: Mouse moved to (836, 350)
Screenshot: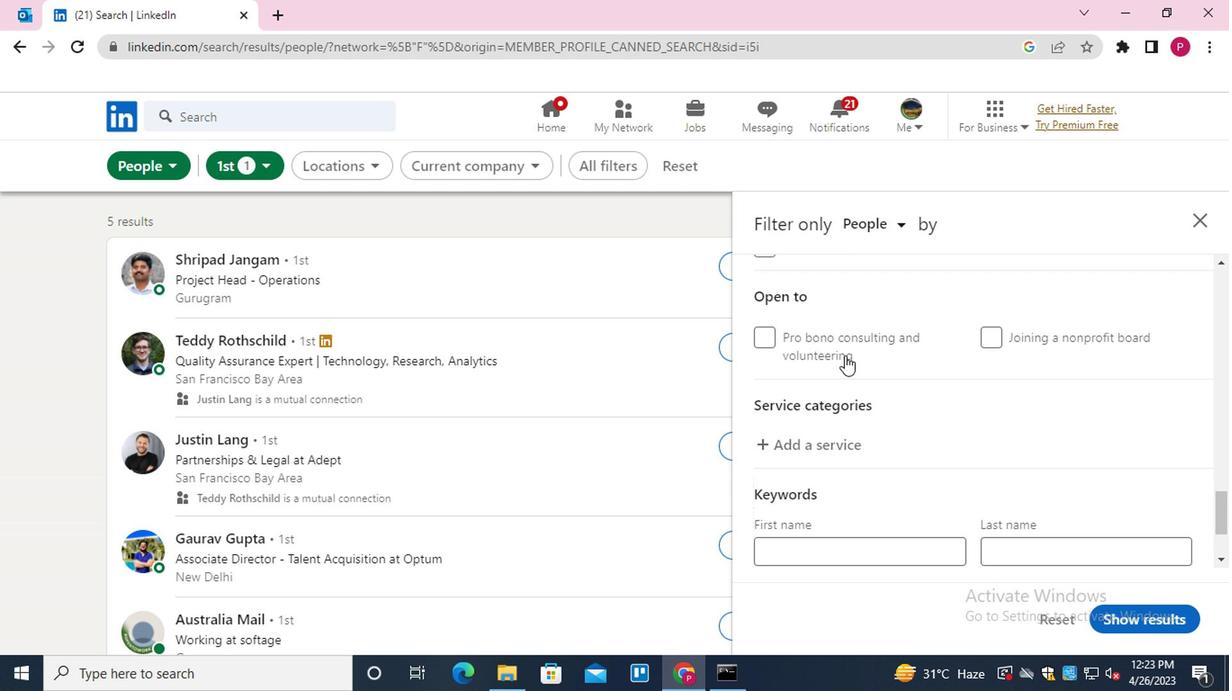 
Action: Mouse scrolled (836, 351) with delta (0, 0)
Screenshot: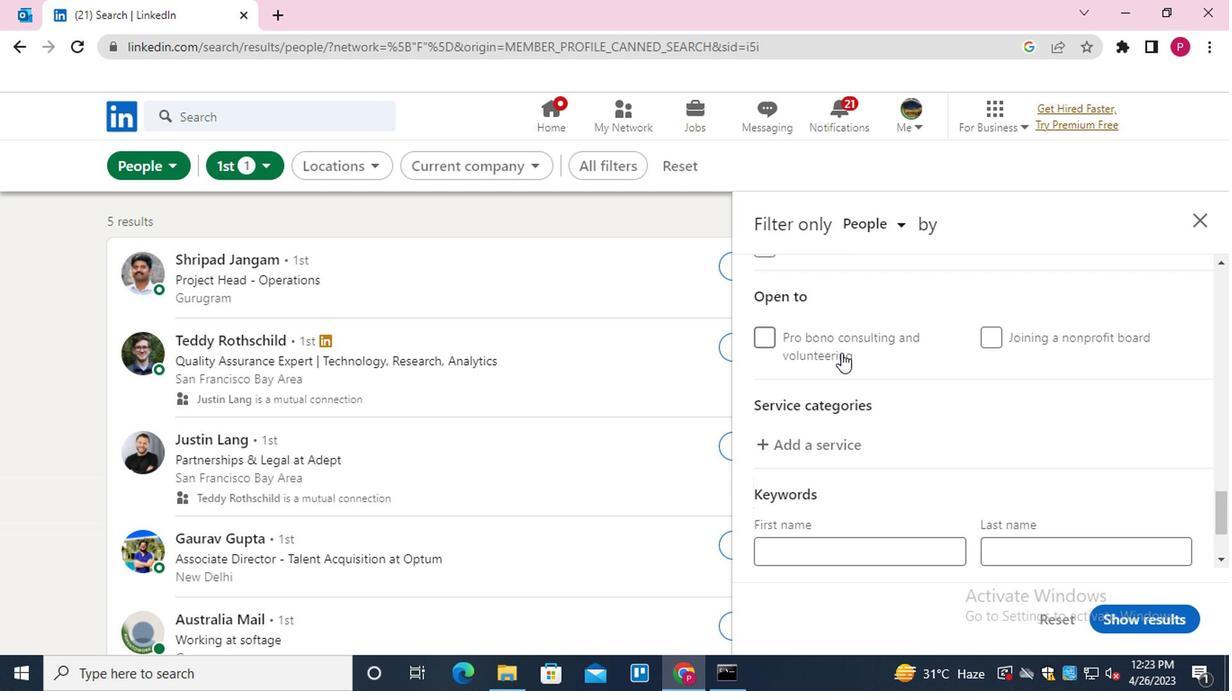 
Action: Mouse moved to (805, 345)
Screenshot: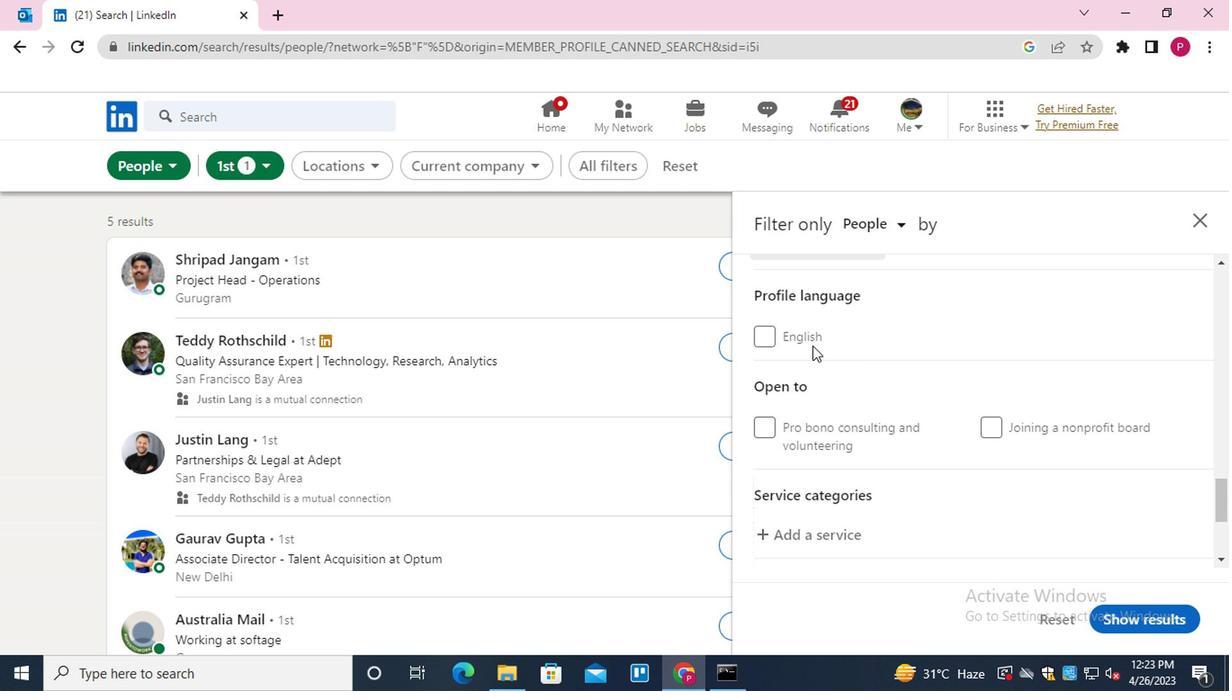 
Action: Mouse scrolled (805, 344) with delta (0, 0)
Screenshot: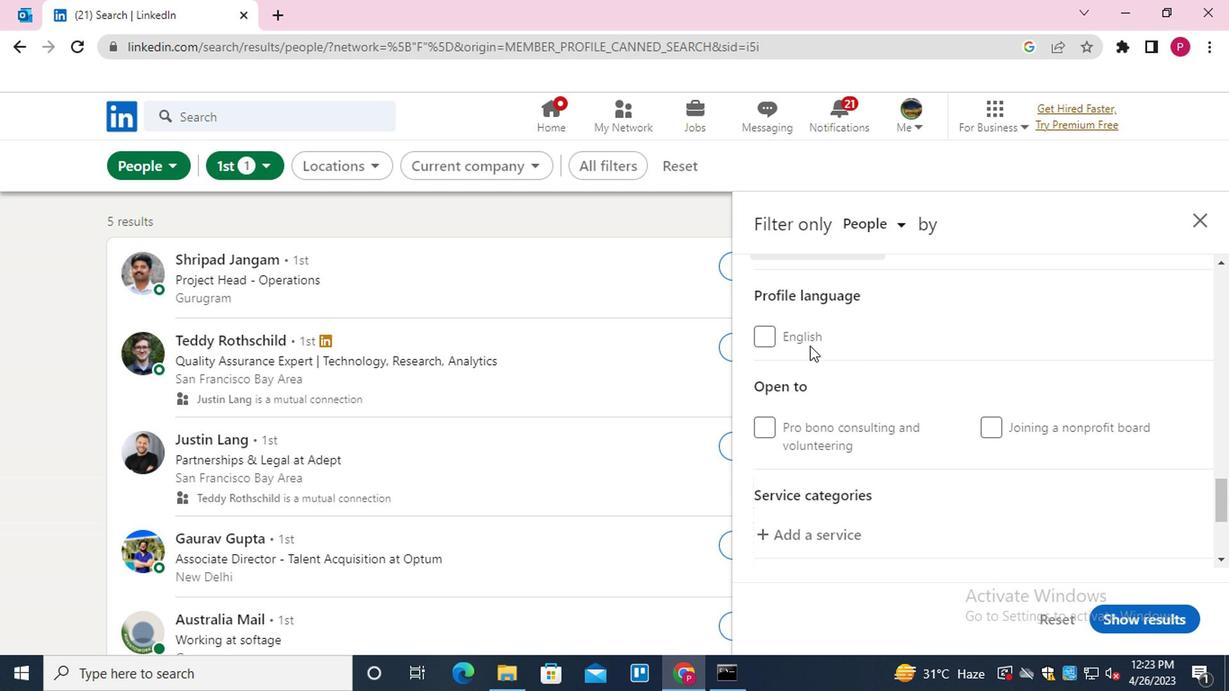 
Action: Mouse moved to (804, 443)
Screenshot: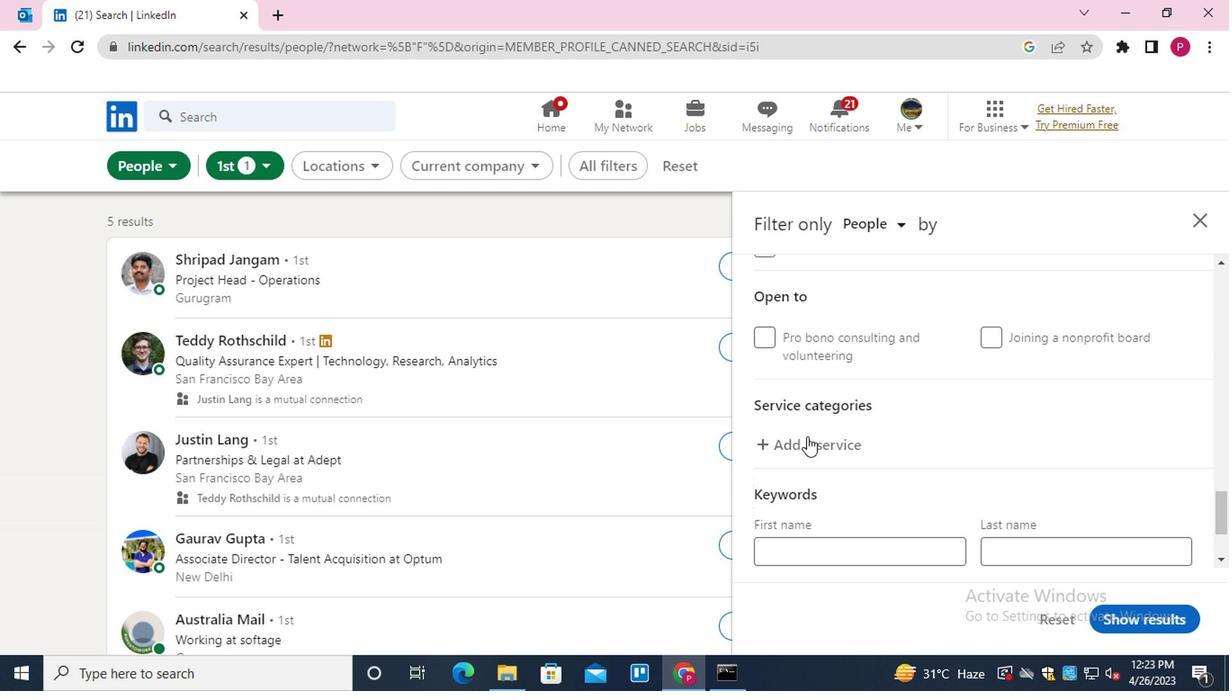 
Action: Mouse pressed left at (804, 443)
Screenshot: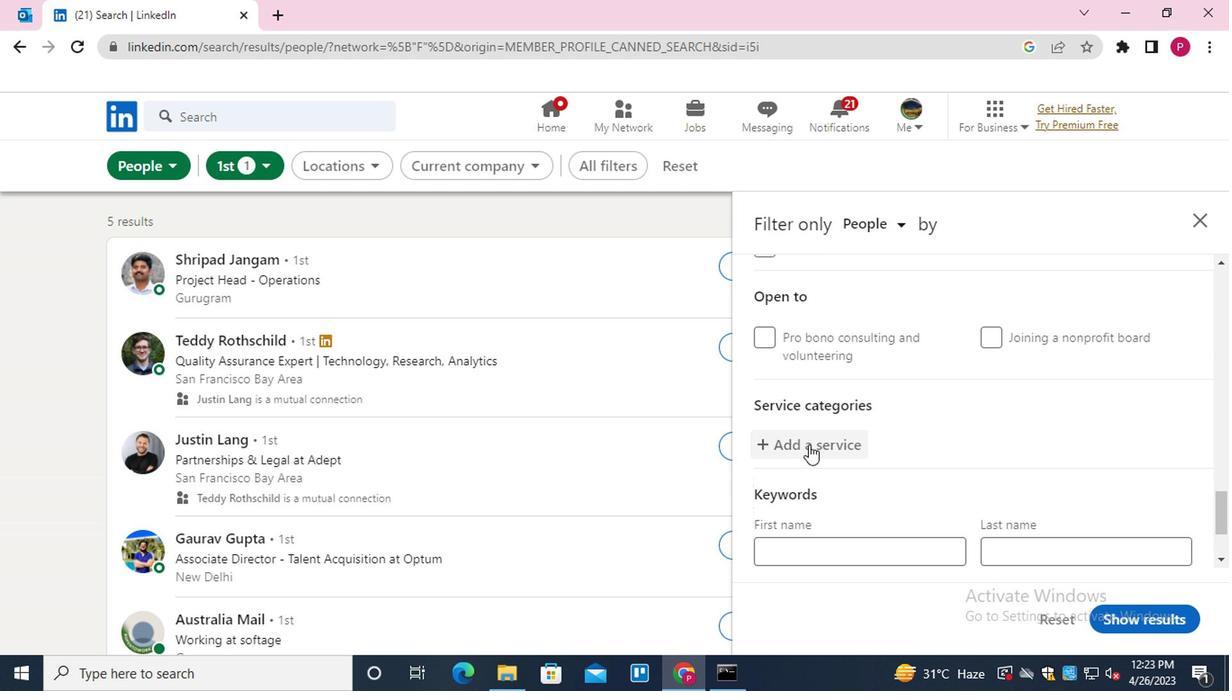 
Action: Mouse moved to (807, 444)
Screenshot: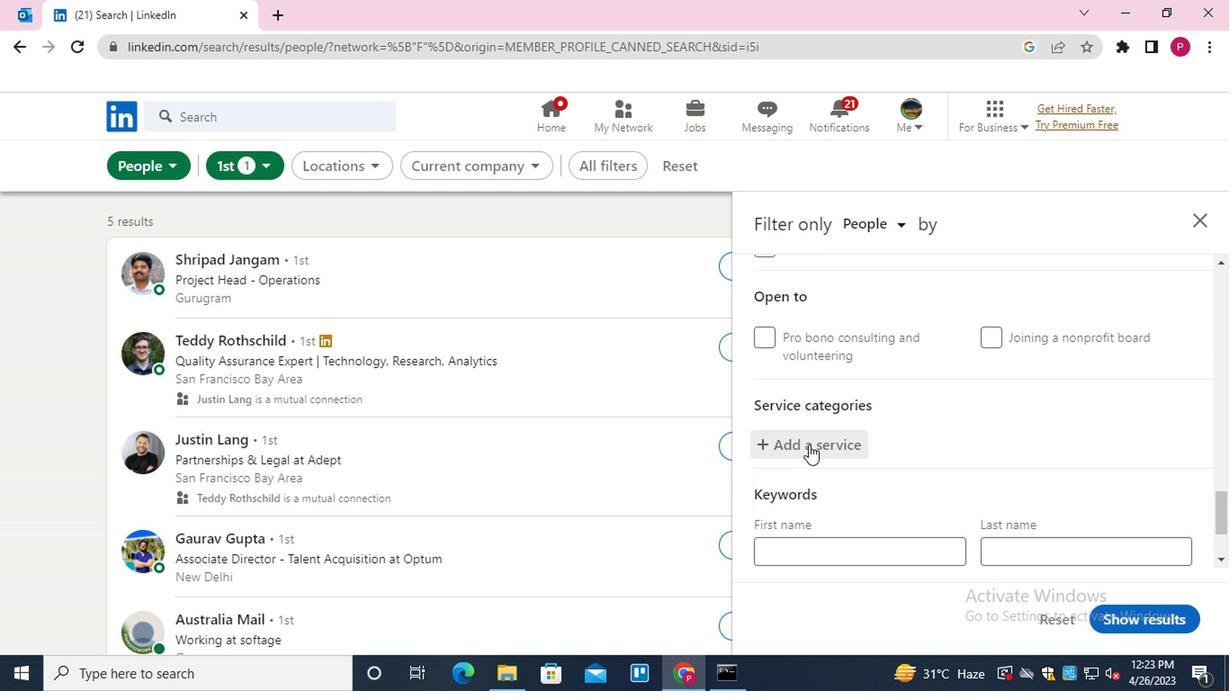 
Action: Key pressed <Key.shift><Key.shift>FAMILT<Key.backspace>U<Key.backspace>Y<Key.down><Key.enter>
Screenshot: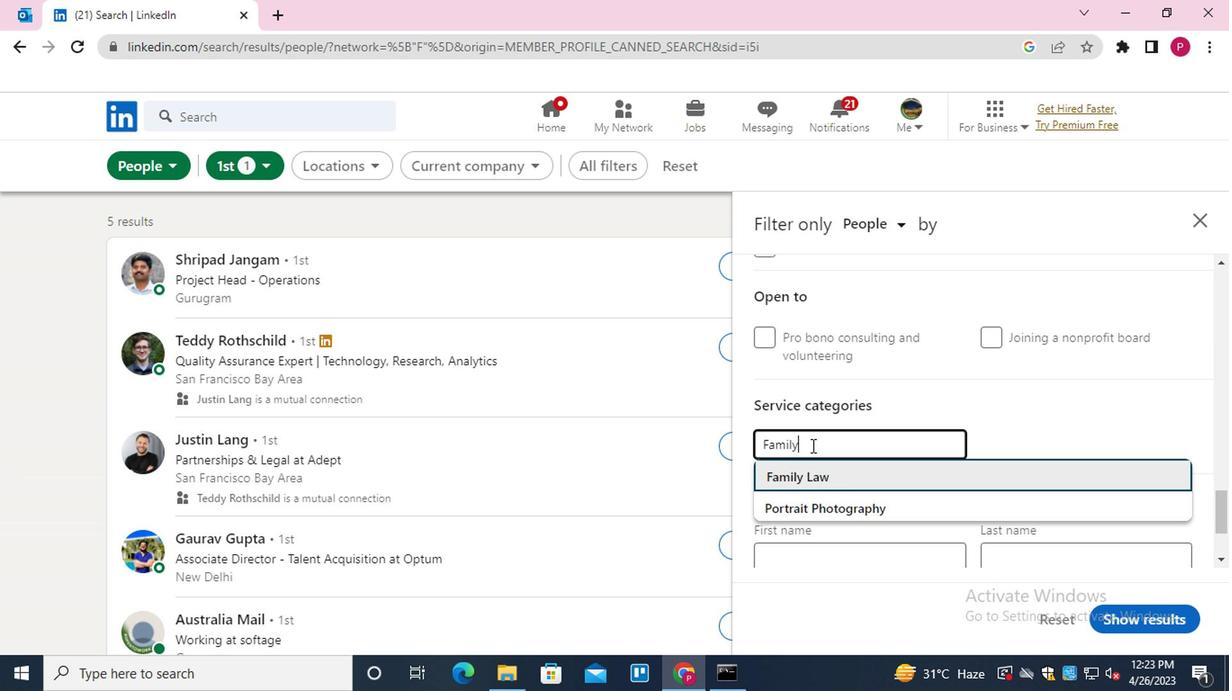 
Action: Mouse scrolled (807, 443) with delta (0, -1)
Screenshot: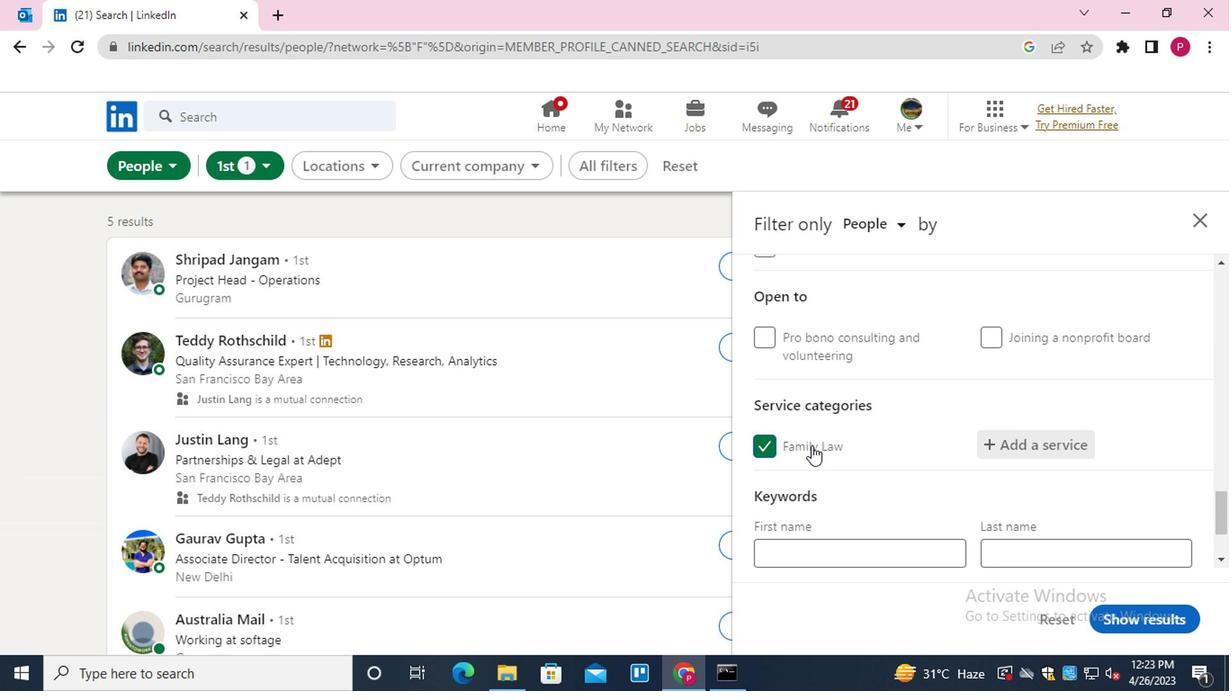 
Action: Mouse moved to (810, 449)
Screenshot: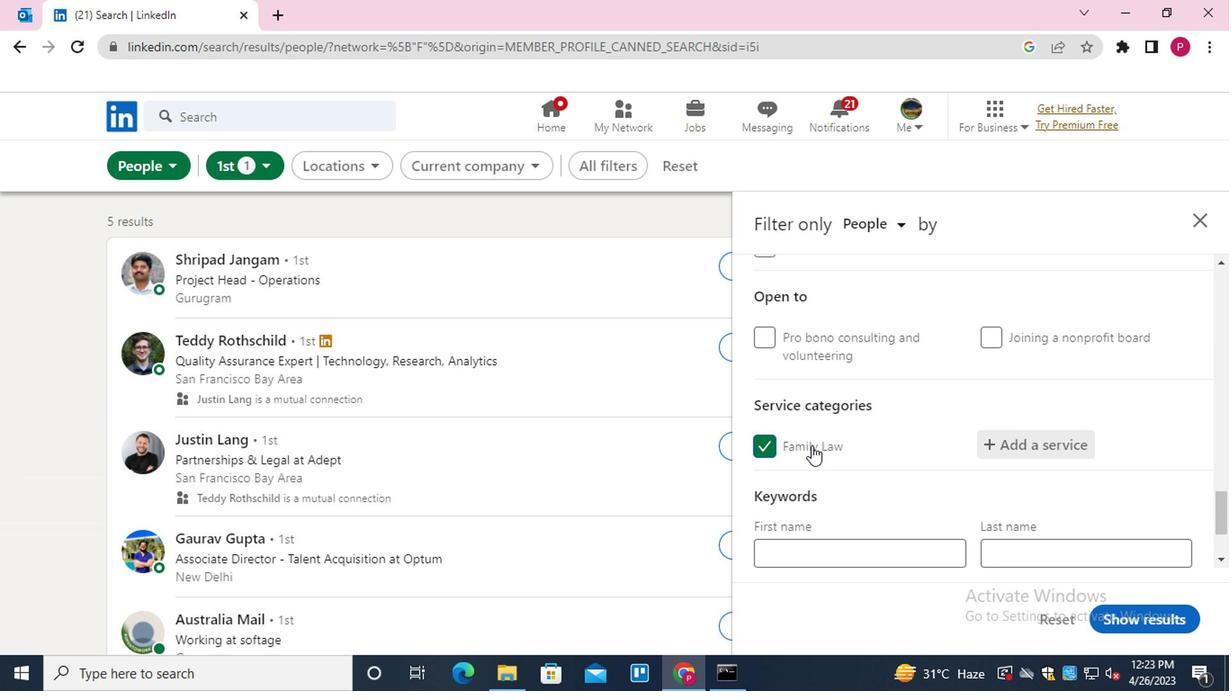 
Action: Mouse scrolled (810, 448) with delta (0, 0)
Screenshot: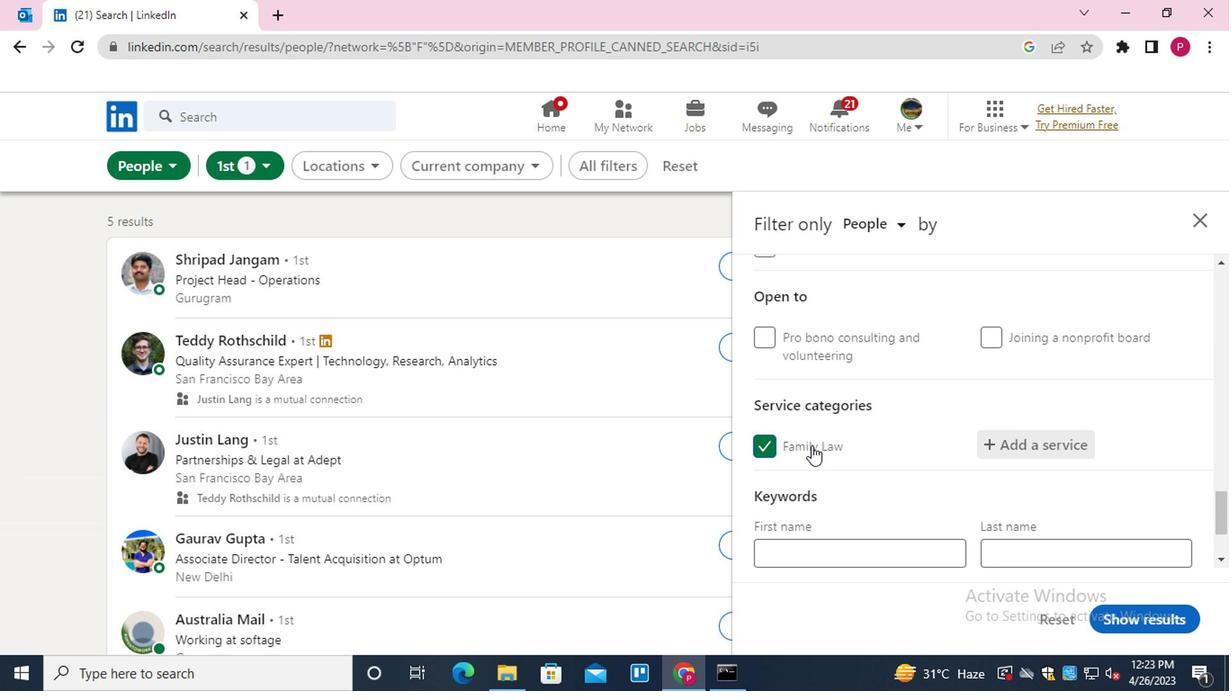 
Action: Mouse moved to (812, 449)
Screenshot: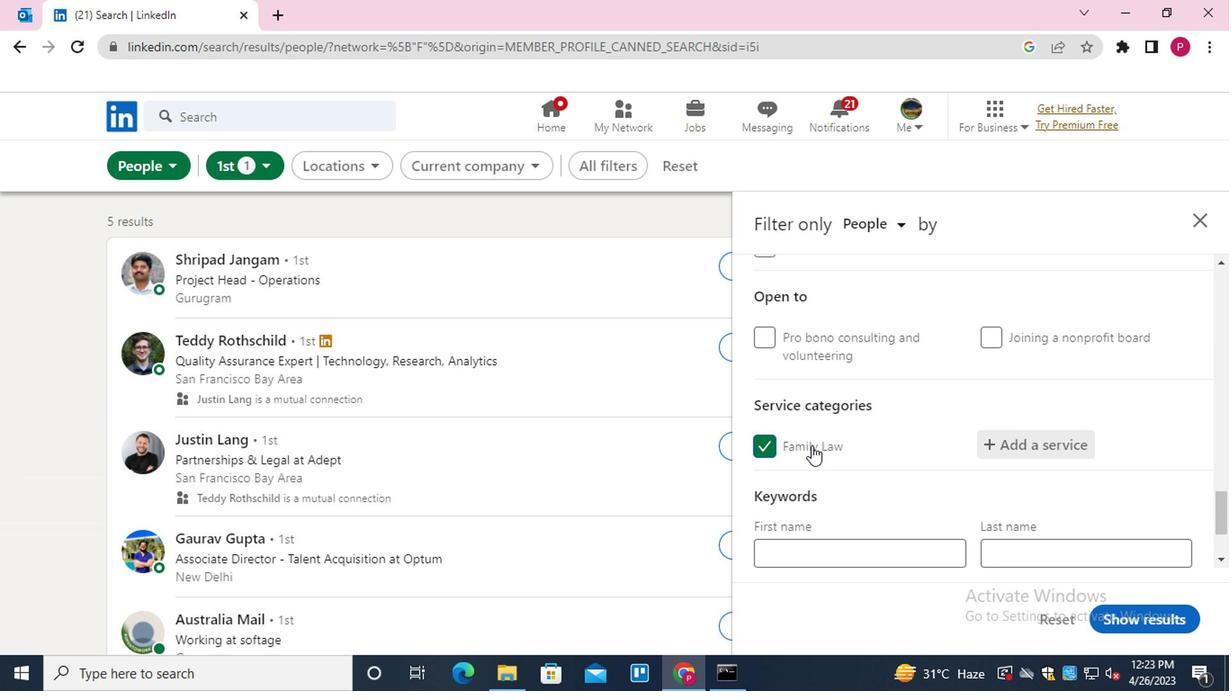 
Action: Mouse scrolled (812, 448) with delta (0, 0)
Screenshot: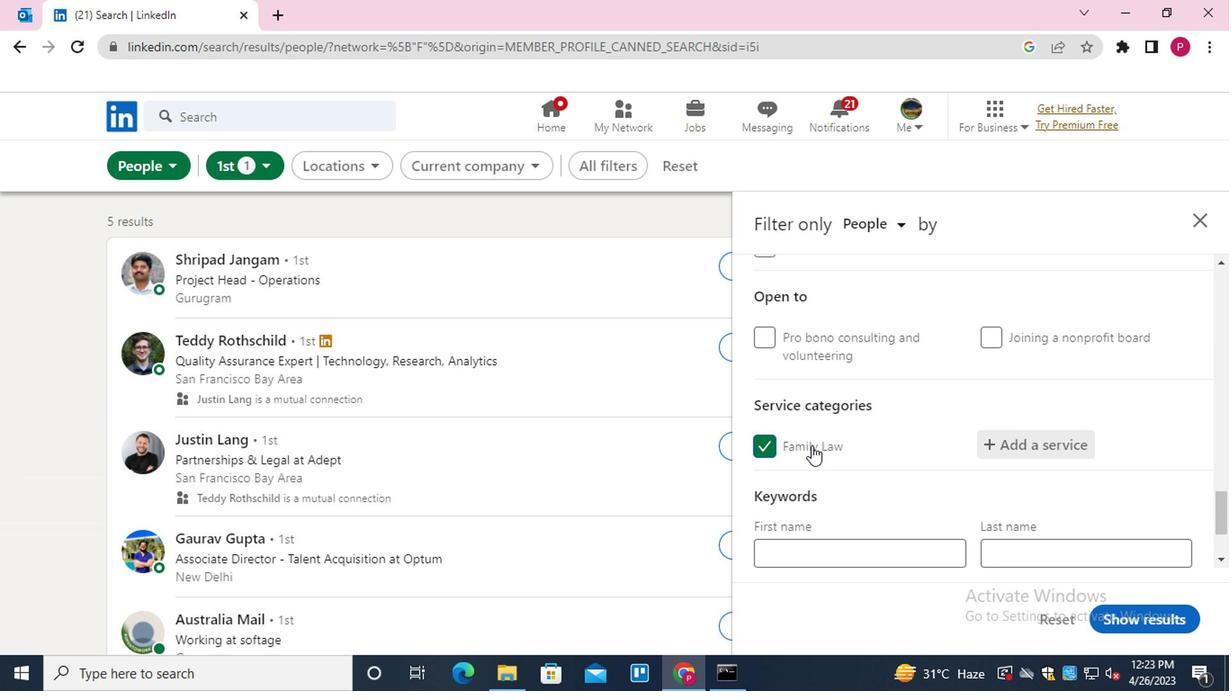 
Action: Mouse moved to (817, 450)
Screenshot: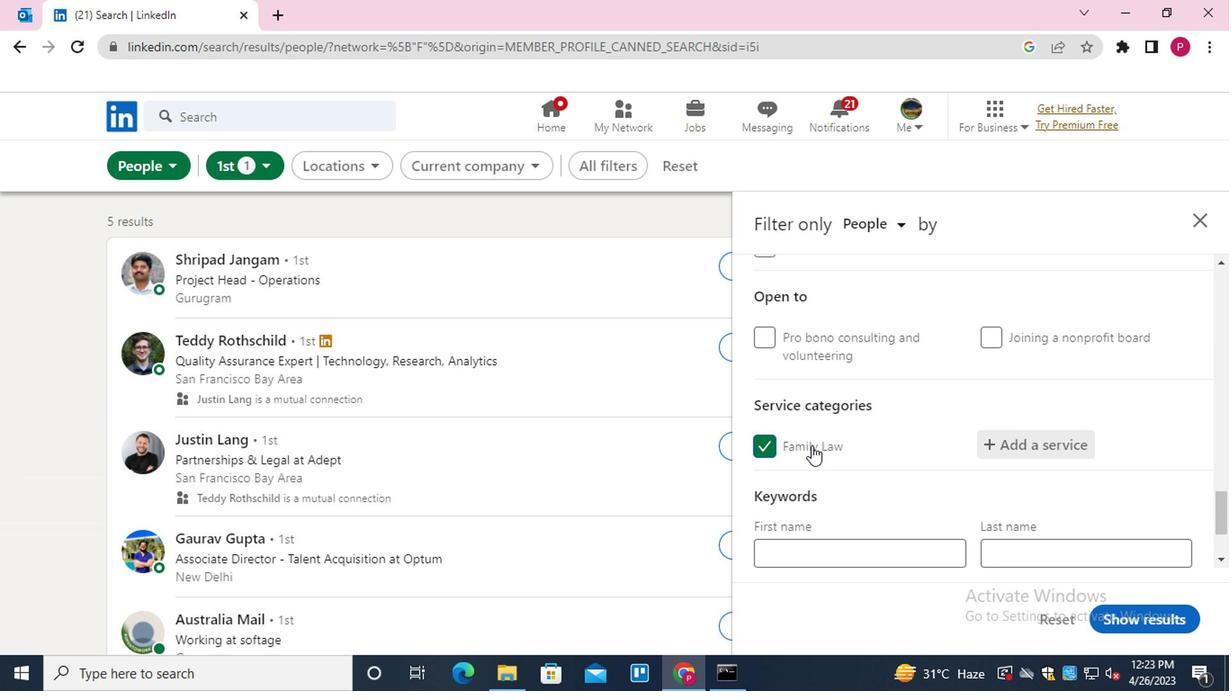 
Action: Mouse scrolled (817, 449) with delta (0, 0)
Screenshot: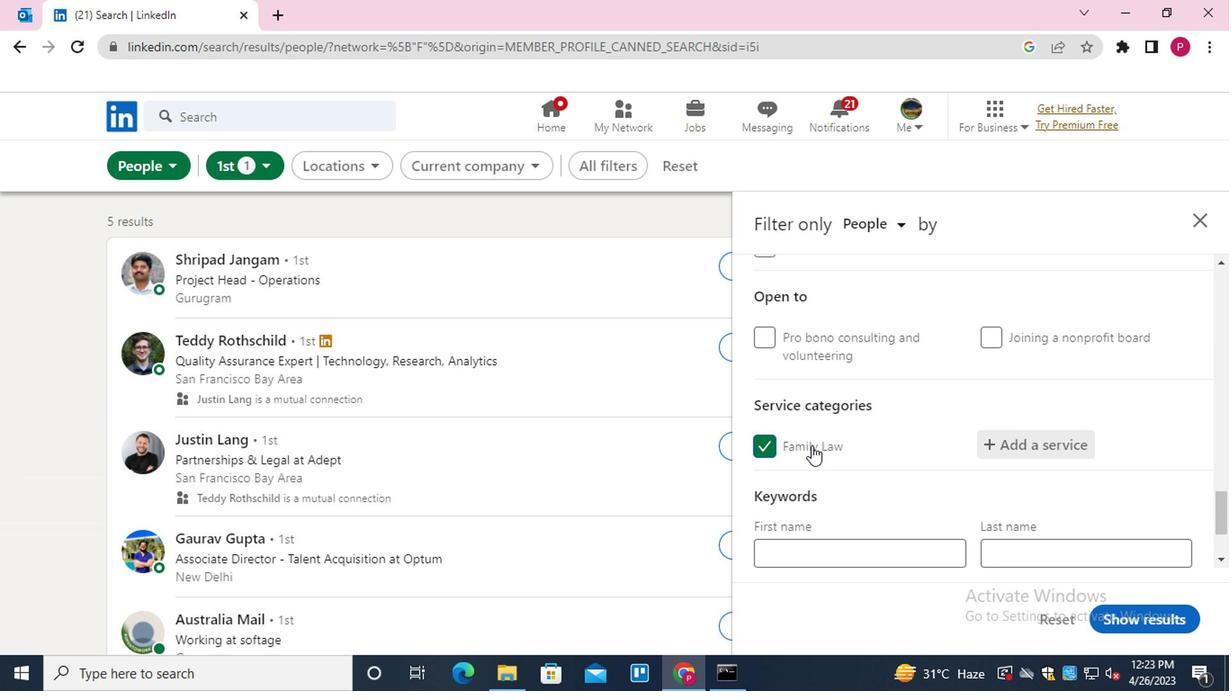 
Action: Mouse moved to (821, 451)
Screenshot: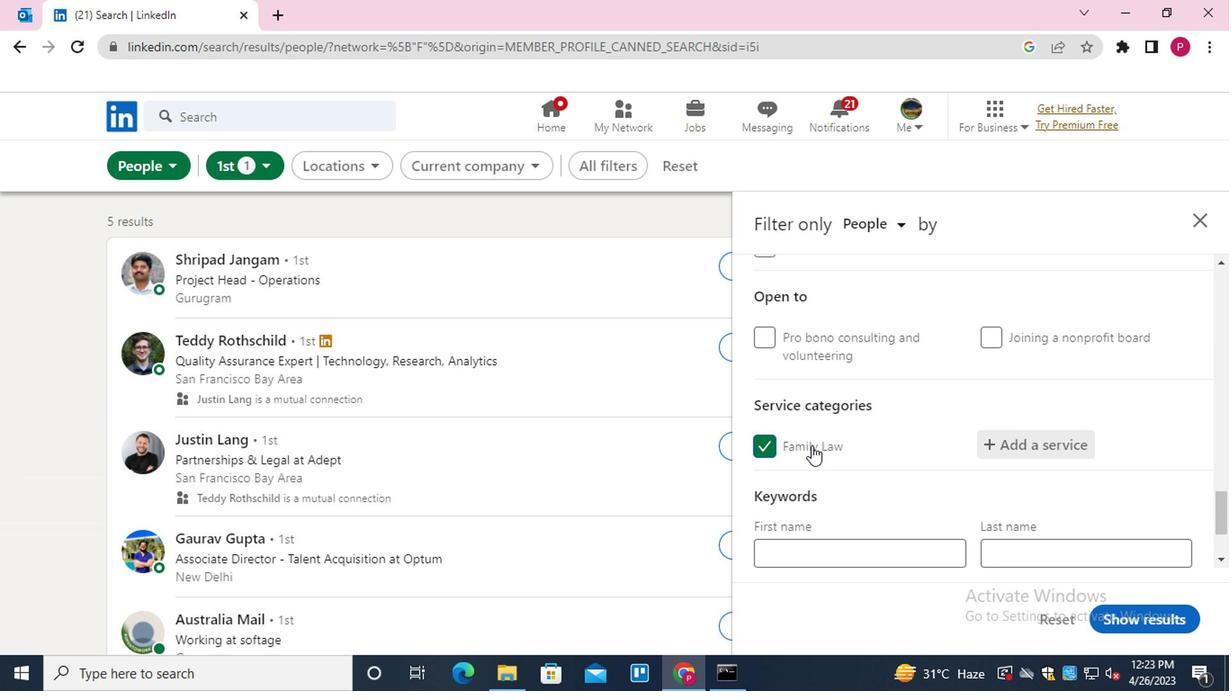 
Action: Mouse scrolled (821, 451) with delta (0, 0)
Screenshot: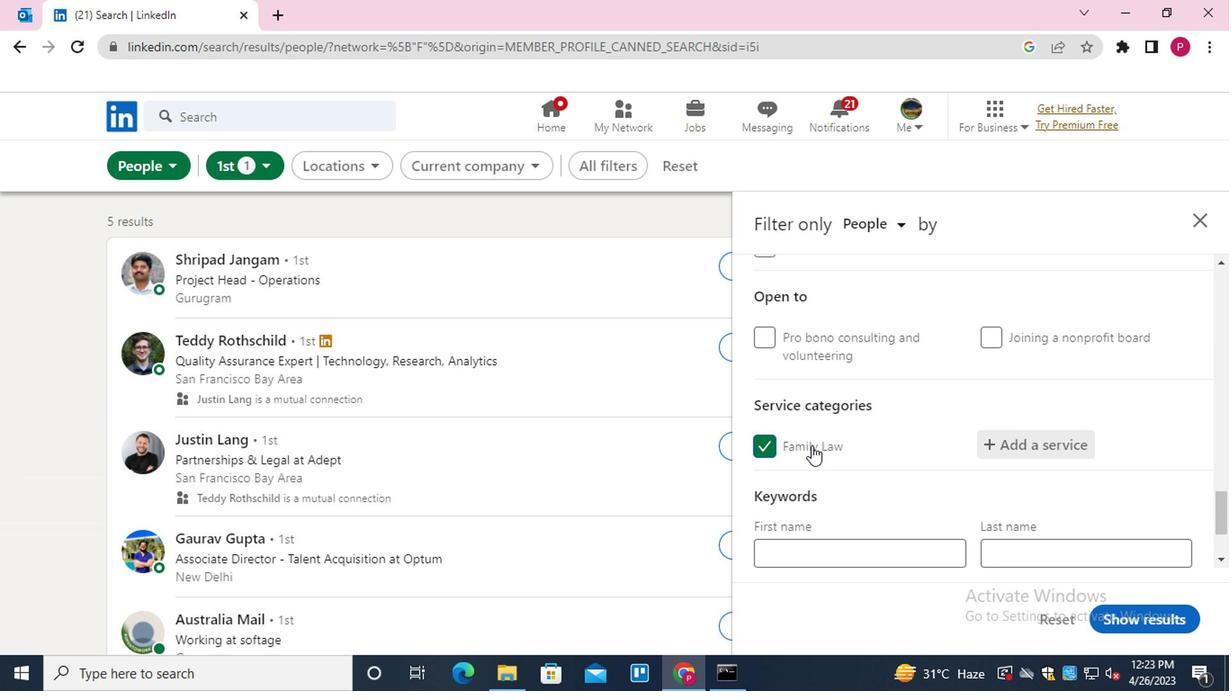 
Action: Mouse moved to (839, 485)
Screenshot: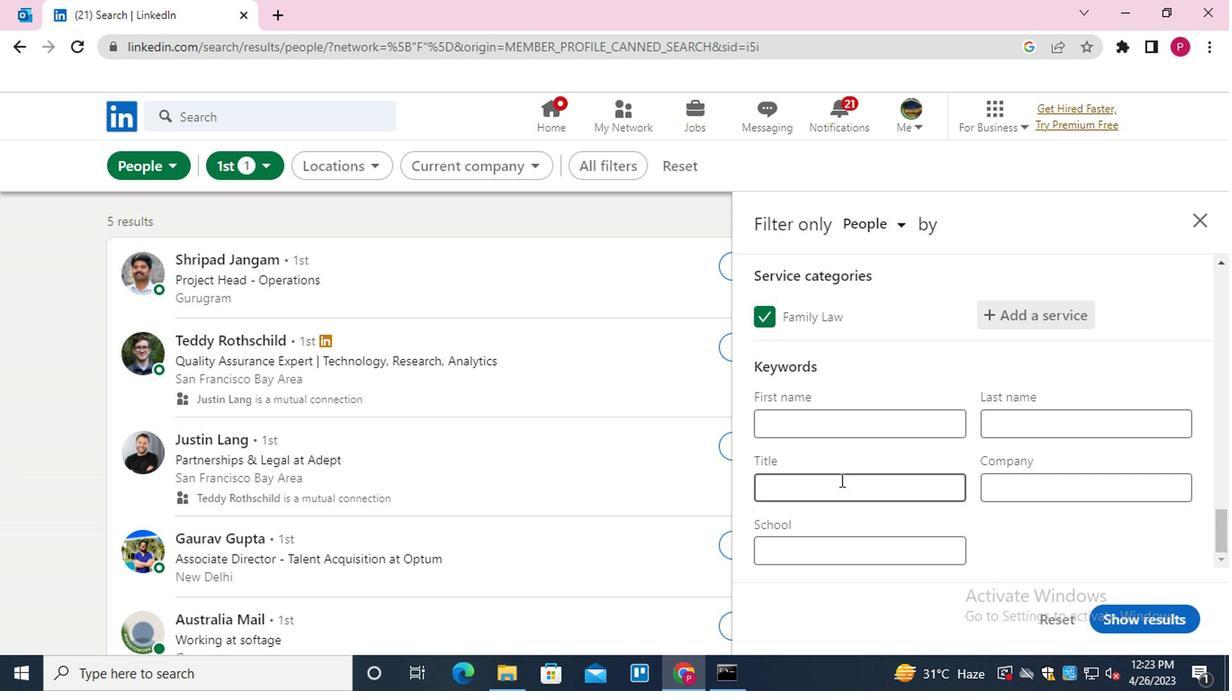 
Action: Mouse pressed left at (839, 485)
Screenshot: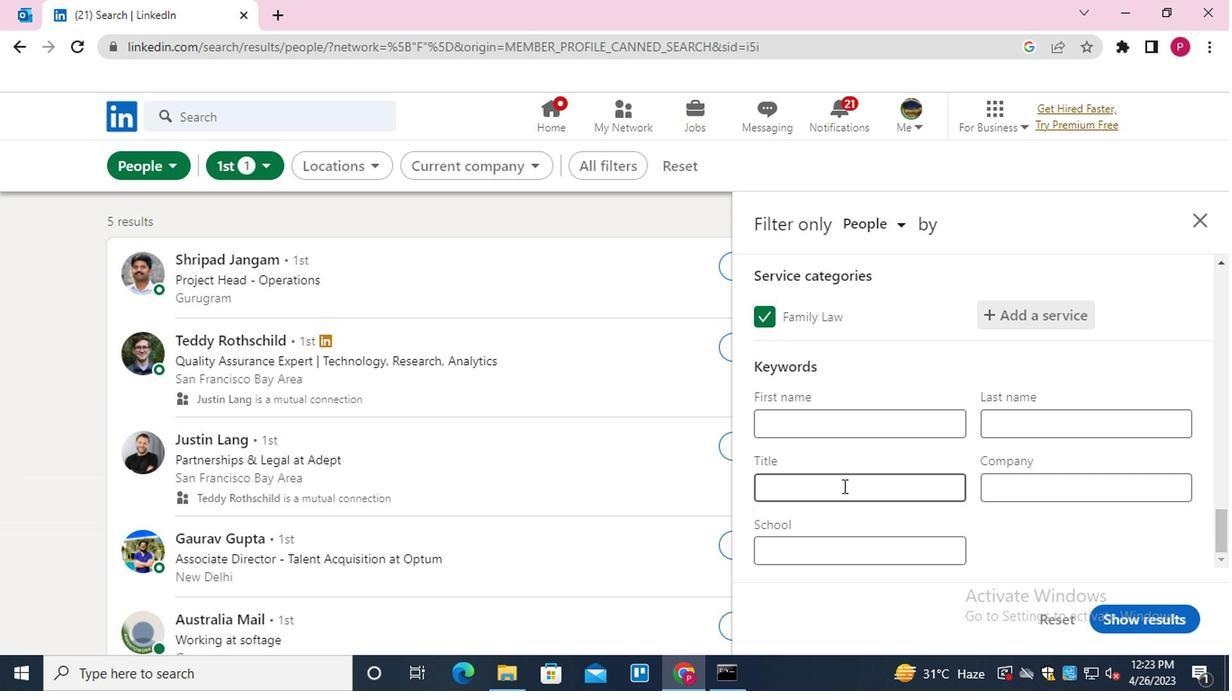 
Action: Key pressed <Key.shift>MOTION<Key.space><Key.shift>PICTURE<Key.space><Key.shift>DIRECTOR
Screenshot: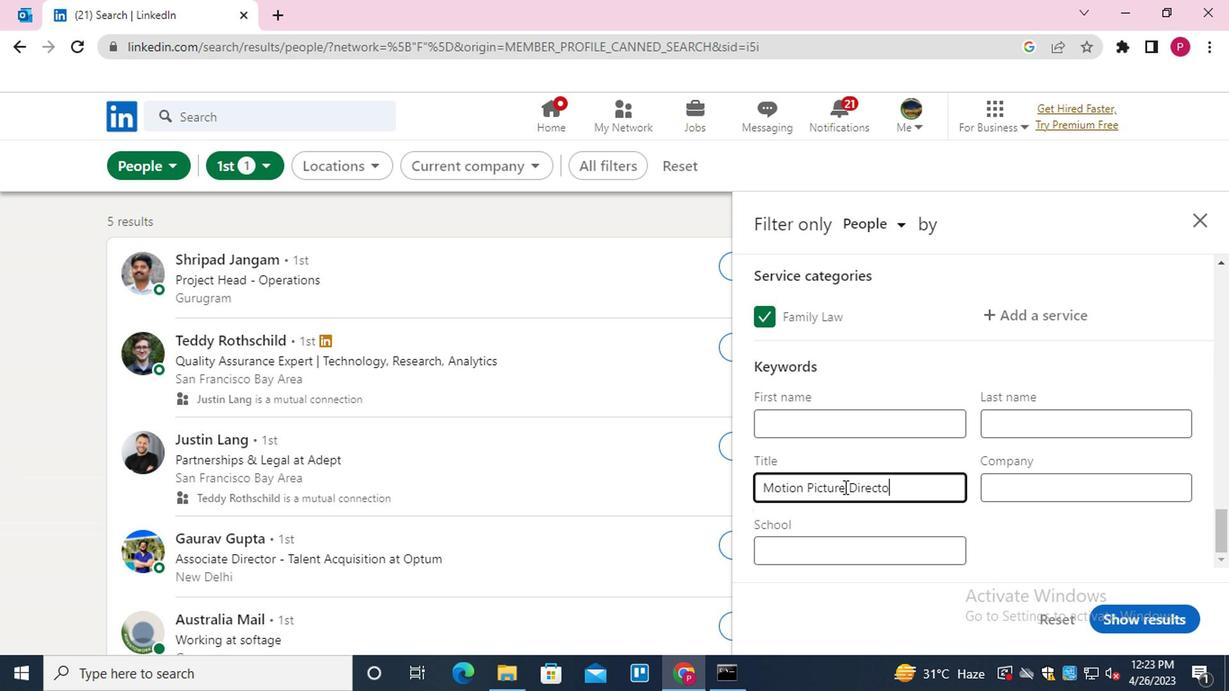 
Action: Mouse moved to (1141, 620)
Screenshot: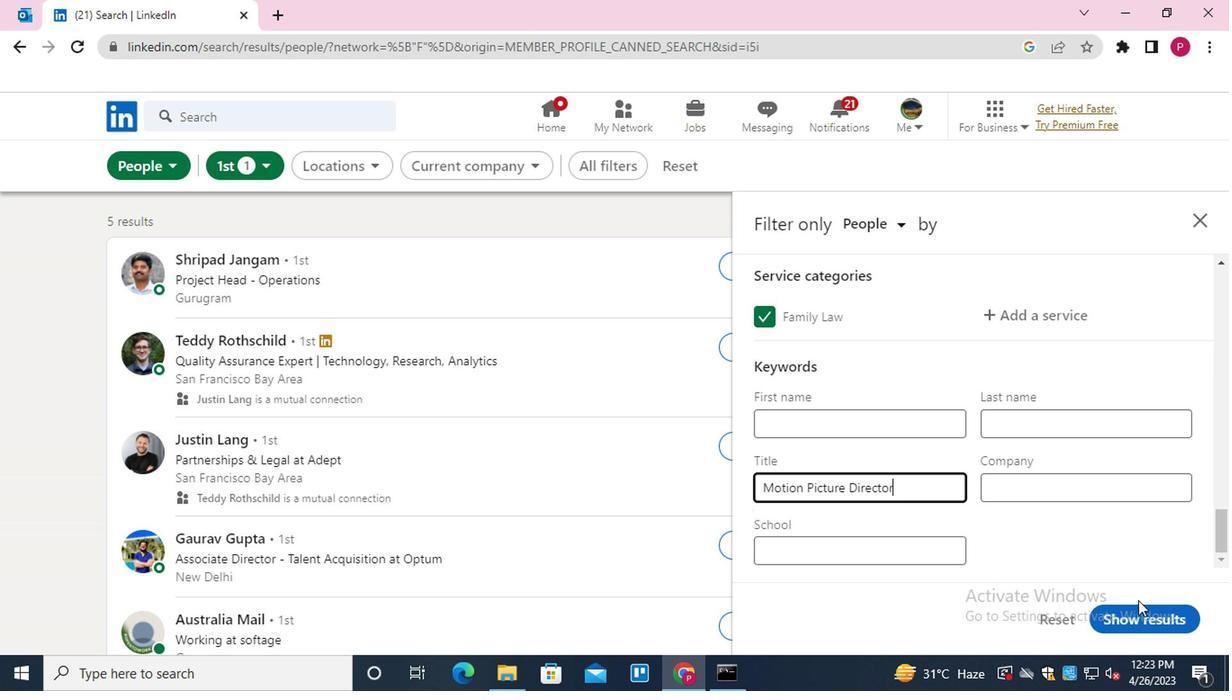 
Action: Mouse pressed left at (1141, 620)
Screenshot: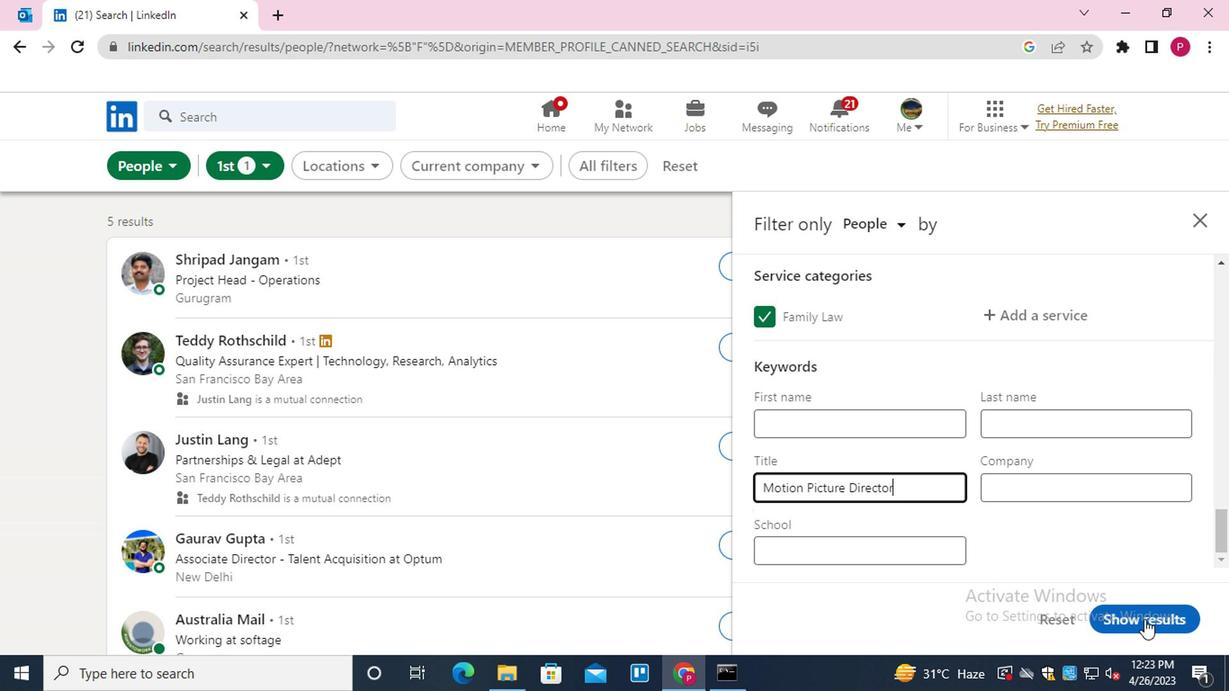 
Action: Mouse moved to (361, 367)
Screenshot: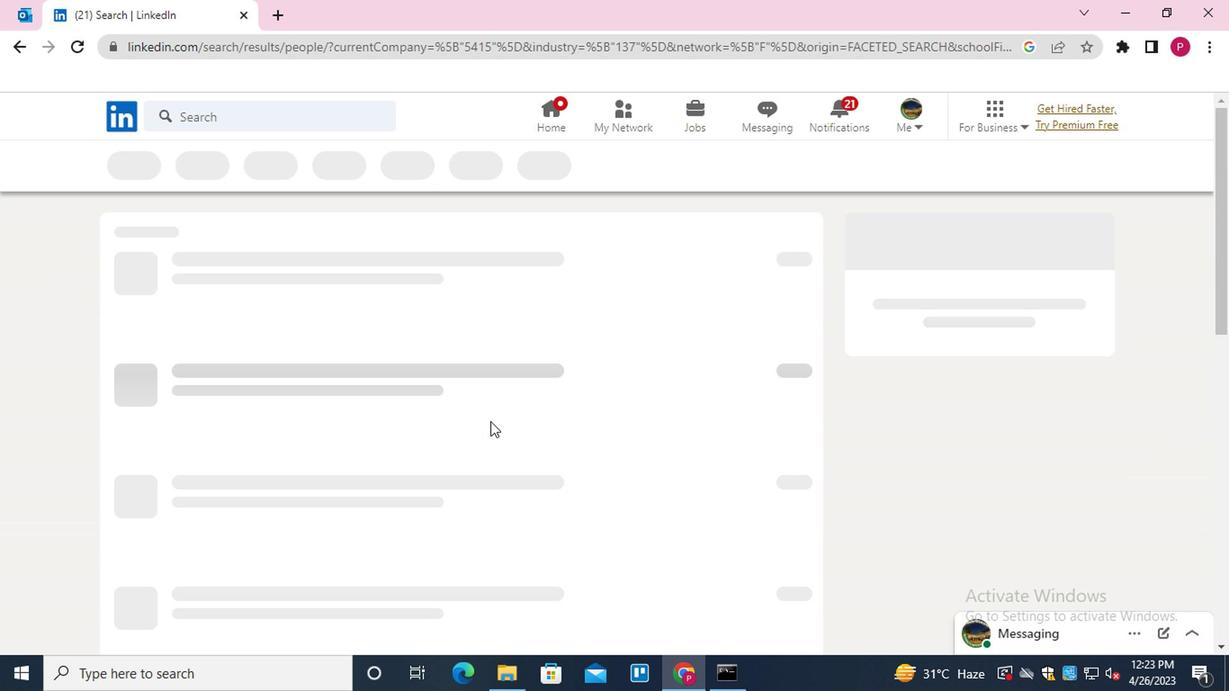 
